 Task: Write a JavaScript program to generate random quotes or facts.
Action: Mouse moved to (48, 11)
Screenshot: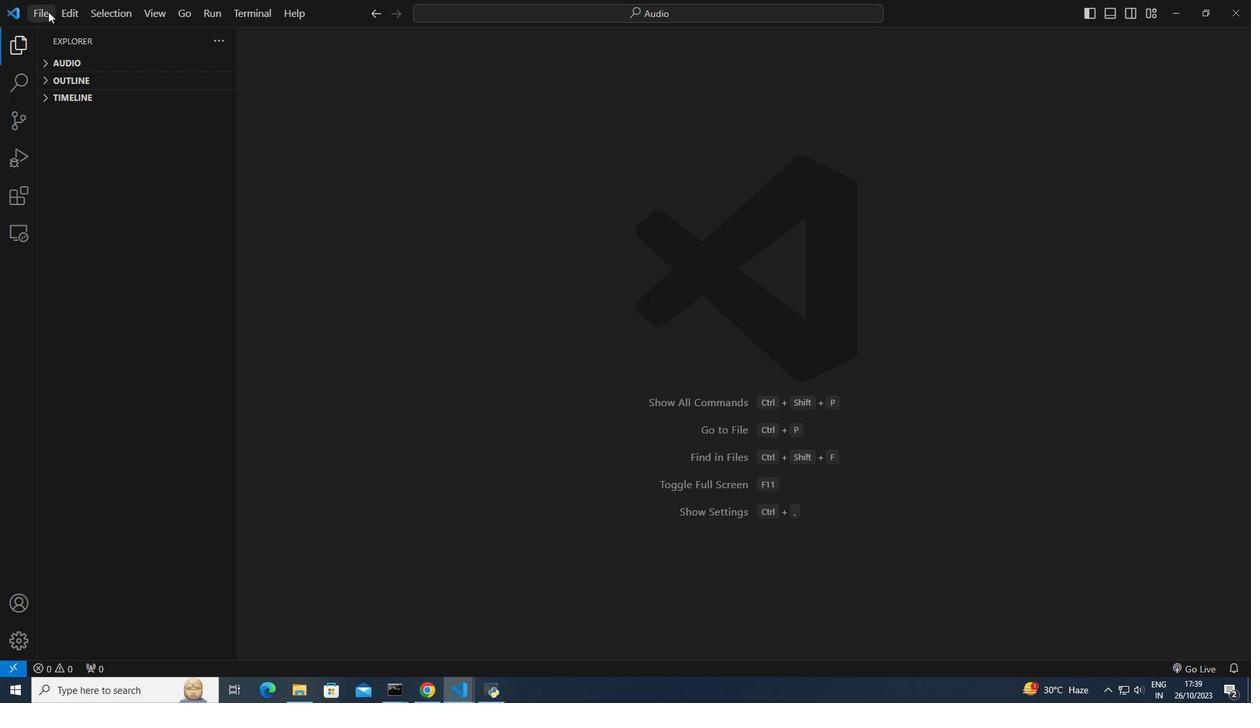 
Action: Mouse pressed left at (48, 11)
Screenshot: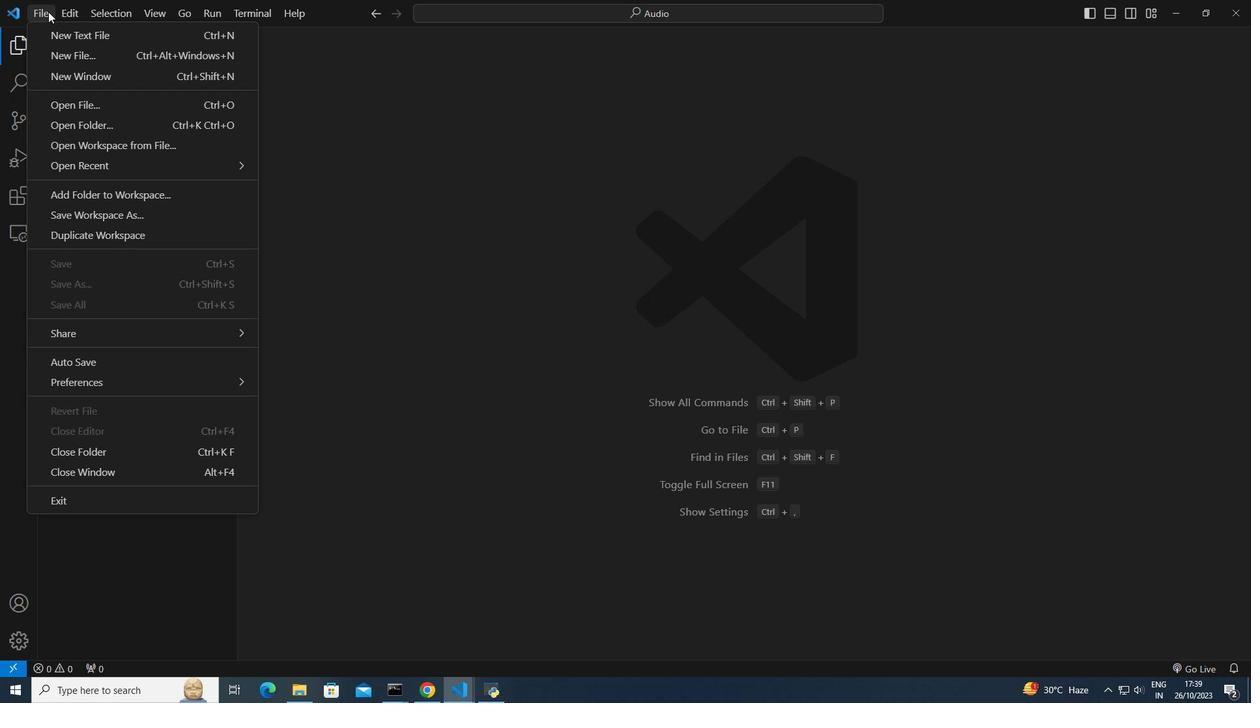 
Action: Mouse moved to (77, 122)
Screenshot: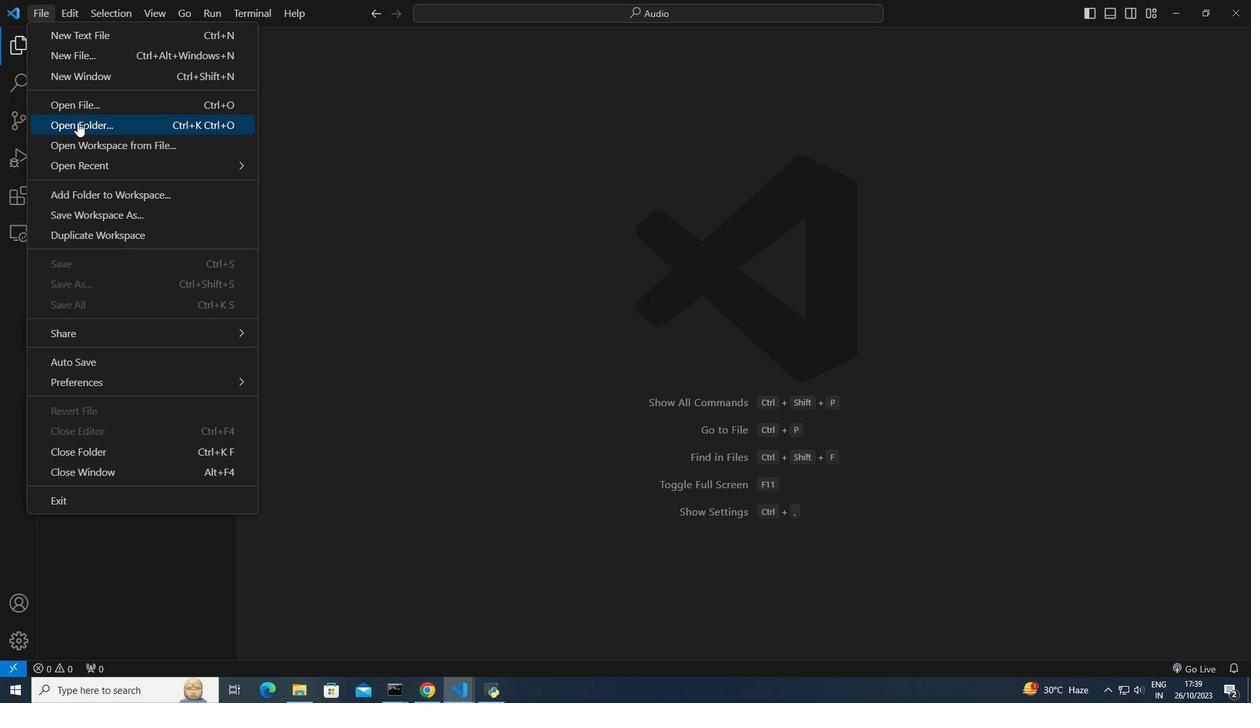 
Action: Mouse pressed left at (77, 122)
Screenshot: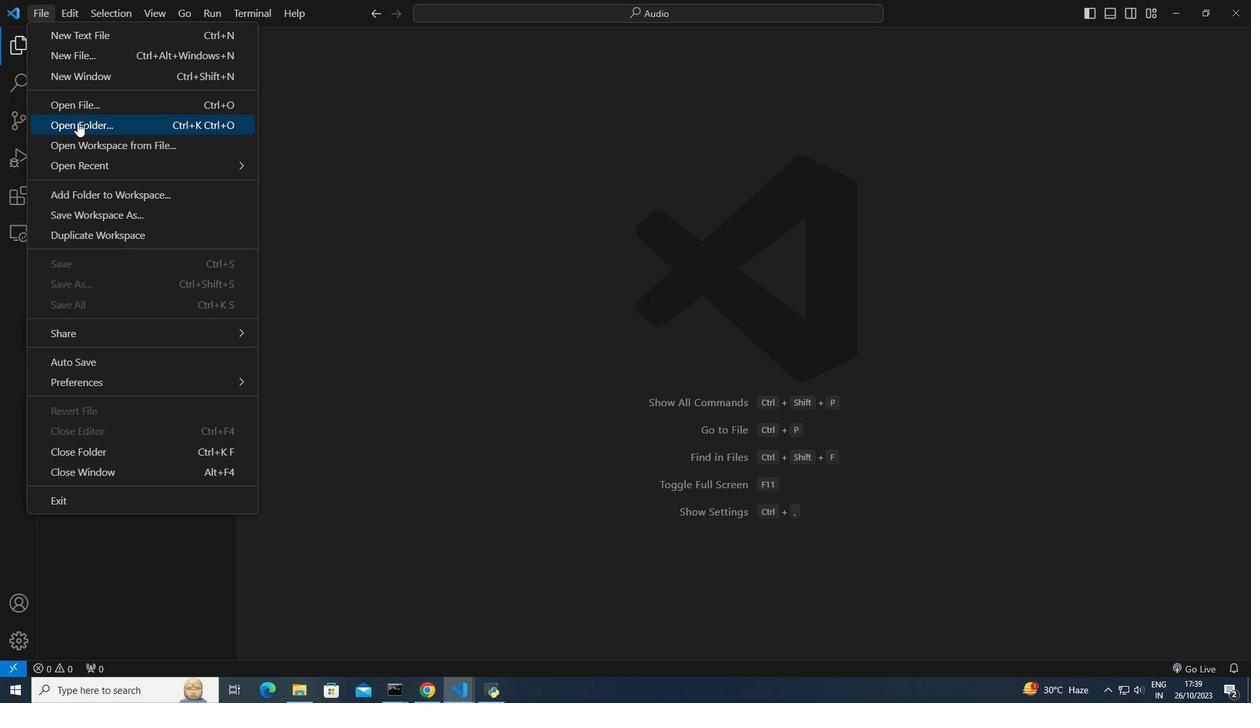 
Action: Mouse moved to (140, 228)
Screenshot: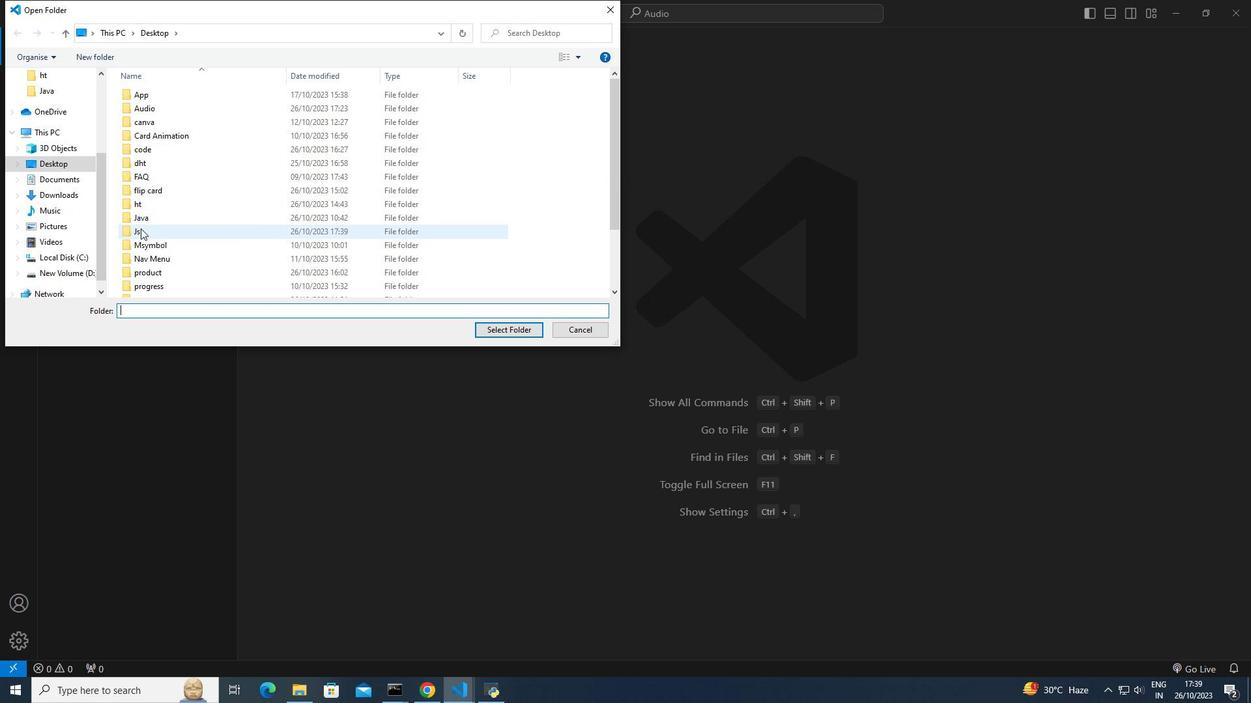
Action: Mouse pressed left at (140, 228)
Screenshot: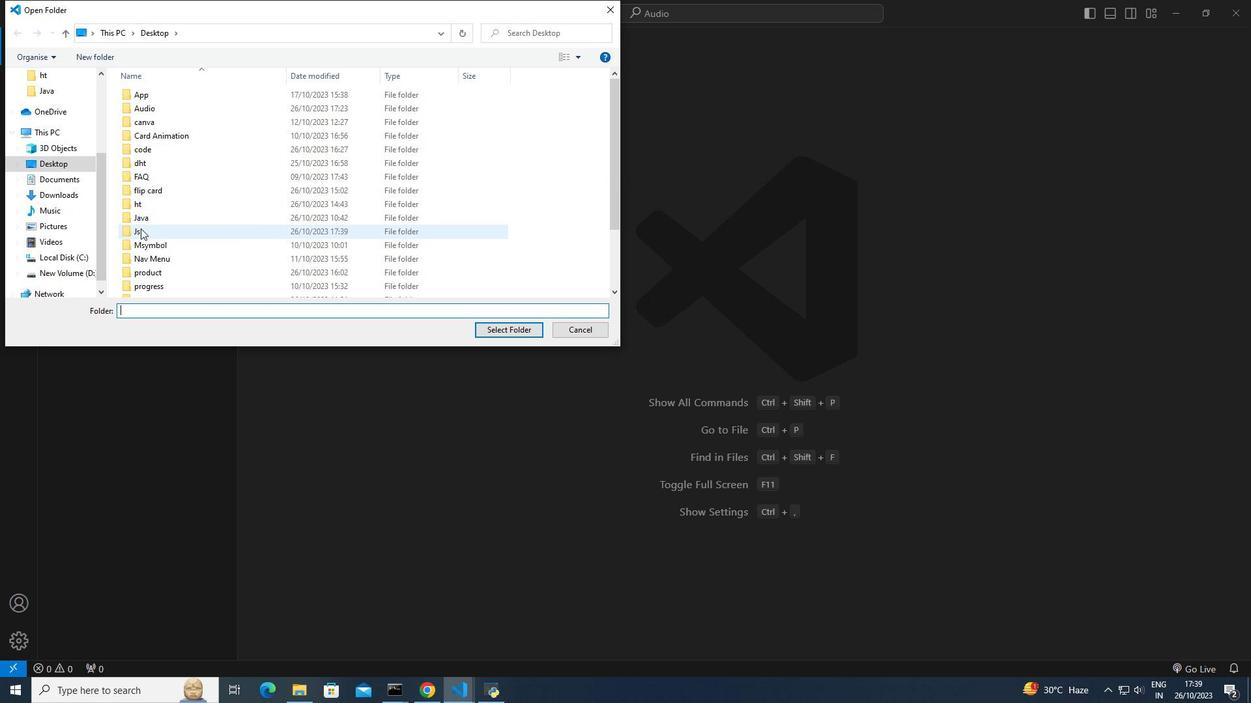 
Action: Mouse moved to (494, 329)
Screenshot: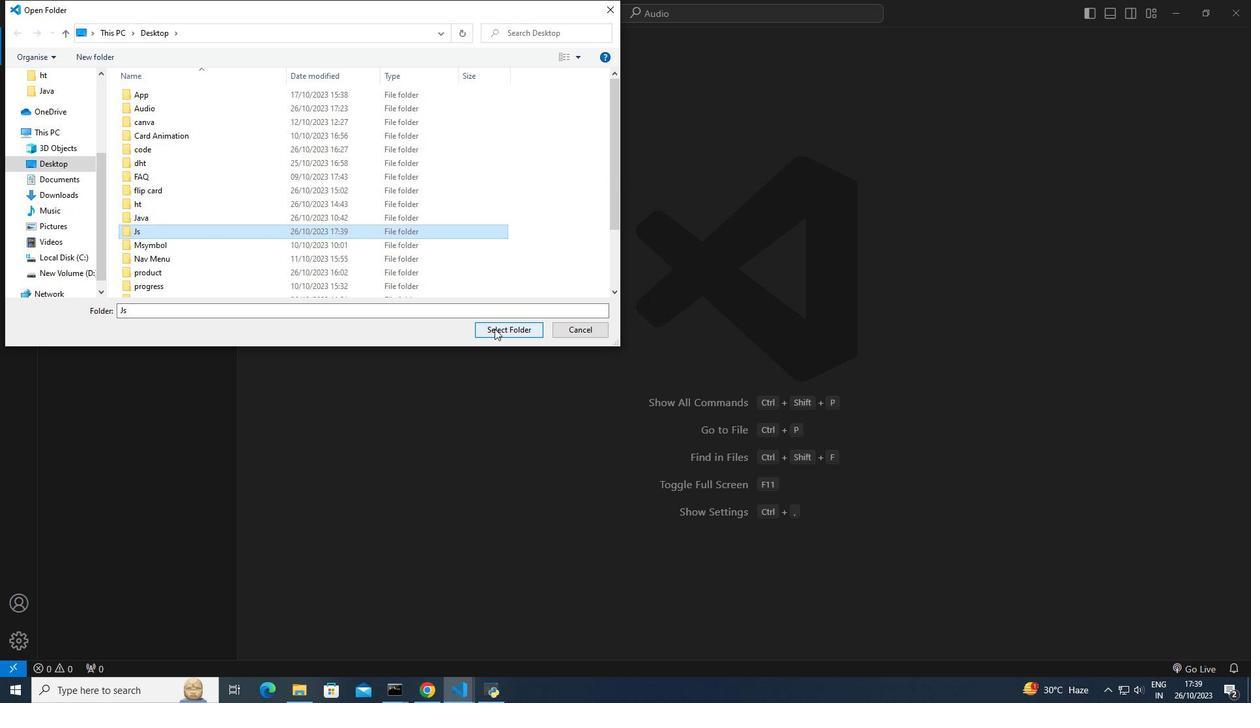 
Action: Mouse pressed left at (494, 329)
Screenshot: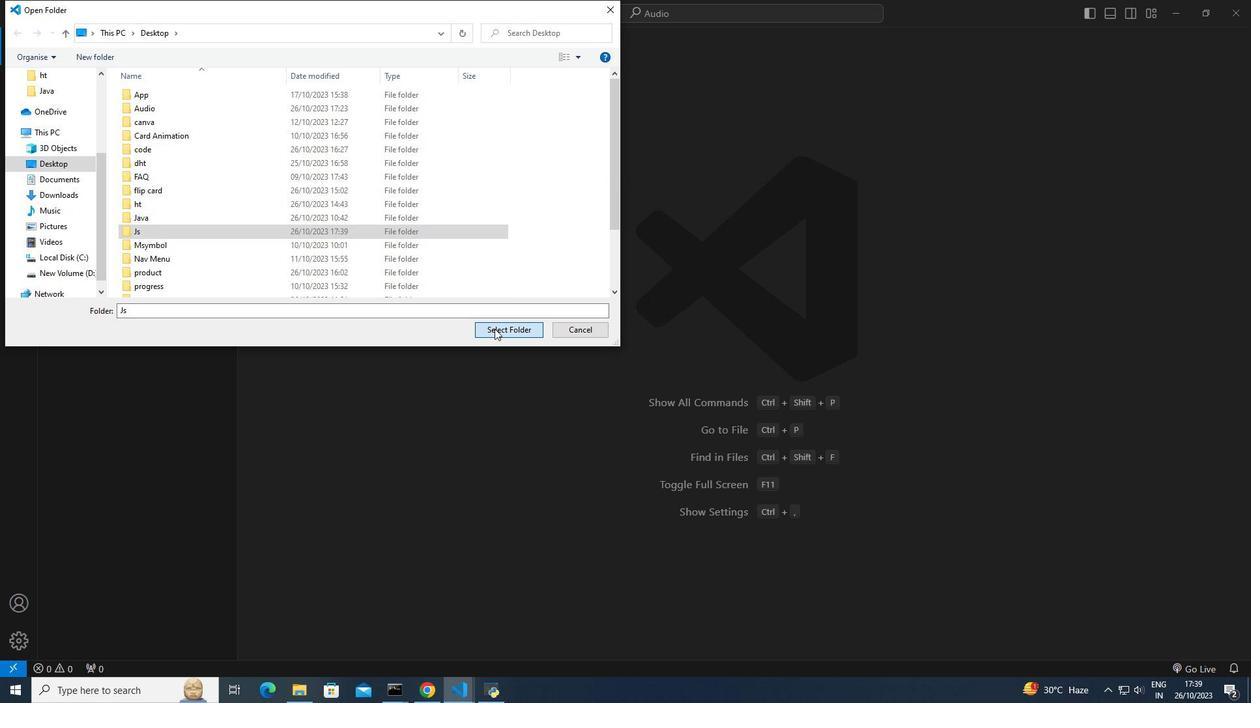 
Action: Mouse moved to (316, 37)
Screenshot: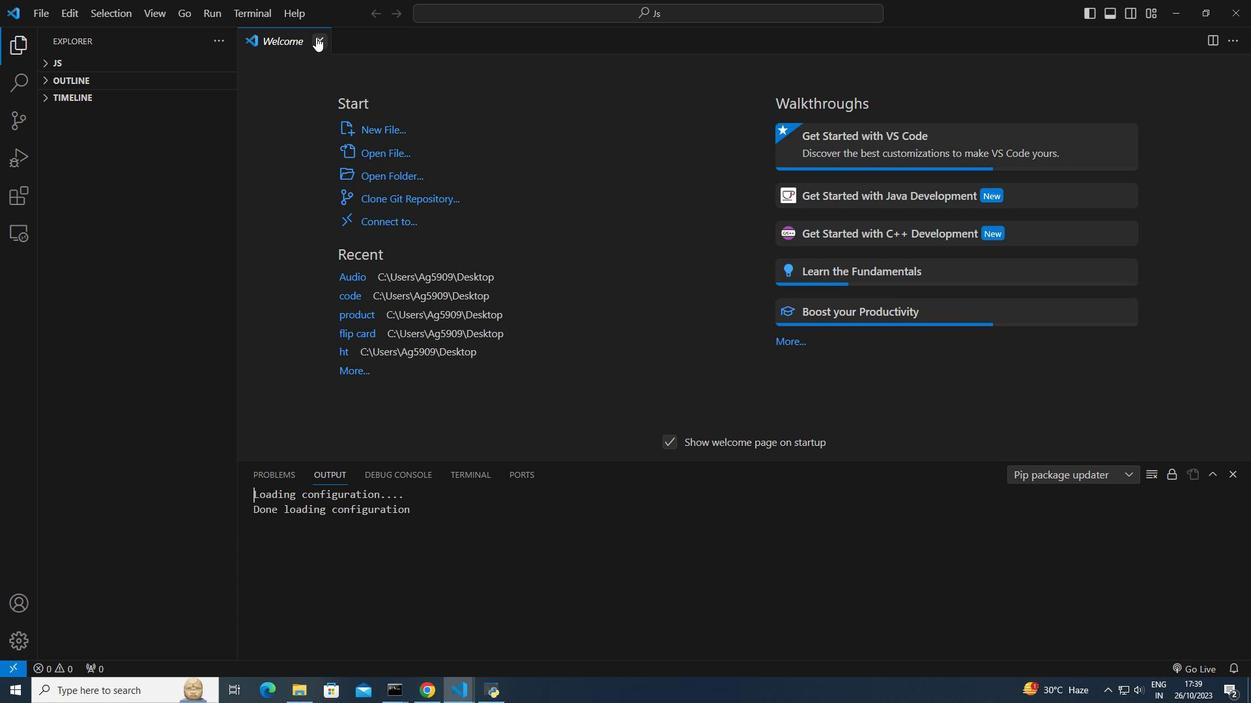 
Action: Mouse pressed left at (316, 37)
Screenshot: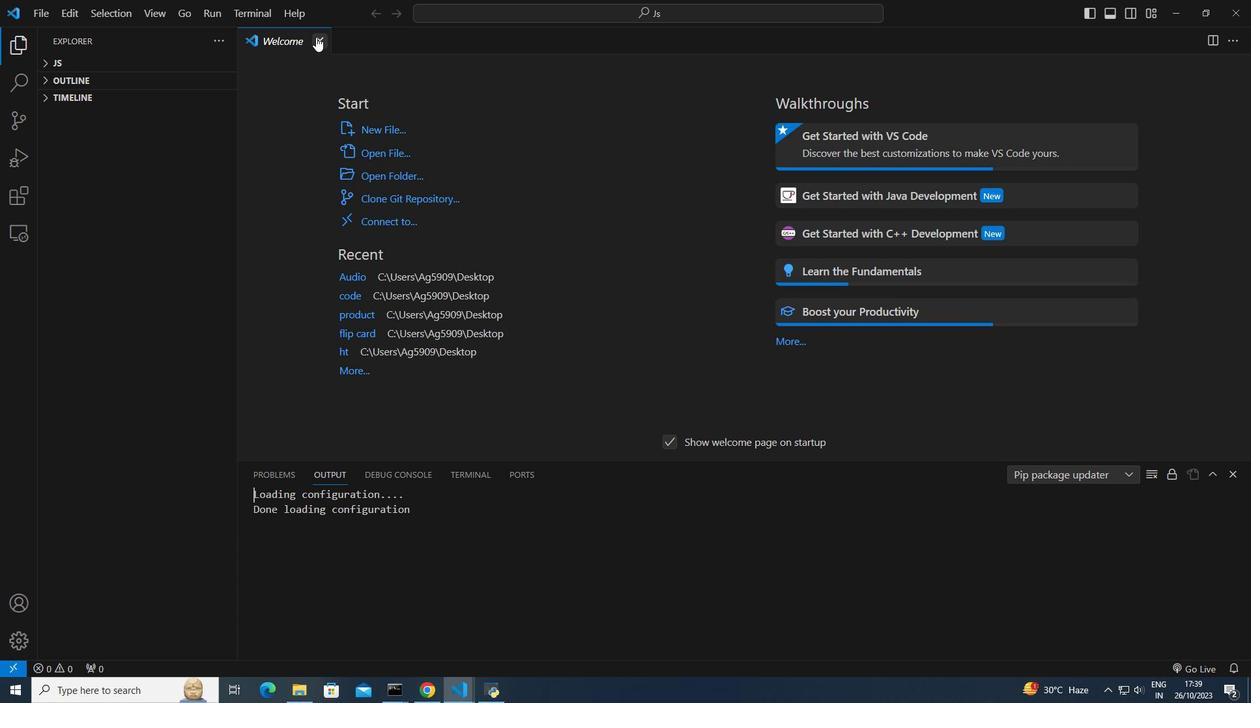 
Action: Mouse moved to (1228, 470)
Screenshot: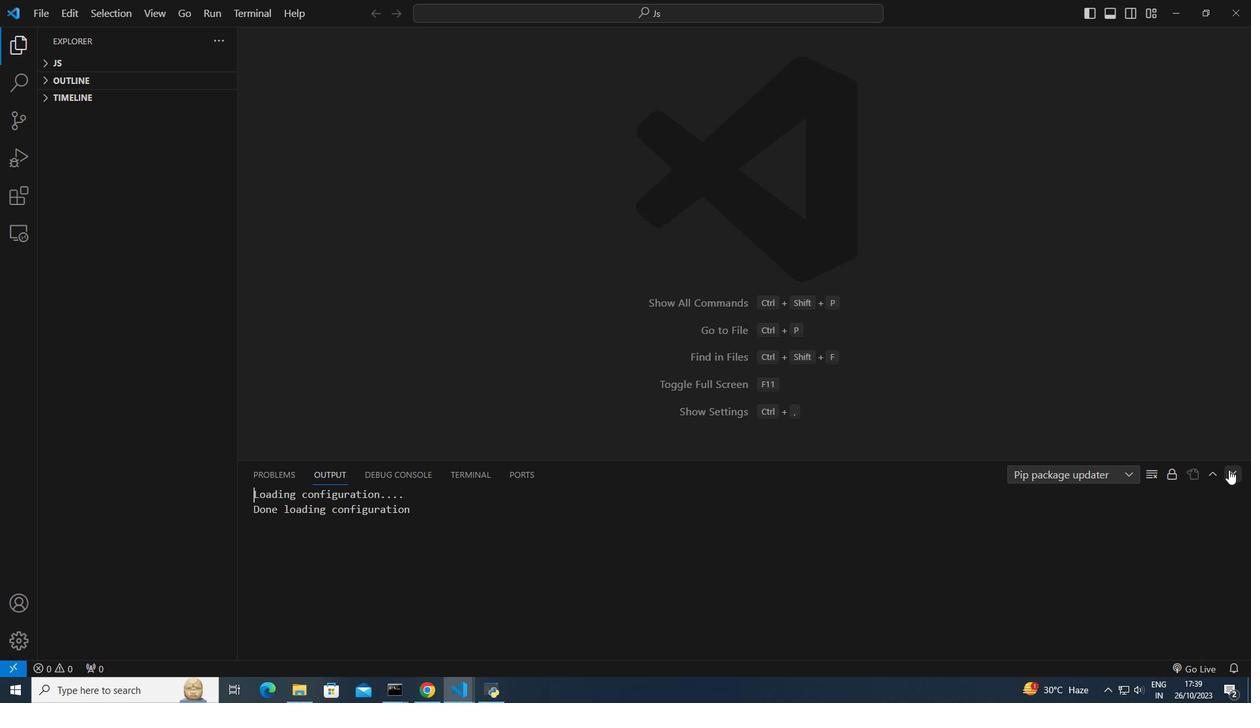 
Action: Mouse pressed left at (1228, 470)
Screenshot: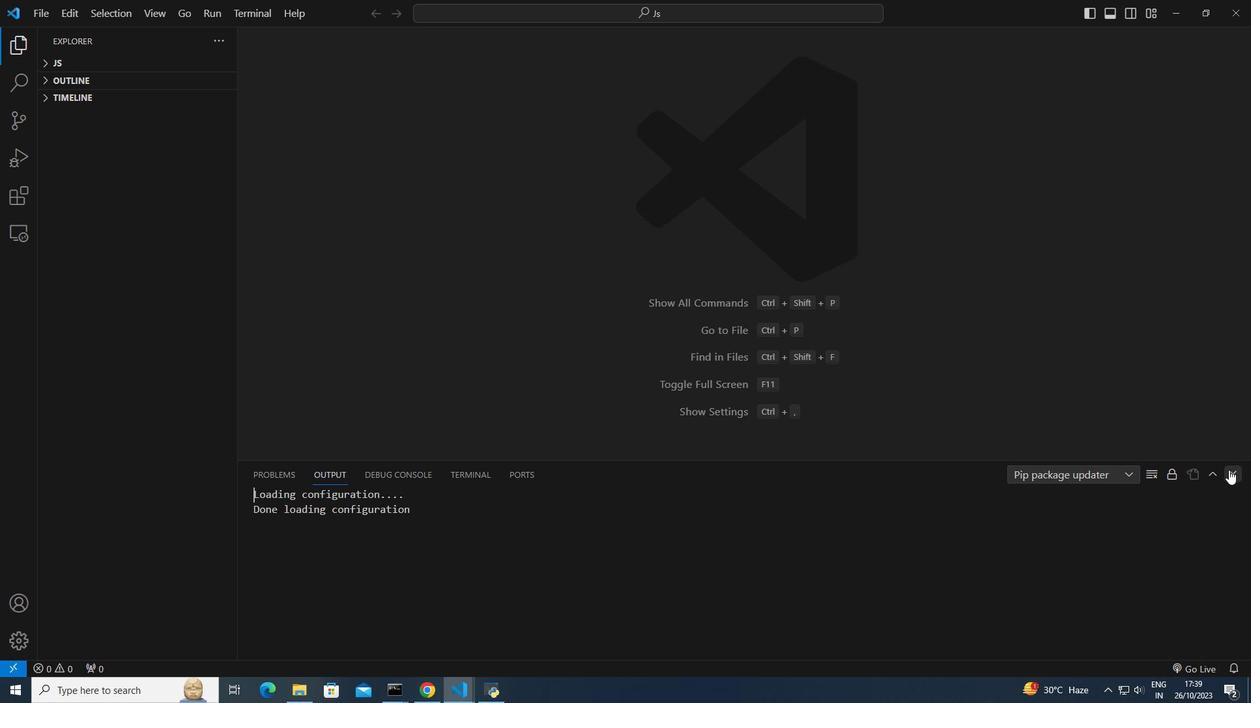 
Action: Mouse moved to (61, 54)
Screenshot: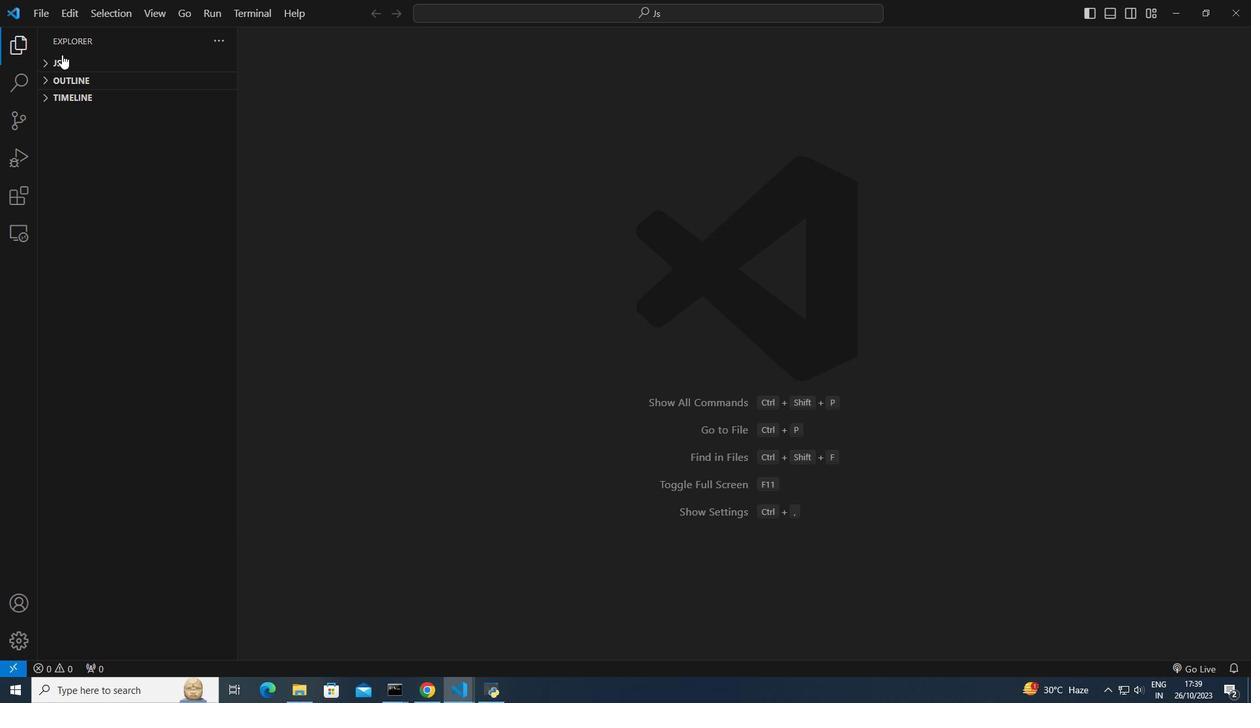 
Action: Mouse pressed left at (61, 54)
Screenshot: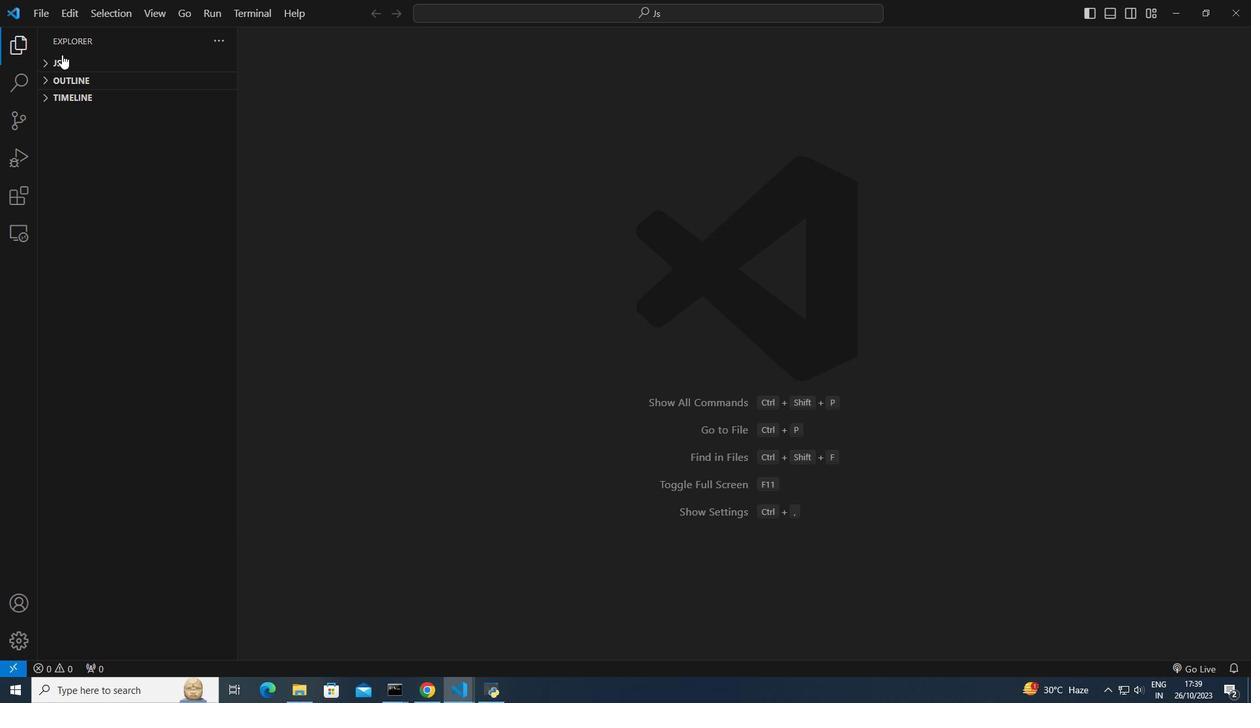
Action: Mouse moved to (170, 63)
Screenshot: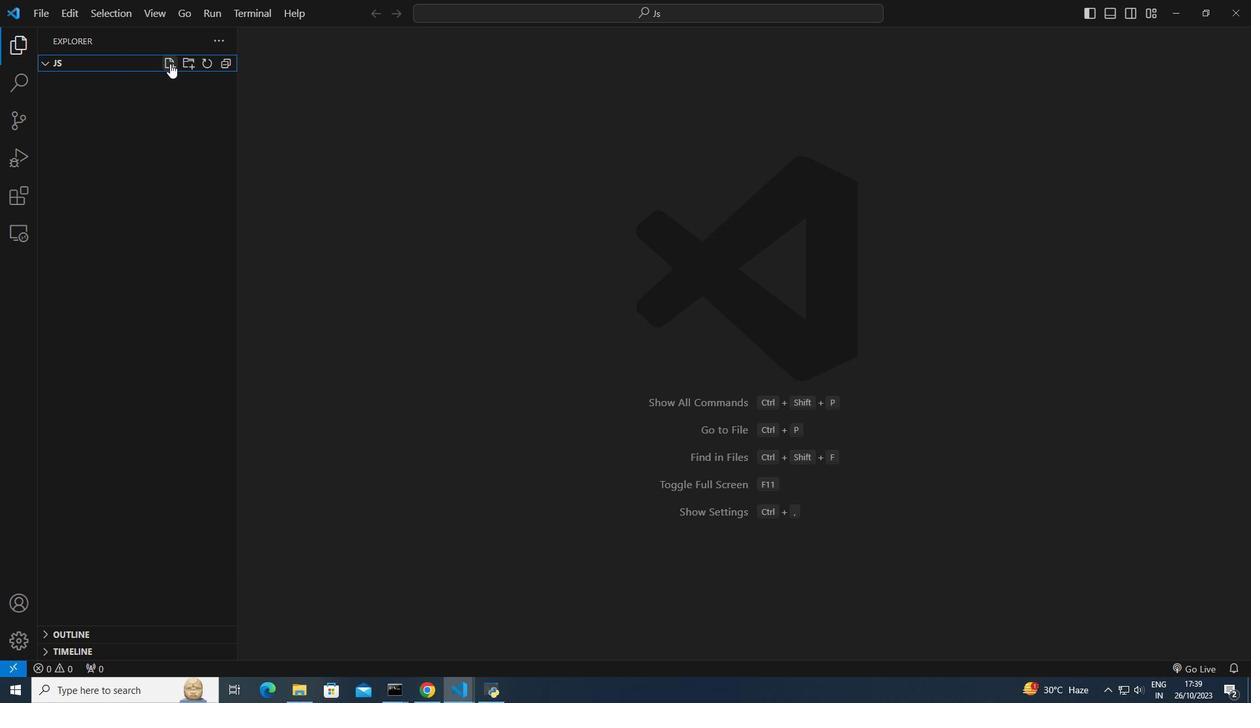
Action: Mouse pressed left at (170, 63)
Screenshot: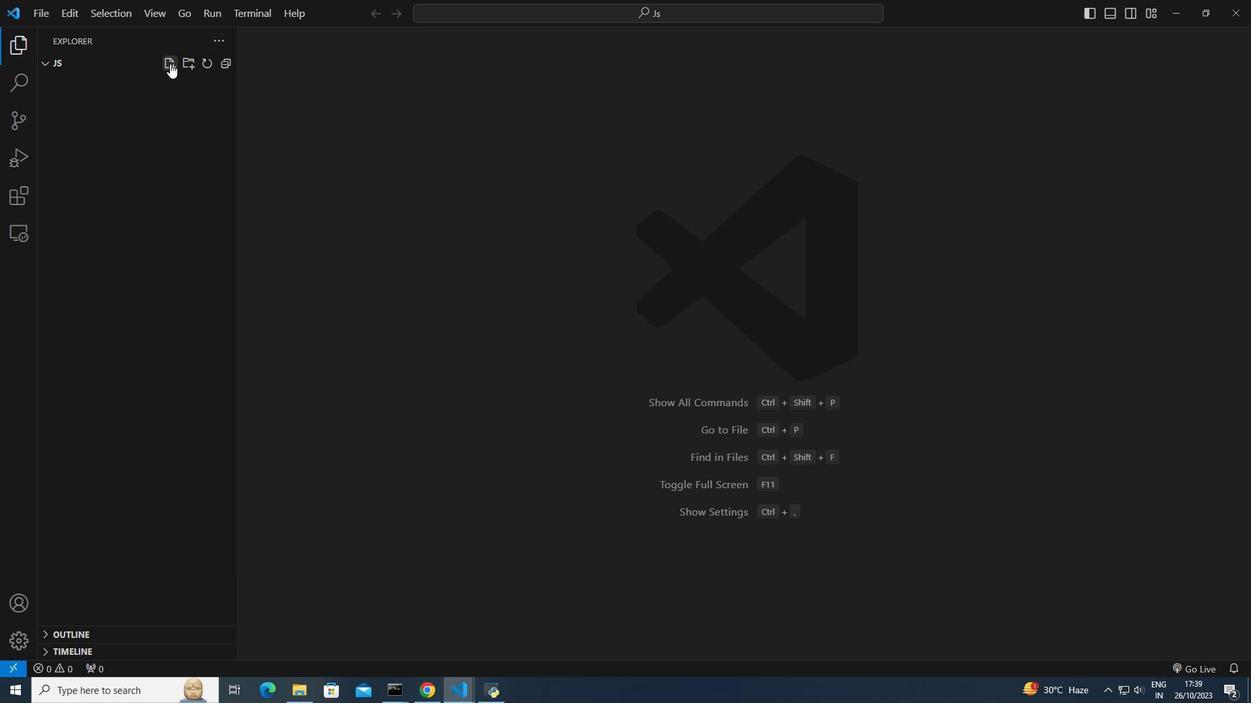 
Action: Mouse moved to (111, 78)
Screenshot: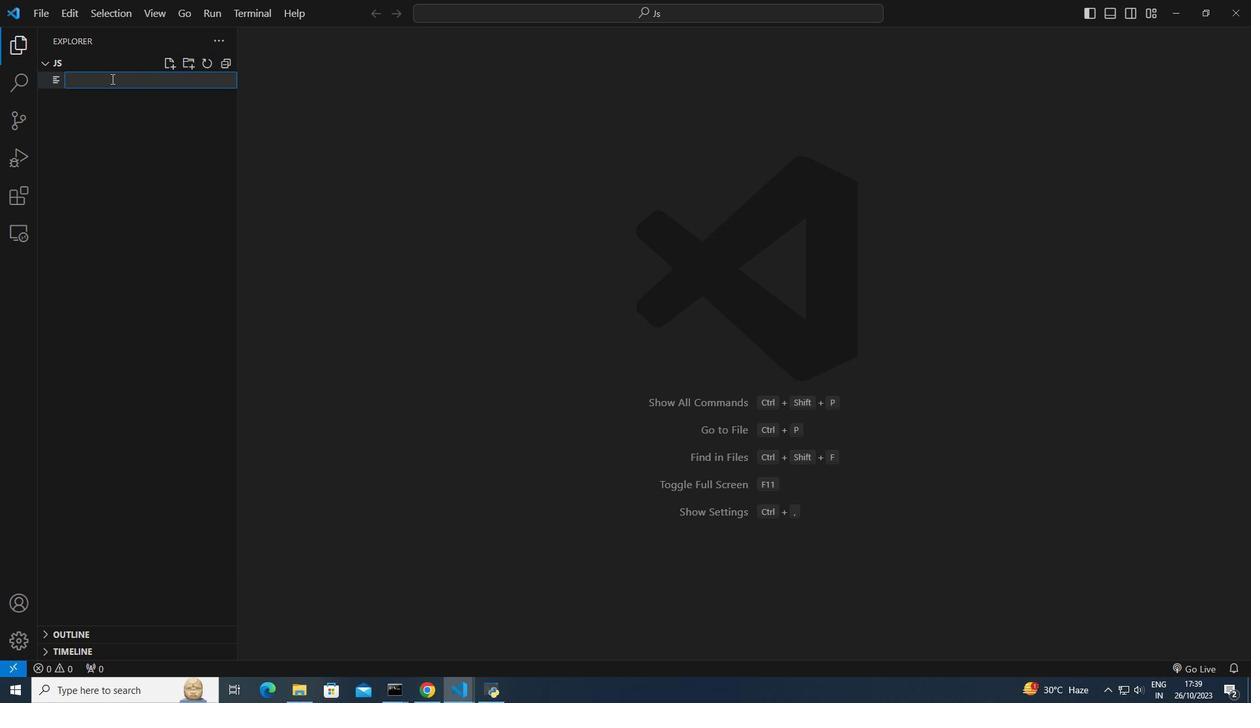 
Action: Mouse pressed left at (111, 78)
Screenshot: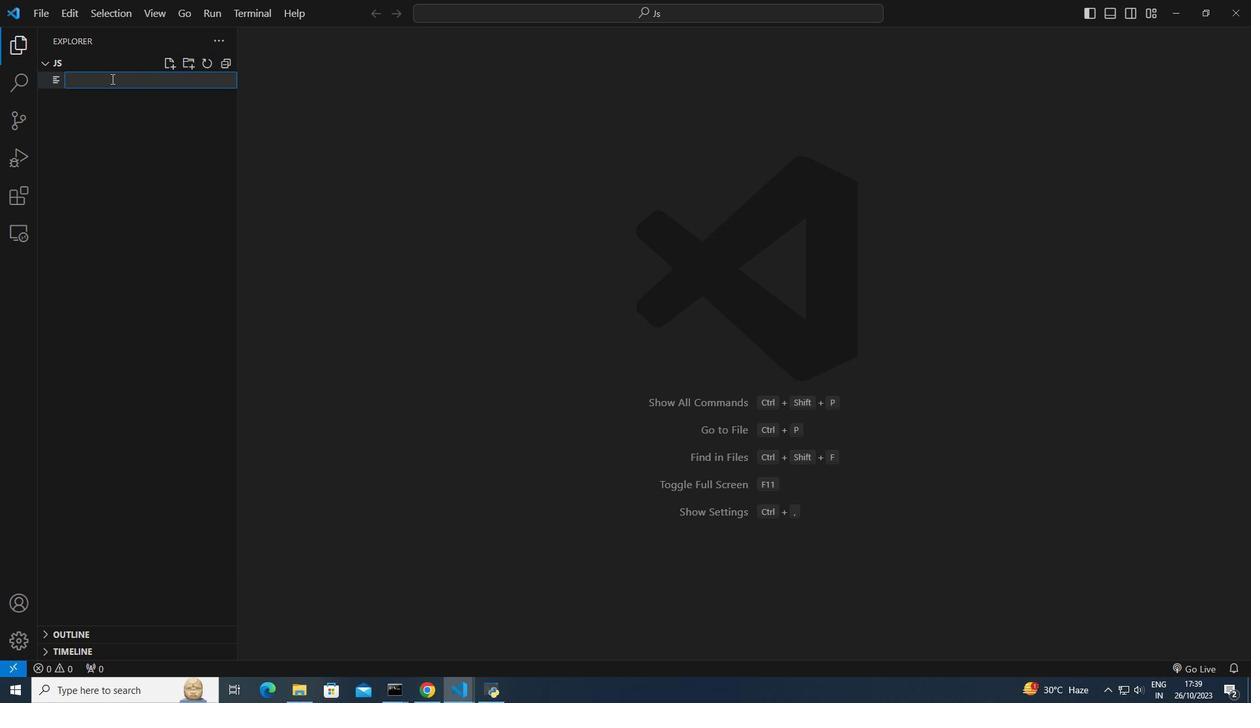 
Action: Key pressed quotes<Key.backspace><Key.backspace><Key.backspace><Key.backspace><Key.backspace><Key.backspace>facr<Key.backspace>t.js<Key.enter>const<Key.space>quotes<Key.space>=<Key.space>[<Key.enter><Key.shift_r>"<Key.shift><Key.shift><Key.shift><Key.shift><Key.shift><Key.shift><Key.shift><Key.shift><Key.shift><Key.shift><Key.shift><Key.shift>The<Key.space>only<Key.space>thing<Key.space>we<Key.space>have<Key.space>to<Key.space>fear<Key.space>is<Key.space>fear<Key.space>itself.<Key.space>-<Key.shift>Franklin<Key.space><Key.shift><Key.shift>D.<Key.space><Key.shift>Roosevelt<Key.right>,<Key.enter><Key.shift_r>"you<Key.space>must<Key.space>be<Key.space>the<Key.space>change<Key.space>you<Key.space>wish<Key.space>to<Key.space>see<Key.space>in<Key.space>the<Key.space>world.<Key.space>-<Key.shift>Mahatma<Key.space><Key.shift>Gandhi<Key.right>,<Key.enter><Key.shift_r>"you<Key.space>miss<Key.space>100<Key.shift>%<Key.space>of<Key.space>the<Key.space>d<Key.backspace>shots<Key.space>you<Key.space>dont<Key.left>'<Key.right><Key.space>take.<Key.space>=<Key.shift>Wayne<Key.space><Key.shift>Gretzky<Key.right>,<Key.enter><Key.shift_r>"<Key.shift>Be<Key.space>yourself;<Key.space>everyone<Key.space>else<Key.space>is<Key.space>alreadt<Key.backspace>y<Key.space>taken.<Key.space>-<Key.shift>Oscar<Key.space><Key.shift>Wilde<Key.right>,<Key.enter><Key.shift_r>"<Key.shift>Life<Key.space>is<Key.space>what<Key.space>happens<Key.space>when<Key.space>you<Key.space>are<Key.space>busy<Key.space>makinf<Key.backspace>g<Key.space>other<Key.space>plans.<Key.space>-john<Key.space><Key.left><Key.left><Key.left><Key.left><Key.backspace><Key.shift><Key.shift><Key.shift><Key.shift><Key.shift><Key.shift><Key.shift><Key.shift><Key.shift><Key.shift>J<Key.right><Key.right><Key.right><Key.space><Key.shift>Lennon<Key.down>;<Key.enter><Key.enter>function<Key.space>gr<Key.backspace>et<Key.shift>Random<Key.shift>Quote<Key.shift>Or<Key.shift><Key.shift><Key.shift><Key.shift>Fact<Key.shift_r>(<Key.right><Key.shift_r>{<Key.enter>const<Key.space>random<Key.shift>Index<Key.space>=<Key.space><Key.shift>Math.floor<Key.shift_r>(<Key.shift>Math.random<Key.shift_r>(<Key.right><Key.space><Key.shift_r>*<Key.space>quotes<Key.shift>Or<Key.shift>Facts.length<Key.right>;<Key.enter>return<Key.space>
Screenshot: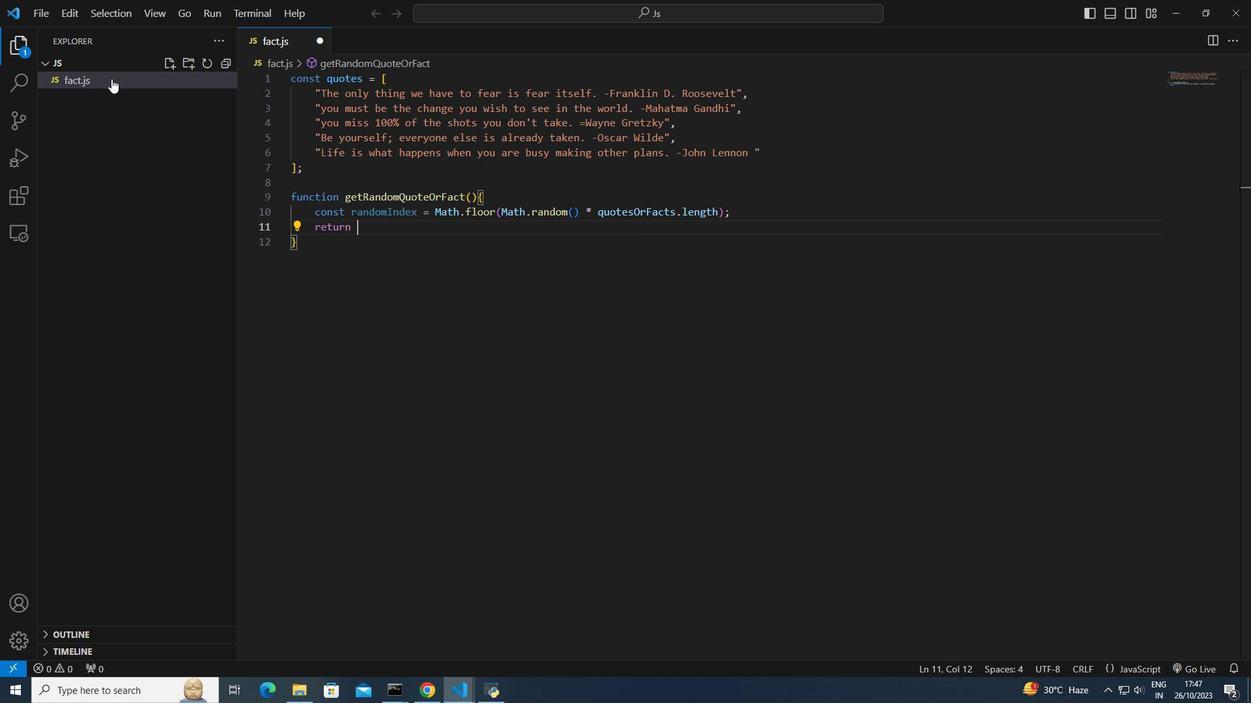 
Action: Mouse moved to (383, 245)
Screenshot: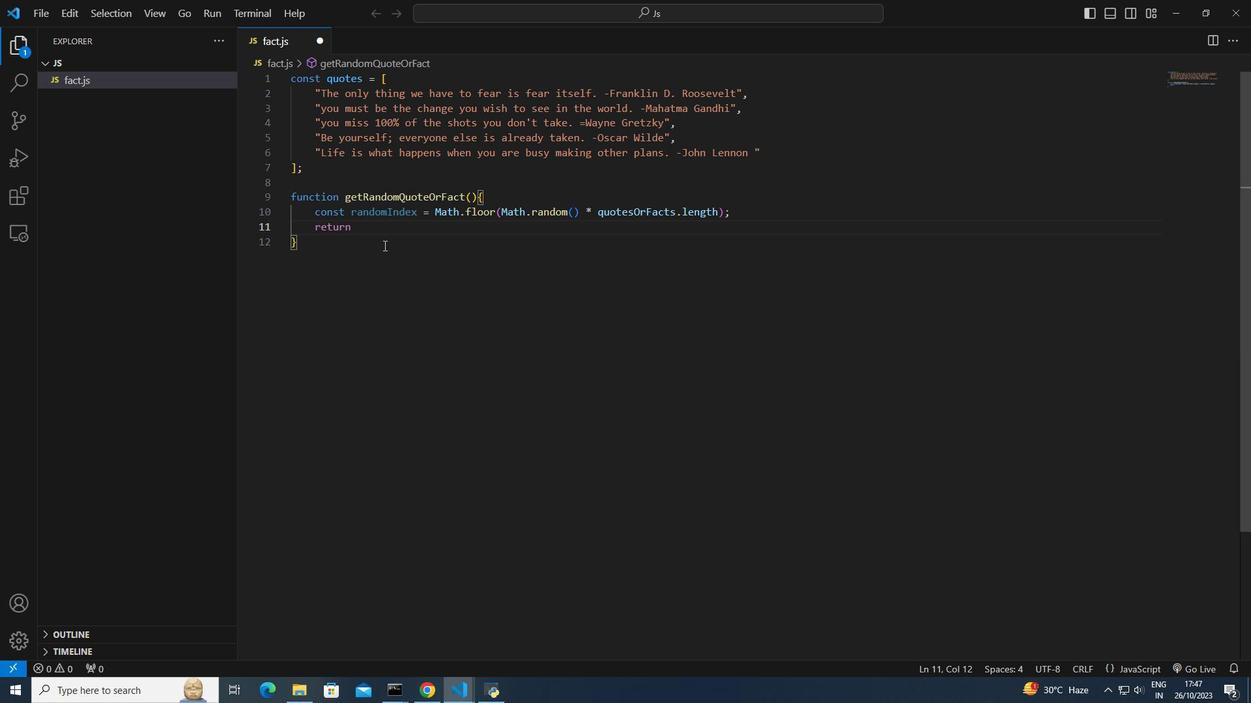 
Action: Key pressed quotes[random<Key.shift>Index<Key.right>;<Key.down><Key.enter><Key.enter>const<Key.space>randon<Key.backspace>m<Key.shift>Qu<Key.enter><Key.space>=<Key.space>get<Key.enter><Key.shift_r>(<Key.right>;<Key.enter>console.log<Key.shift_r>(random<Key.shift><Key.shift><Key.shift>Quotes<Key.backspace><Key.shift>Or<Key.shift>Fact<Key.right>;ctrl+S
Screenshot: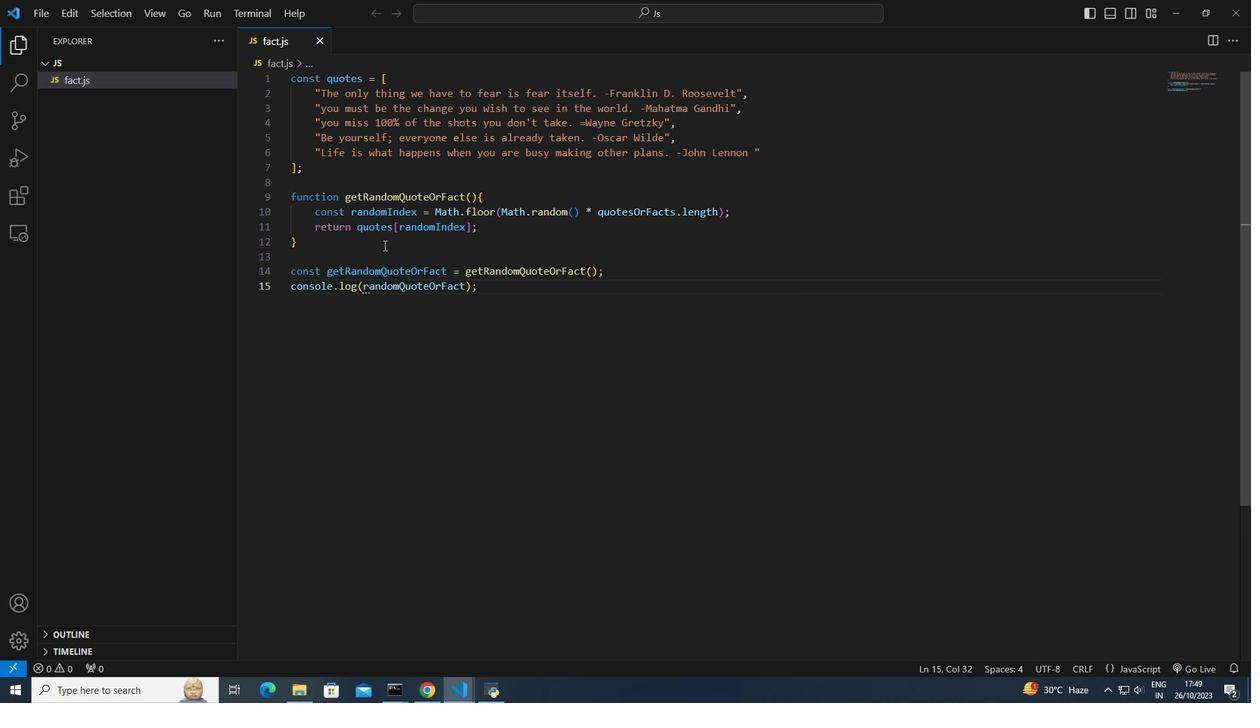 
Action: Mouse moved to (246, 16)
Screenshot: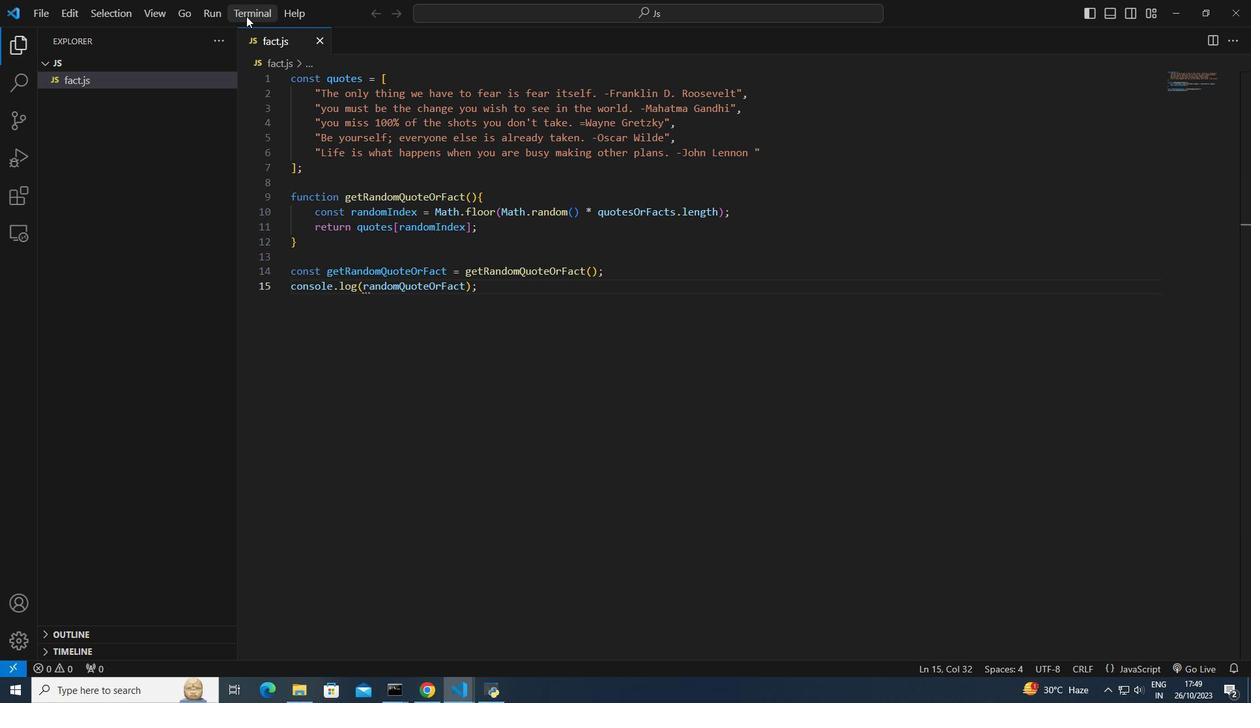 
Action: Mouse pressed left at (246, 16)
Screenshot: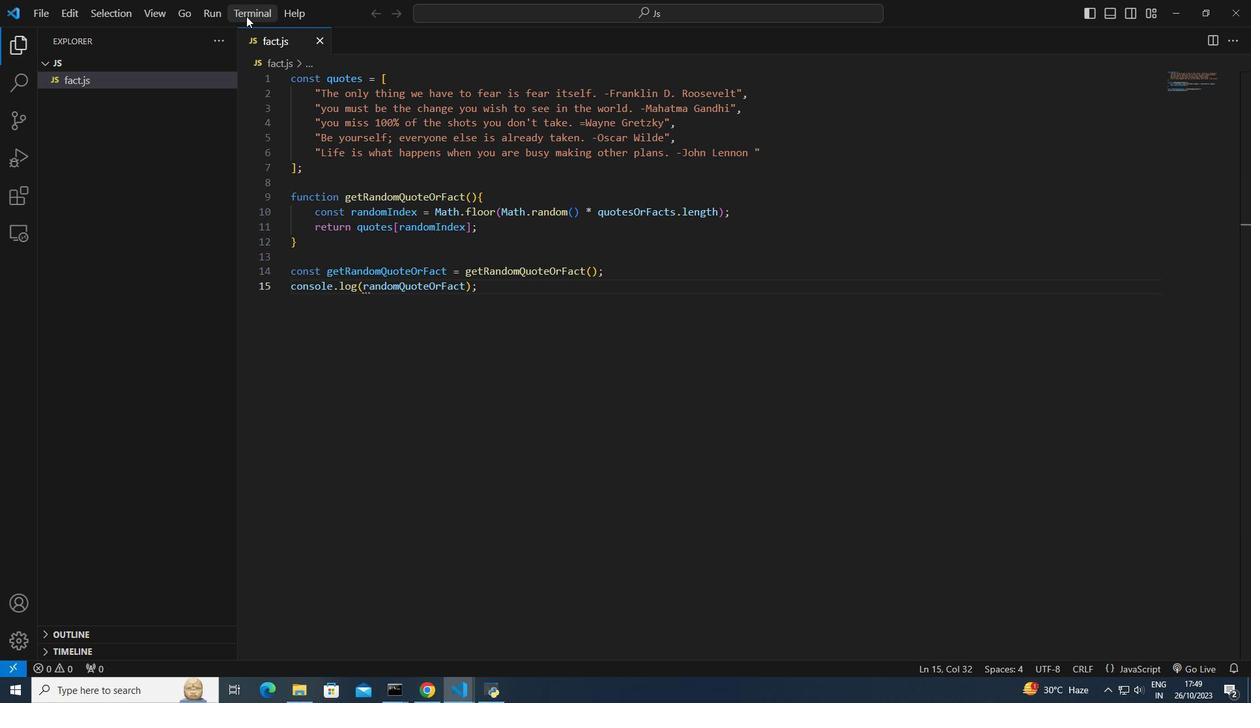 
Action: Mouse moved to (256, 29)
Screenshot: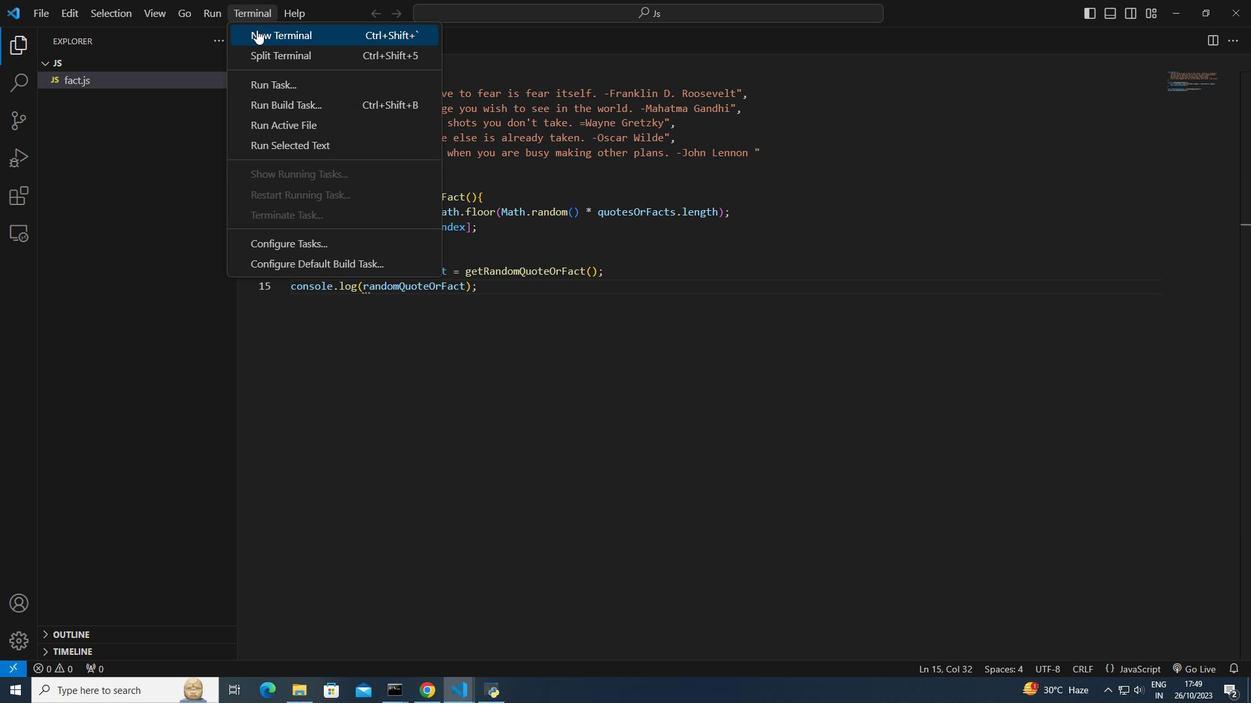 
Action: Mouse pressed left at (256, 29)
Screenshot: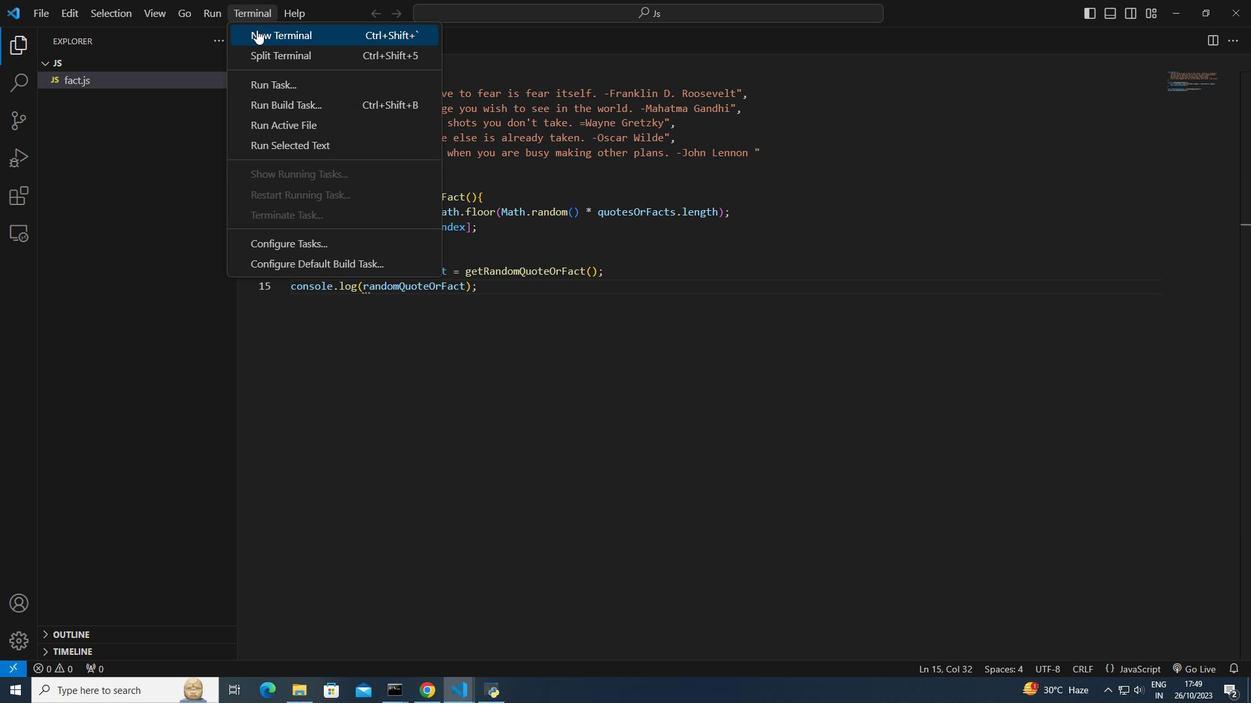 
Action: Mouse moved to (447, 513)
Screenshot: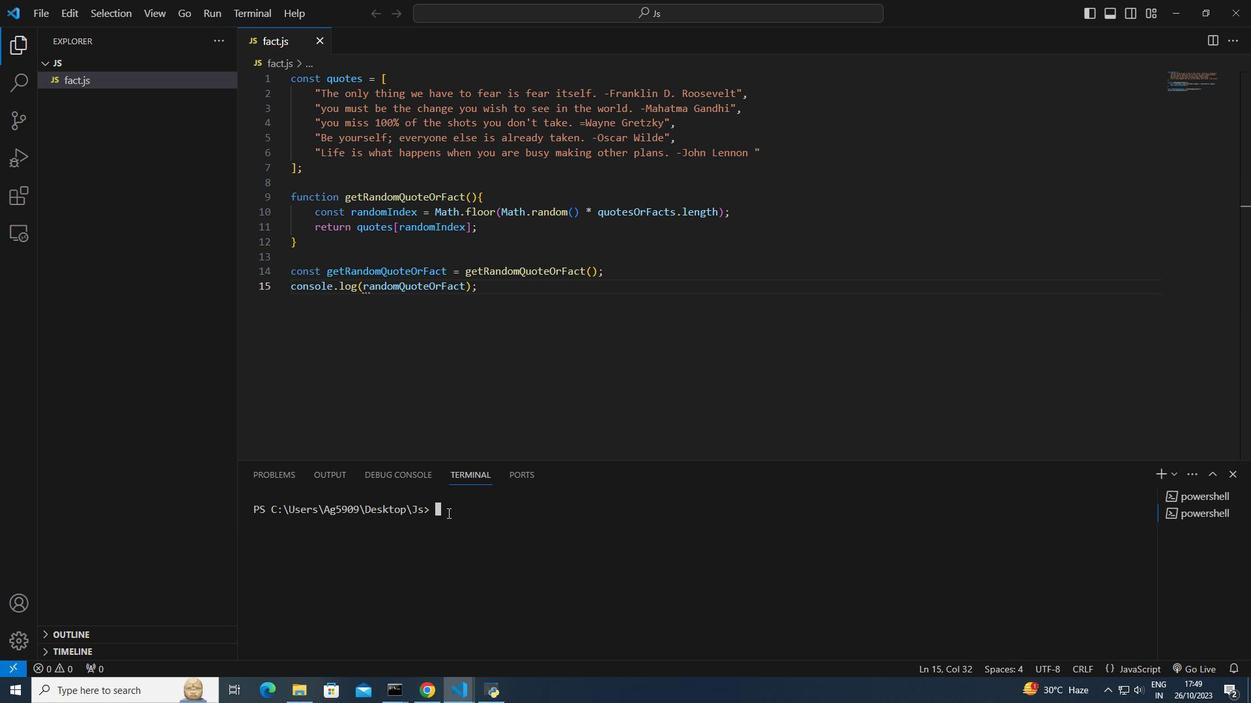 
Action: Key pressed node<Key.space>fact.js<Key.enter>
Screenshot: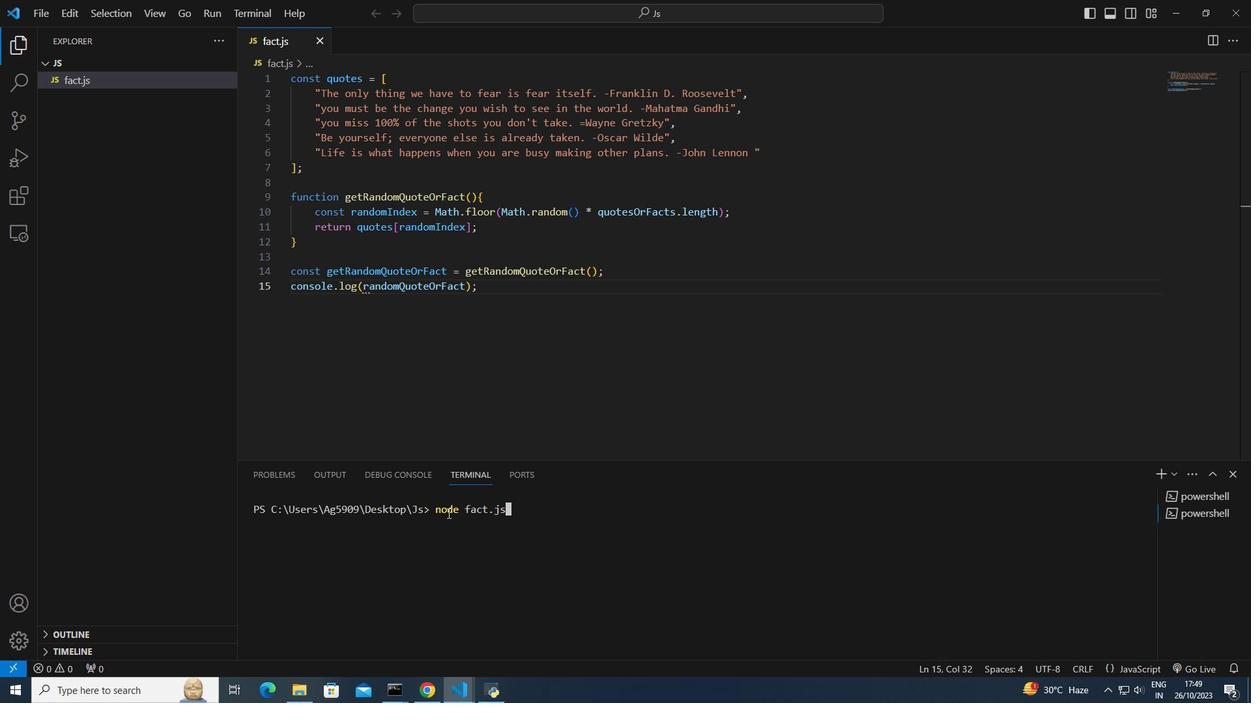 
Action: Mouse moved to (463, 288)
Screenshot: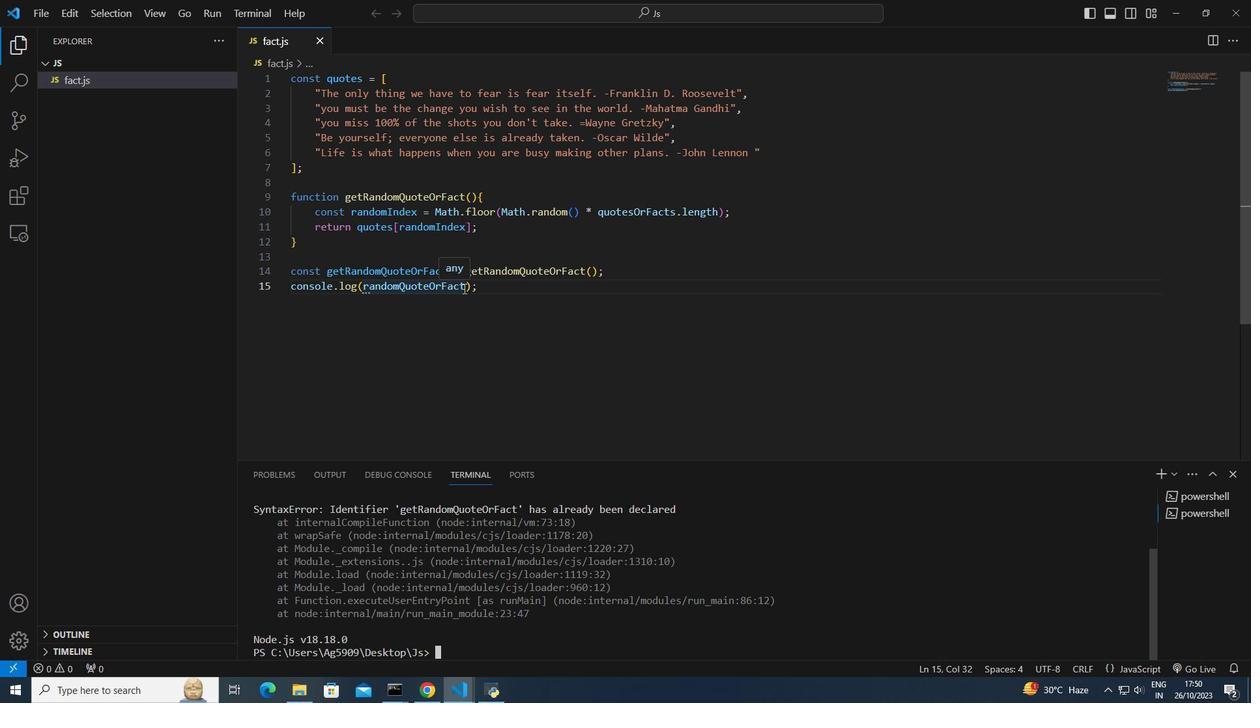 
Action: Mouse pressed left at (463, 288)
Screenshot: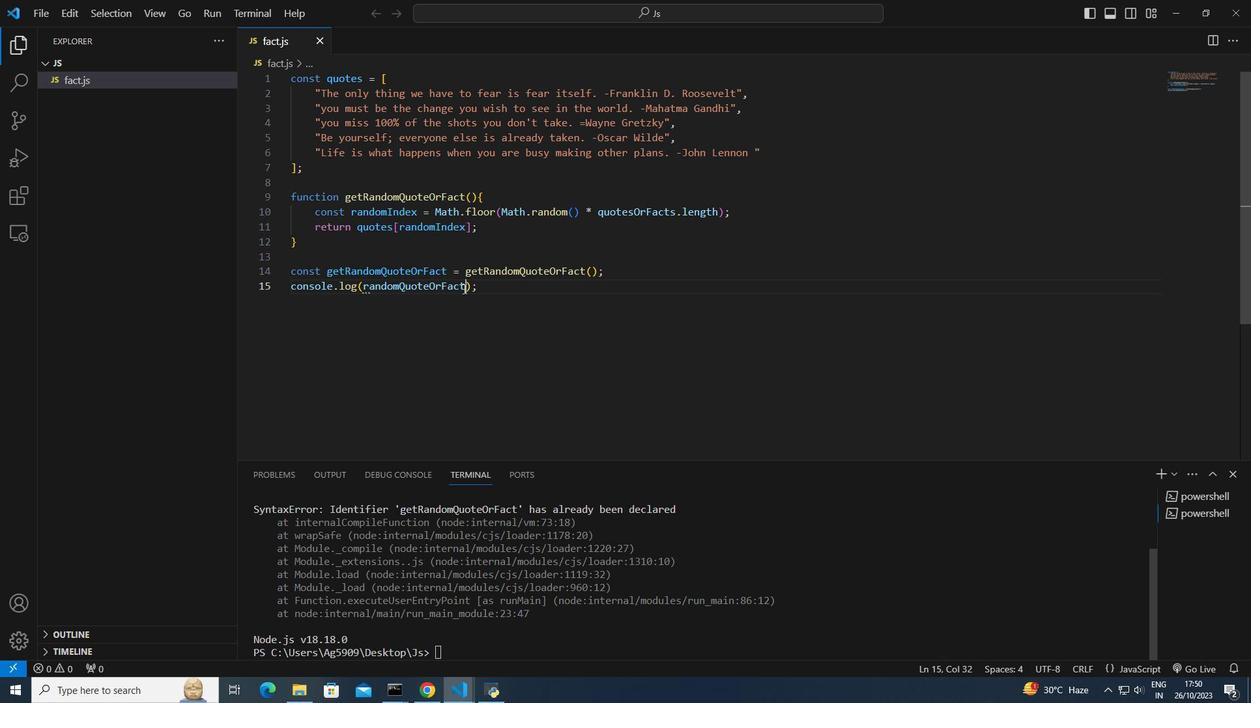 
Action: Mouse moved to (442, 273)
Screenshot: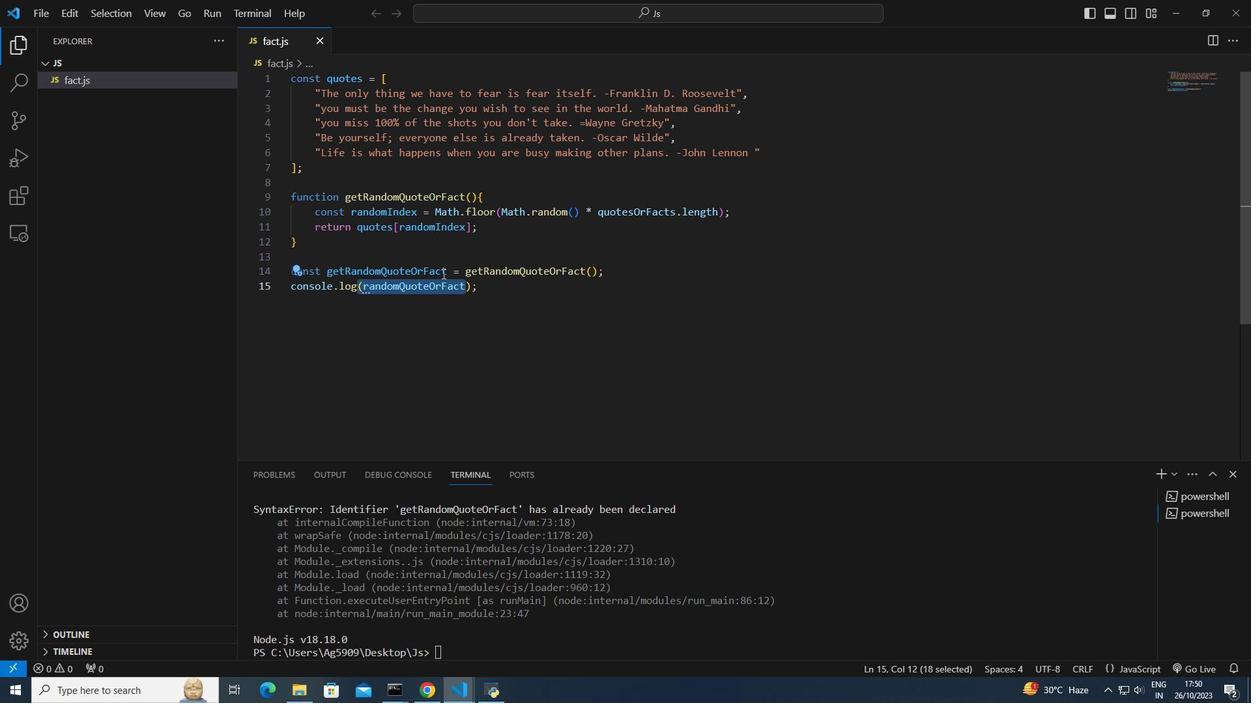 
Action: Mouse pressed left at (442, 273)
Screenshot: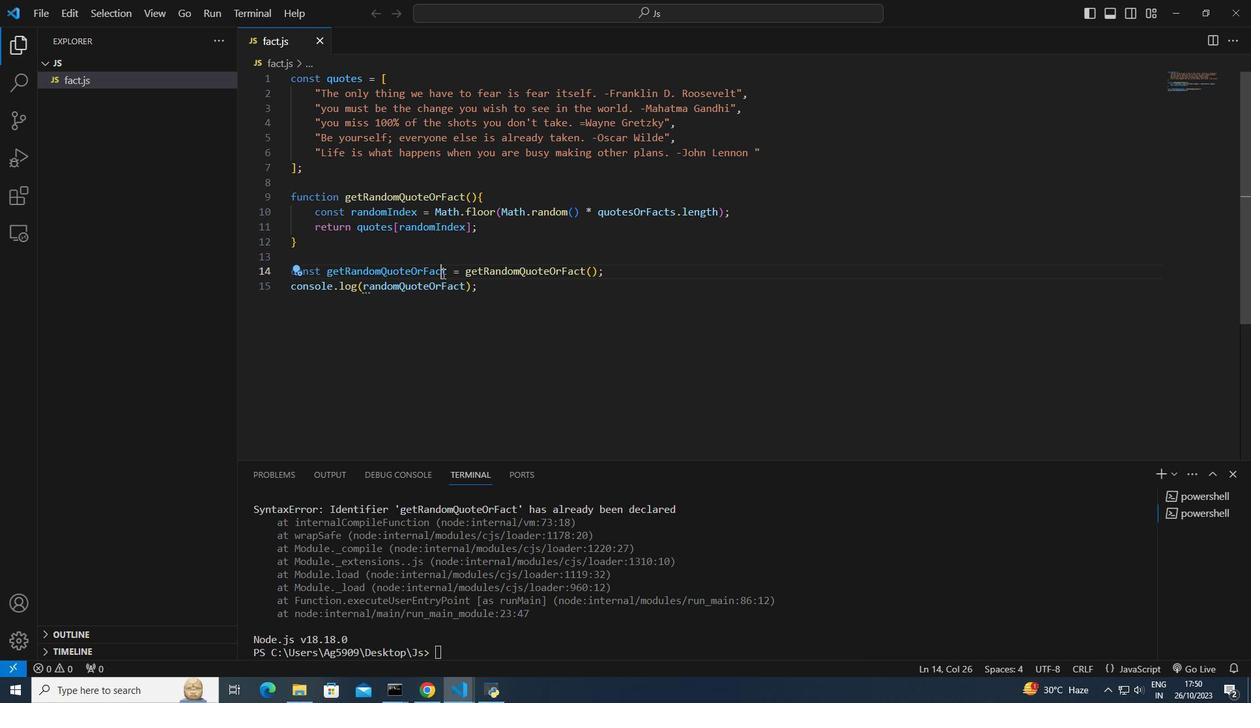 
Action: Mouse moved to (446, 273)
Screenshot: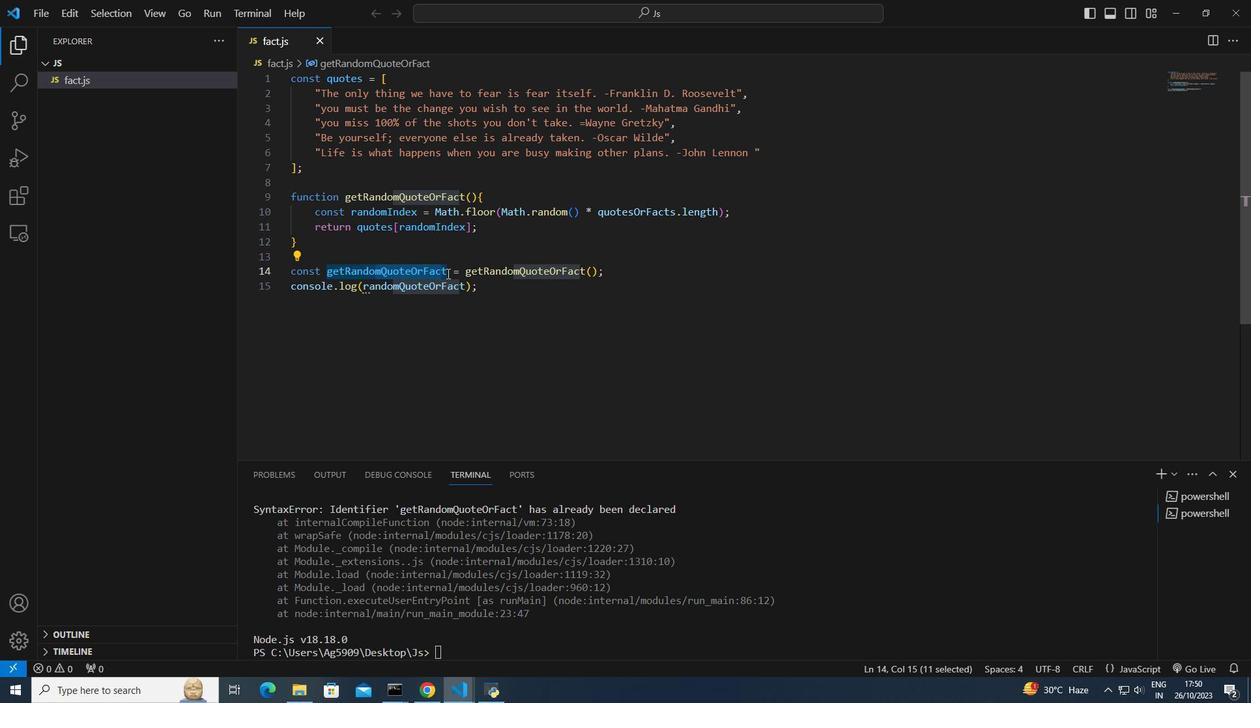 
Action: Mouse pressed left at (446, 273)
Screenshot: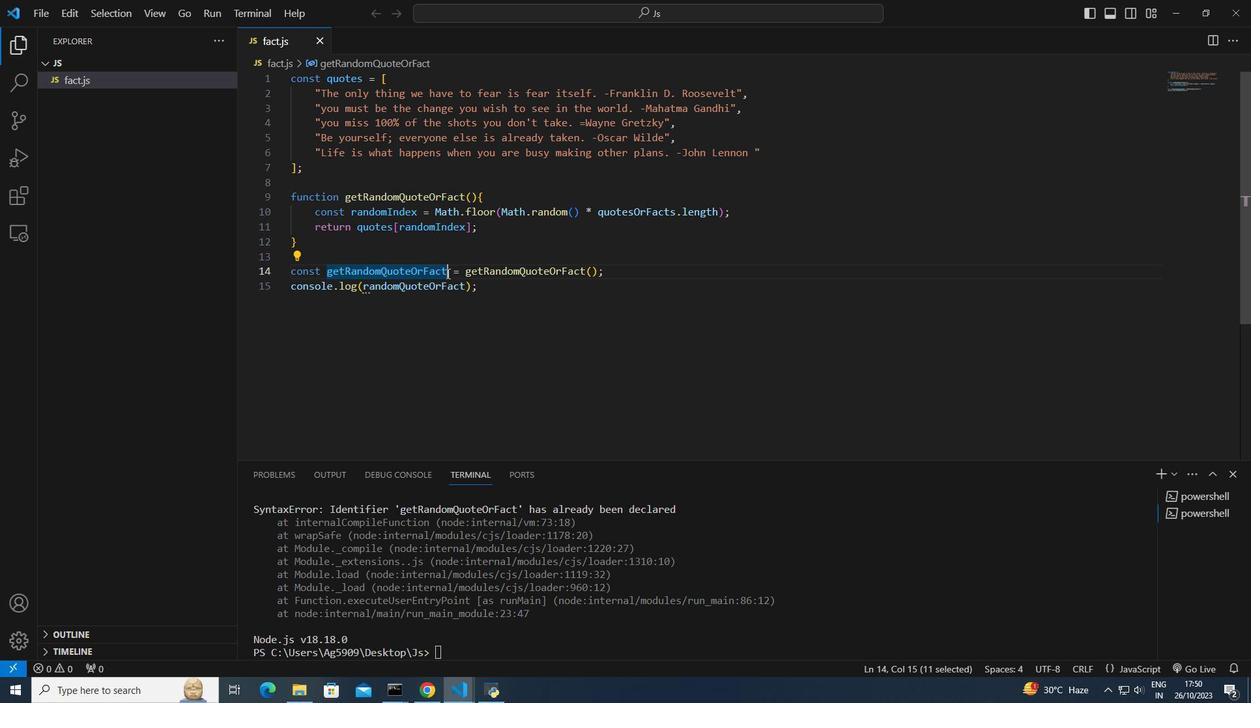 
Action: Mouse moved to (327, 265)
Screenshot: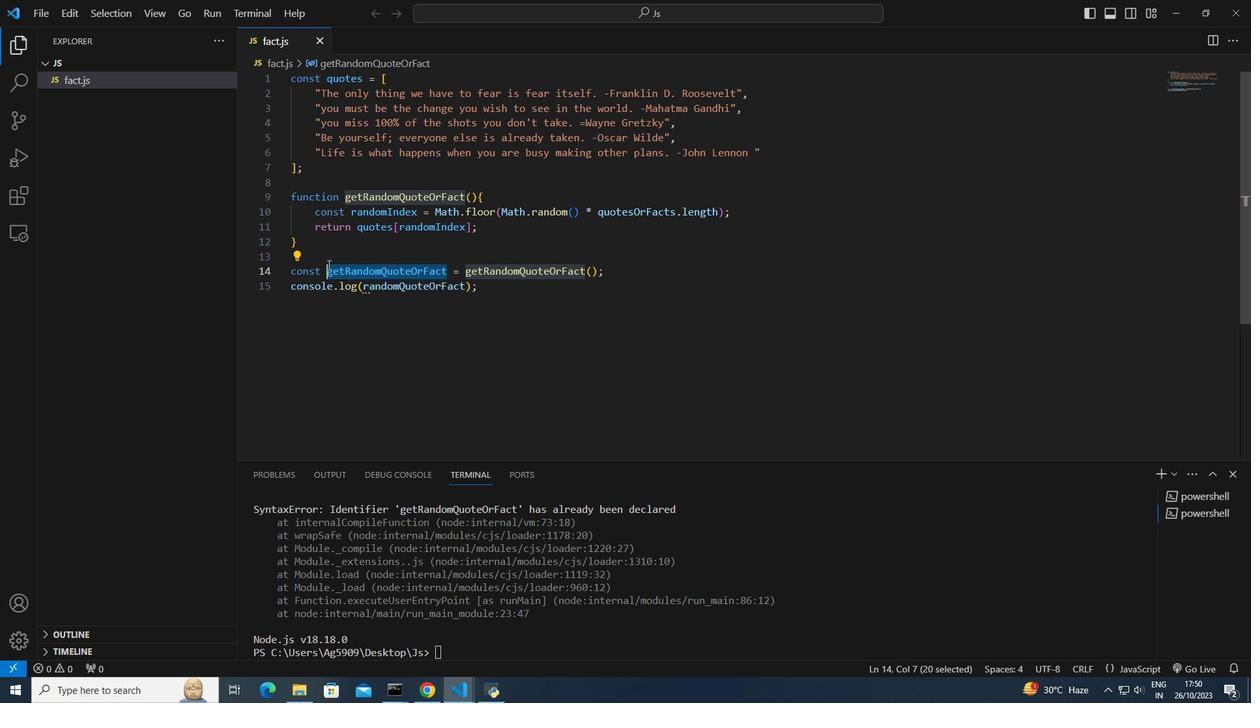 
Action: Key pressed ctrl+C
Screenshot: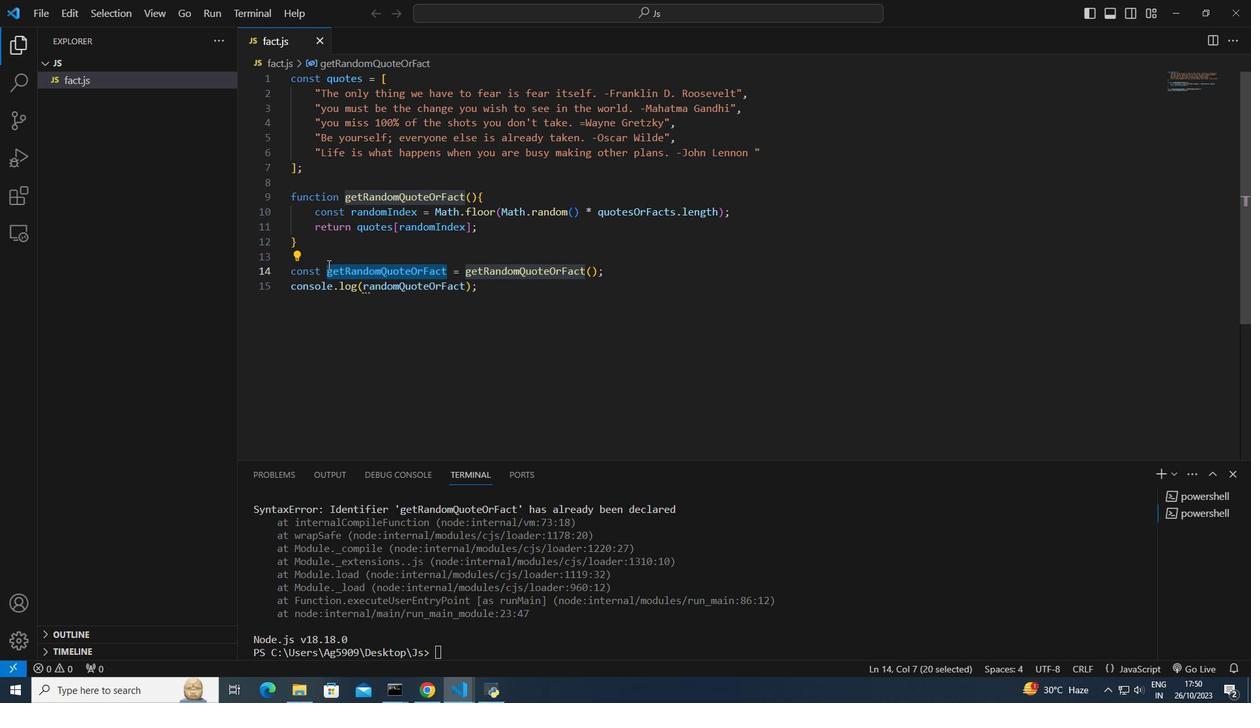 
Action: Mouse moved to (399, 293)
Screenshot: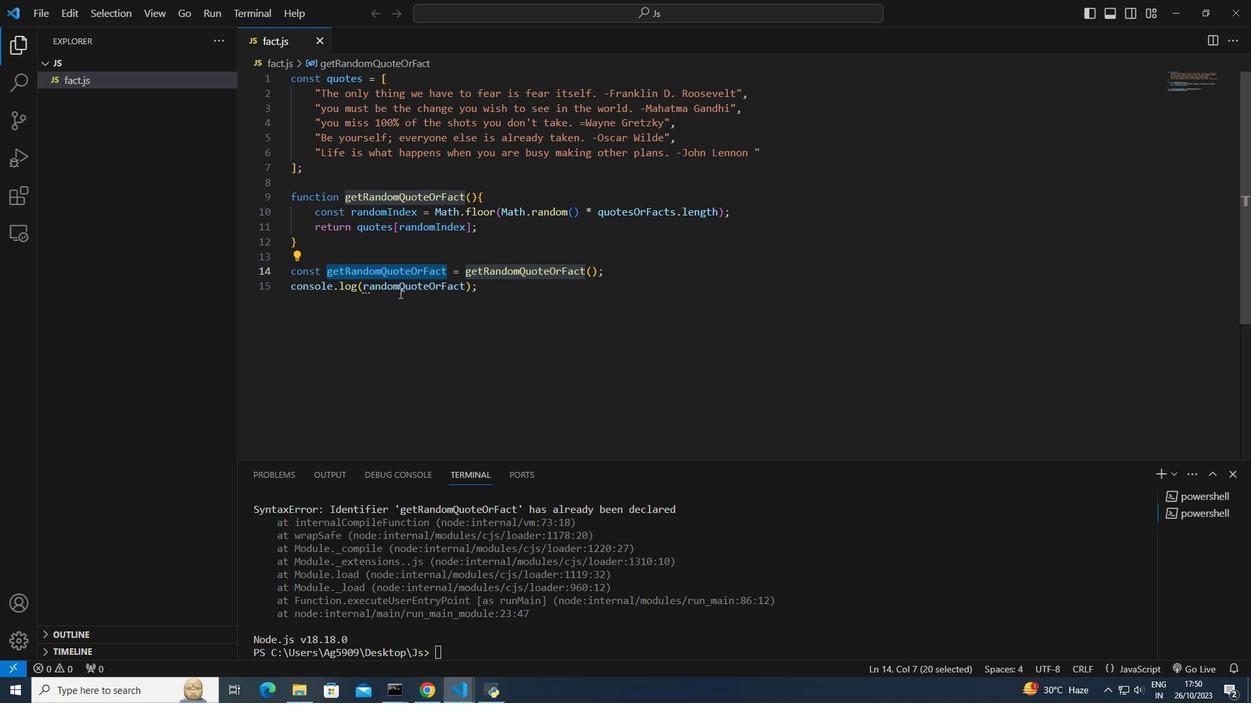 
Action: Mouse pressed left at (399, 293)
Screenshot: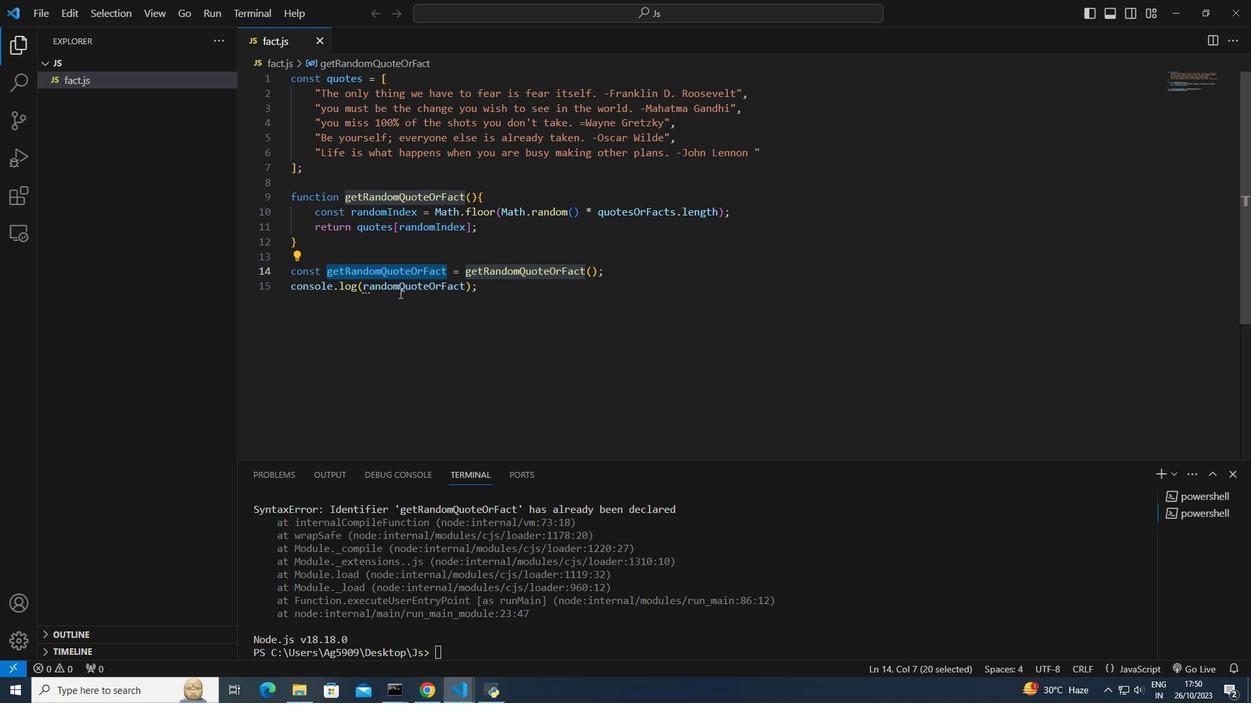 
Action: Mouse moved to (463, 283)
Screenshot: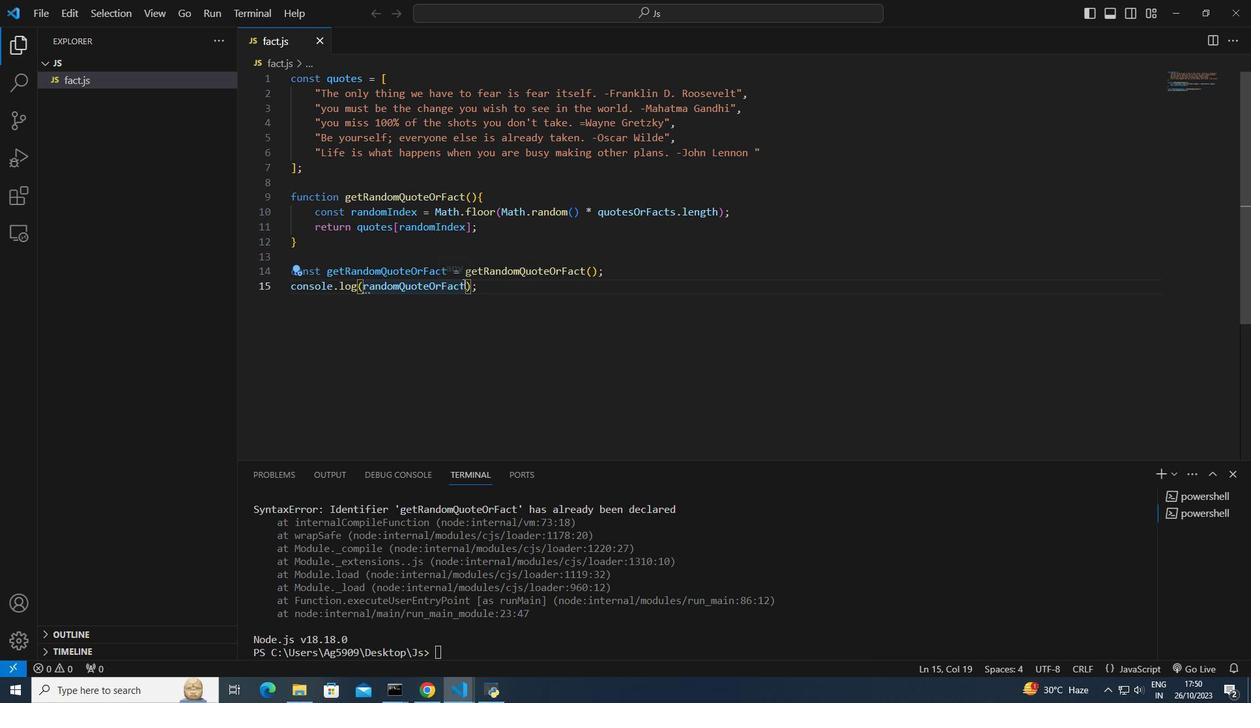
Action: Mouse pressed left at (463, 283)
Screenshot: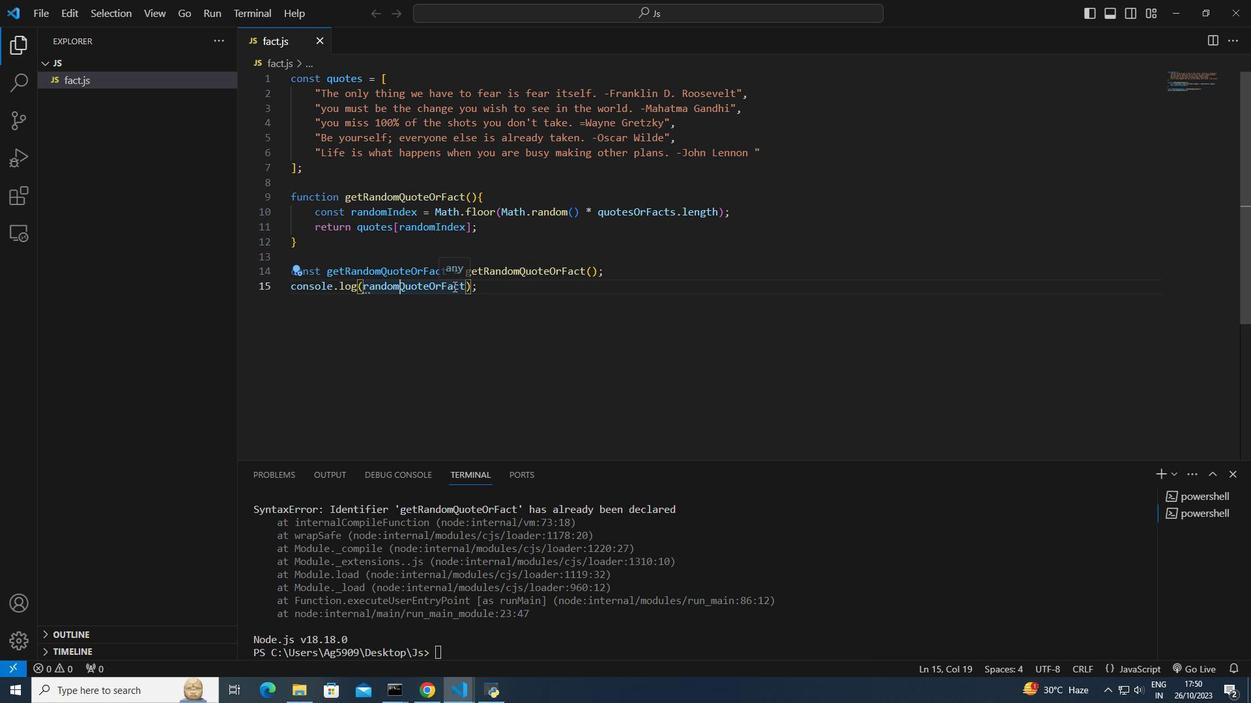 
Action: Mouse moved to (360, 286)
Screenshot: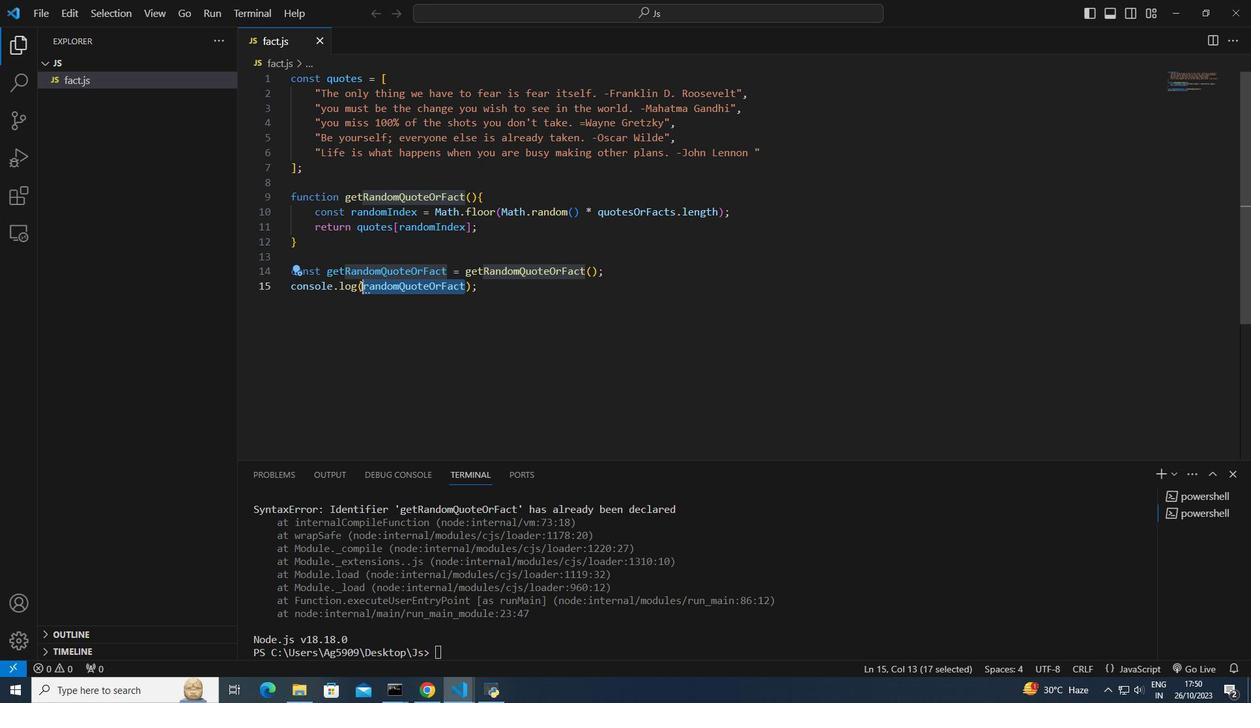 
Action: Key pressed ctrl+V
Screenshot: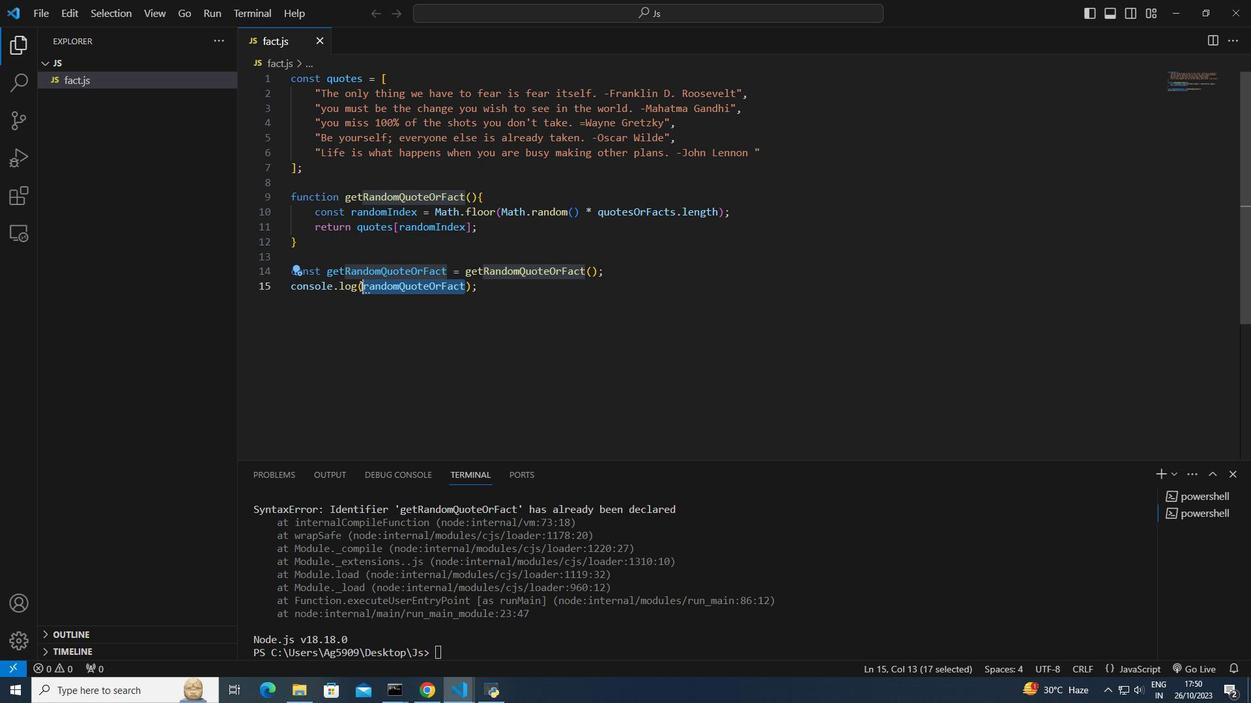 
Action: Mouse moved to (542, 396)
Screenshot: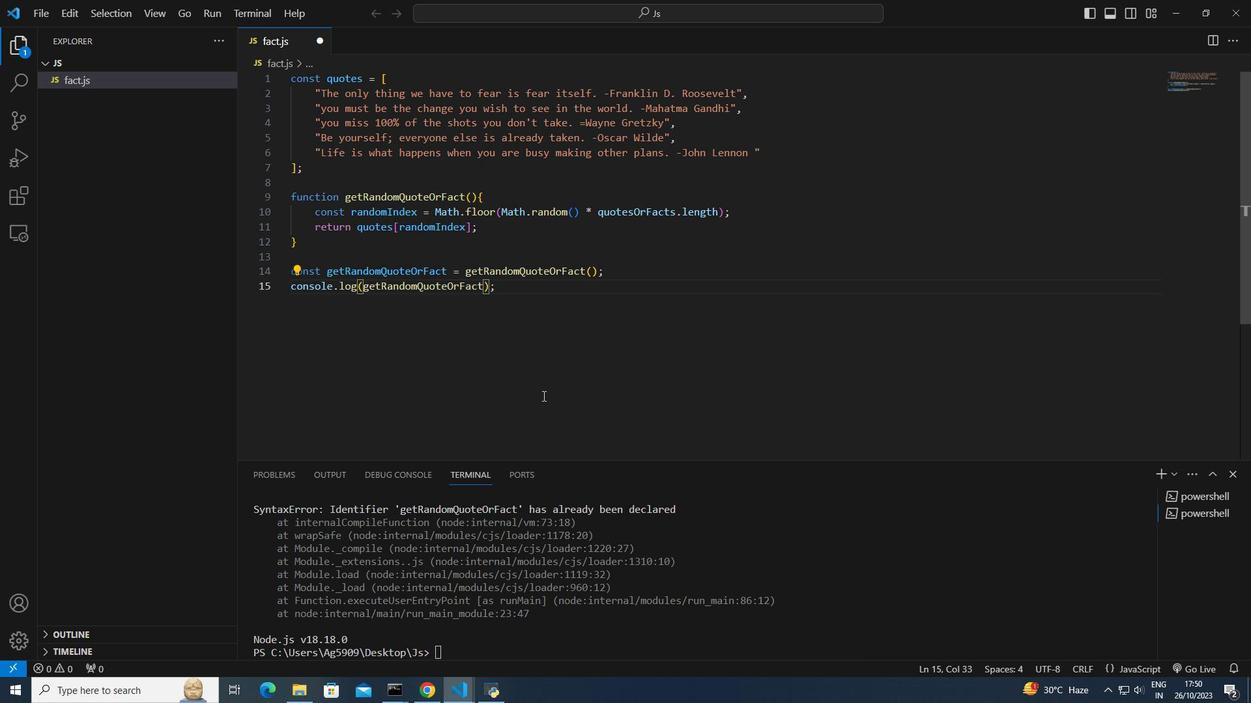 
Action: Key pressed ctrl+S
Screenshot: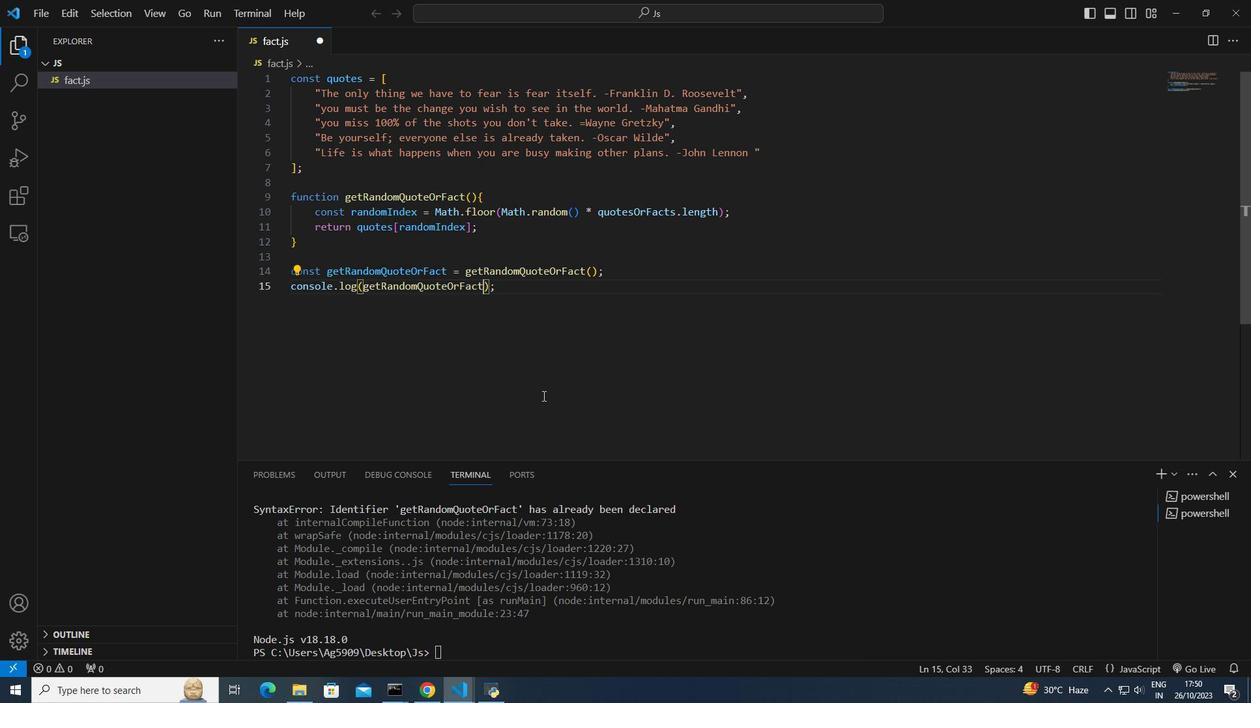 
Action: Mouse moved to (439, 656)
Screenshot: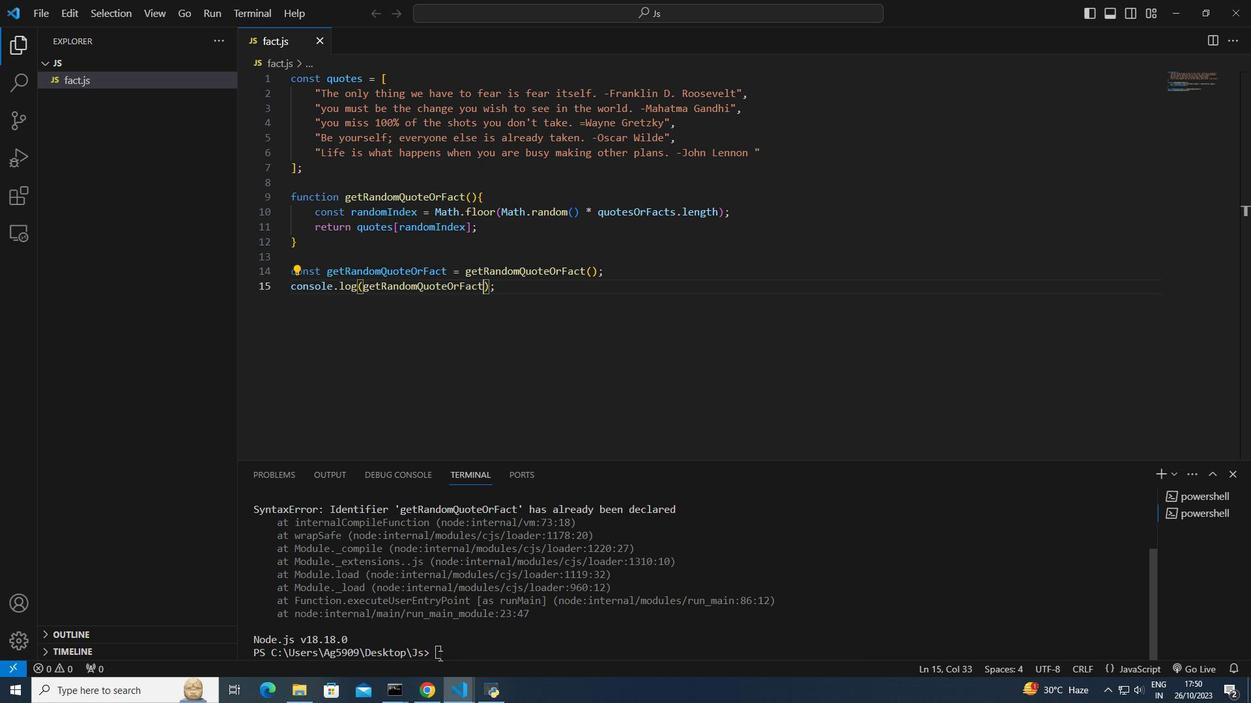 
Action: Mouse pressed left at (439, 656)
Screenshot: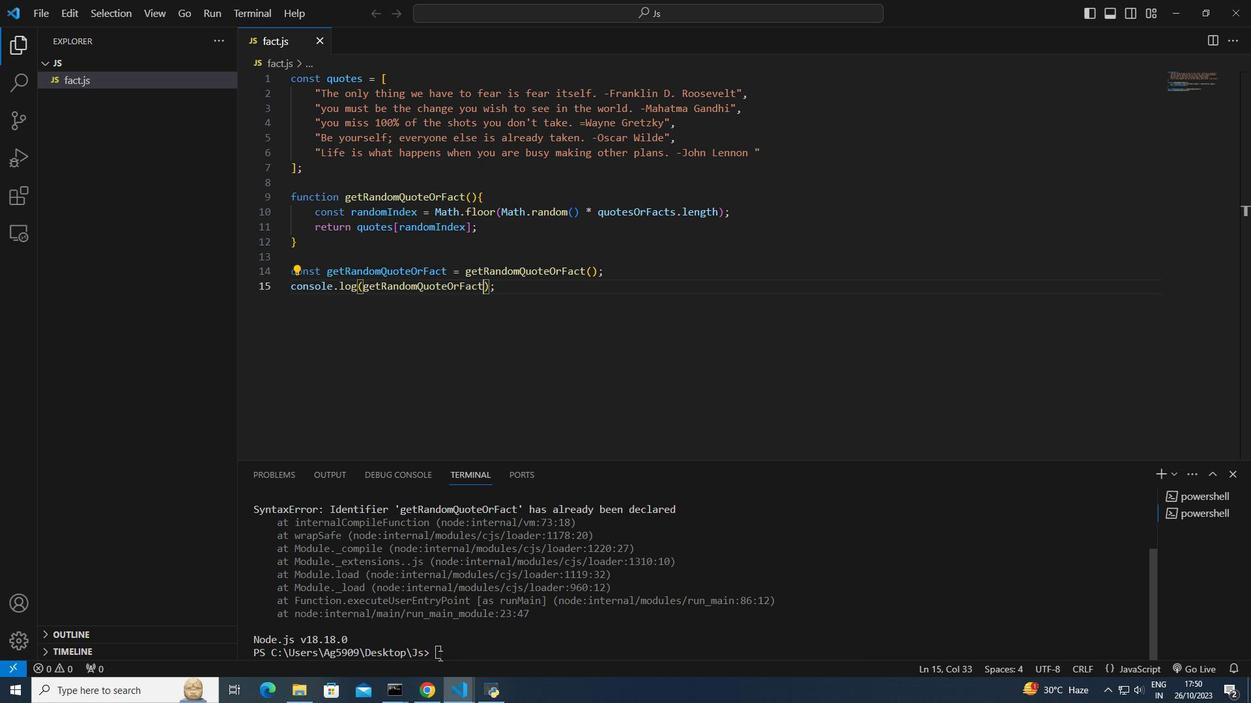 
Action: Key pressed <Key.up><Key.enter>
Screenshot: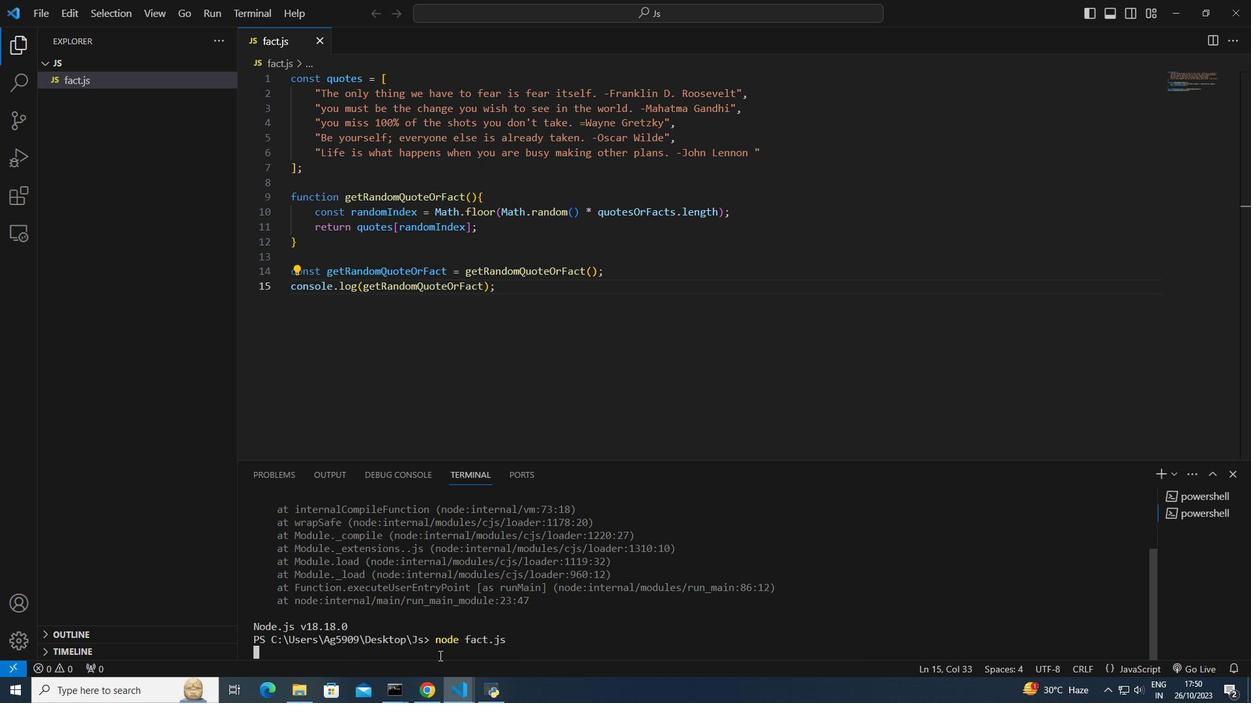 
Action: Mouse moved to (482, 287)
Screenshot: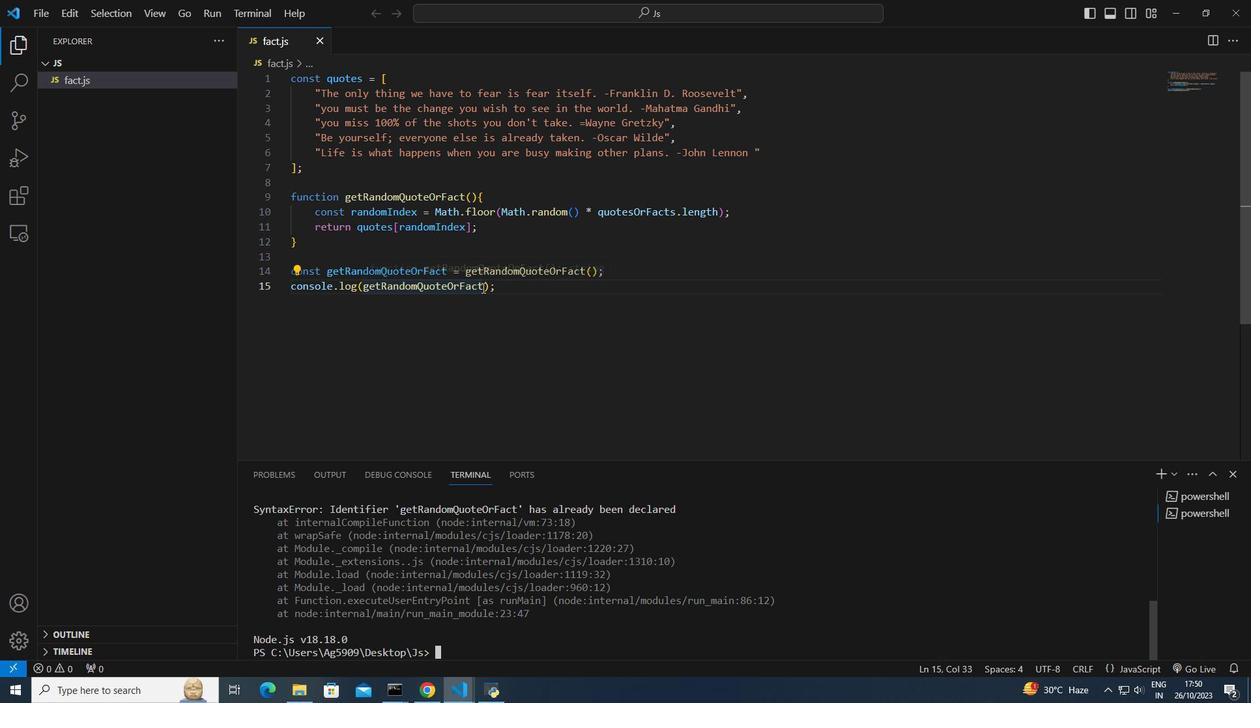 
Action: Mouse pressed left at (482, 287)
Screenshot: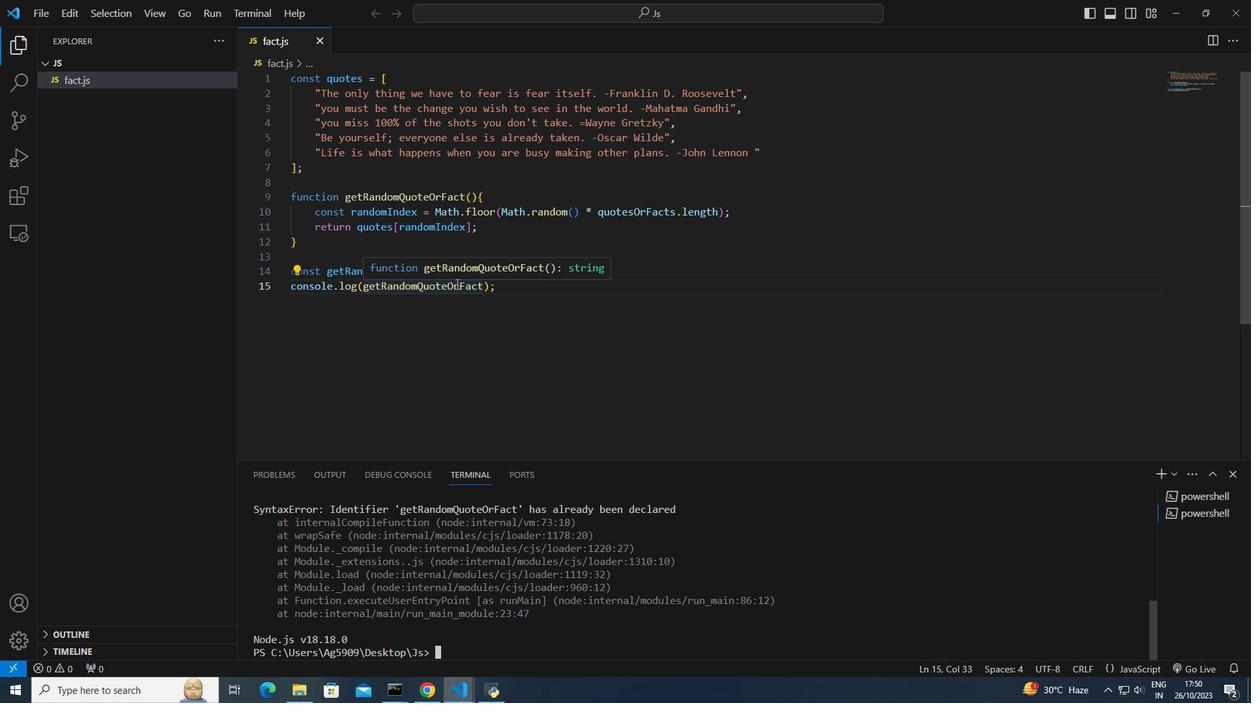 
Action: Mouse moved to (366, 283)
Screenshot: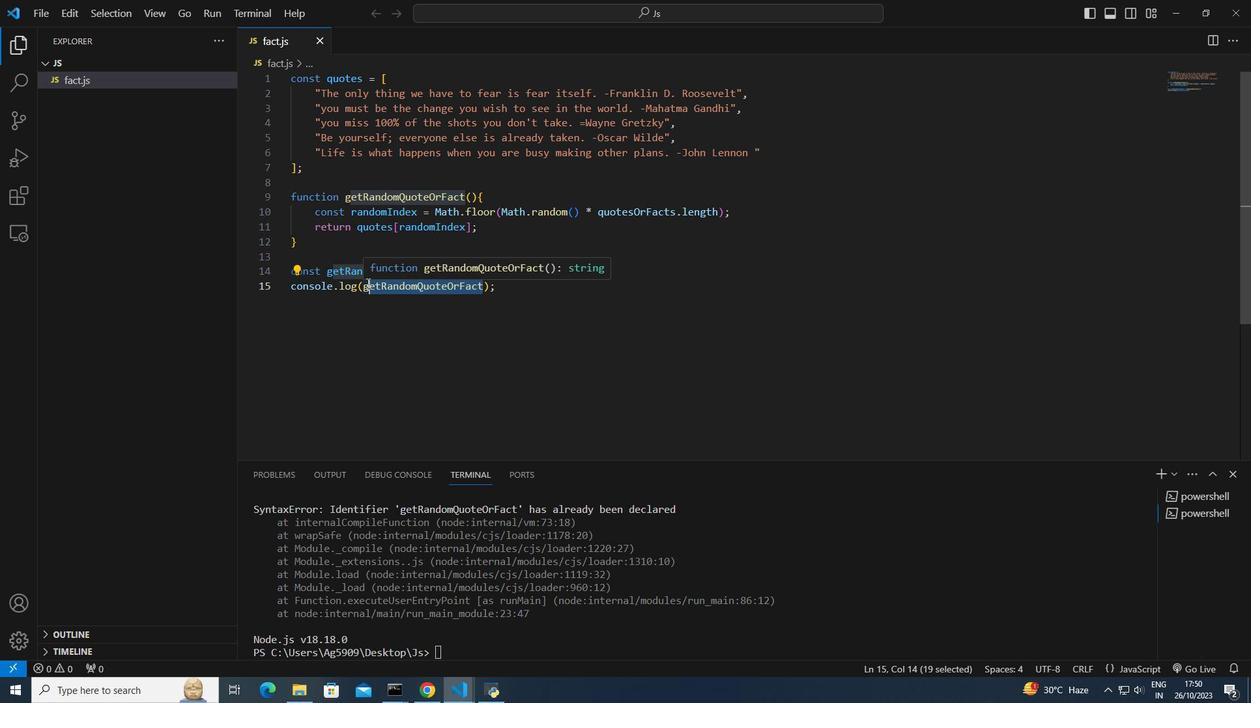 
Action: Key pressed <Key.backspace><Key.backspace>quotesctrl+S
Screenshot: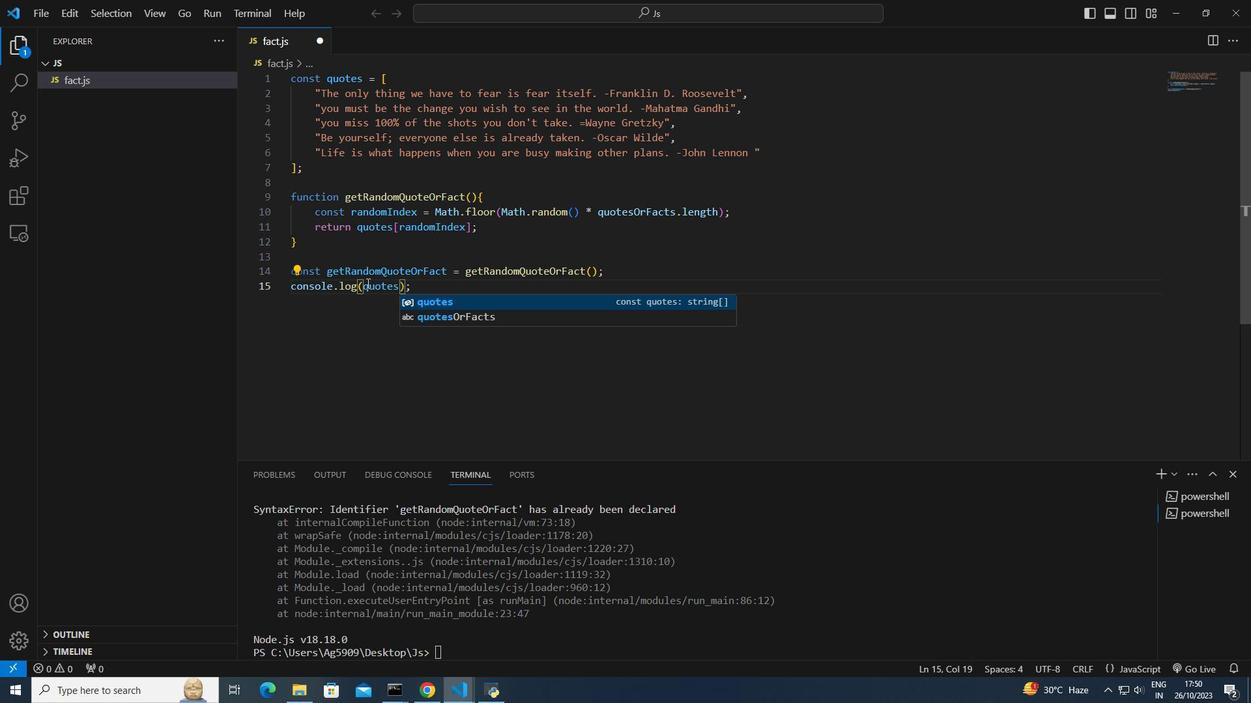 
Action: Mouse moved to (439, 658)
Screenshot: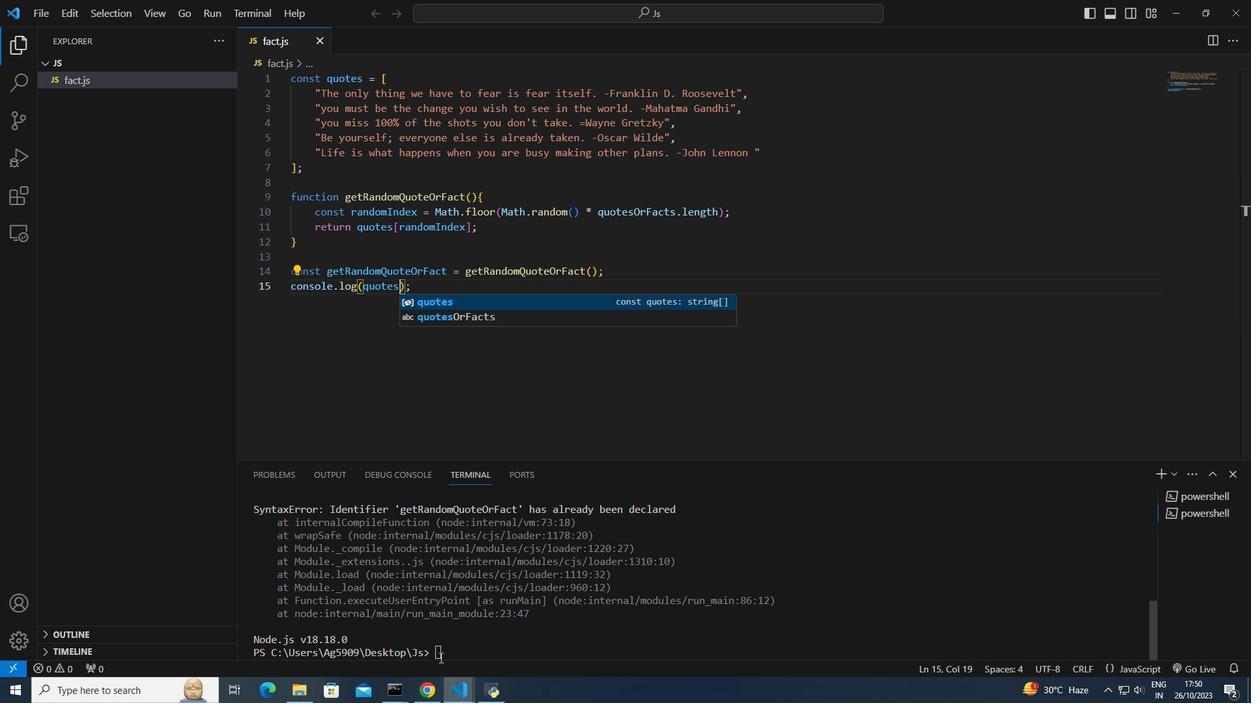 
Action: Mouse pressed left at (439, 658)
Screenshot: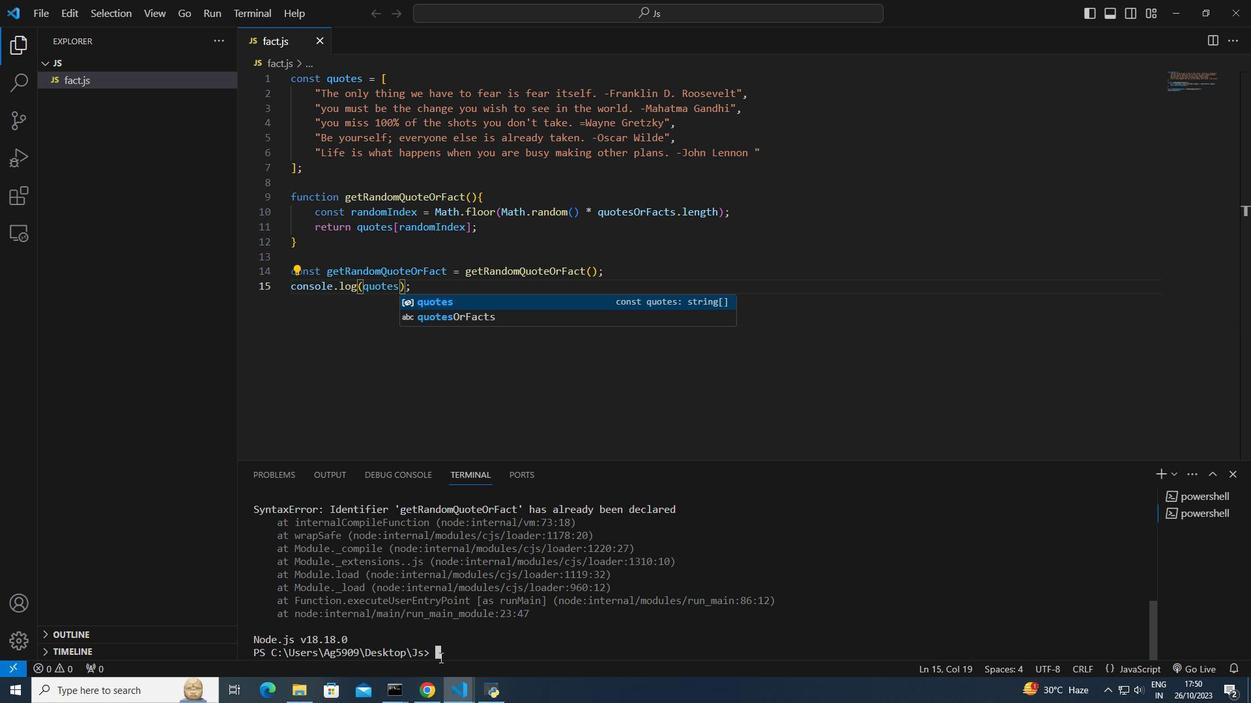 
Action: Key pressed <Key.up>
Screenshot: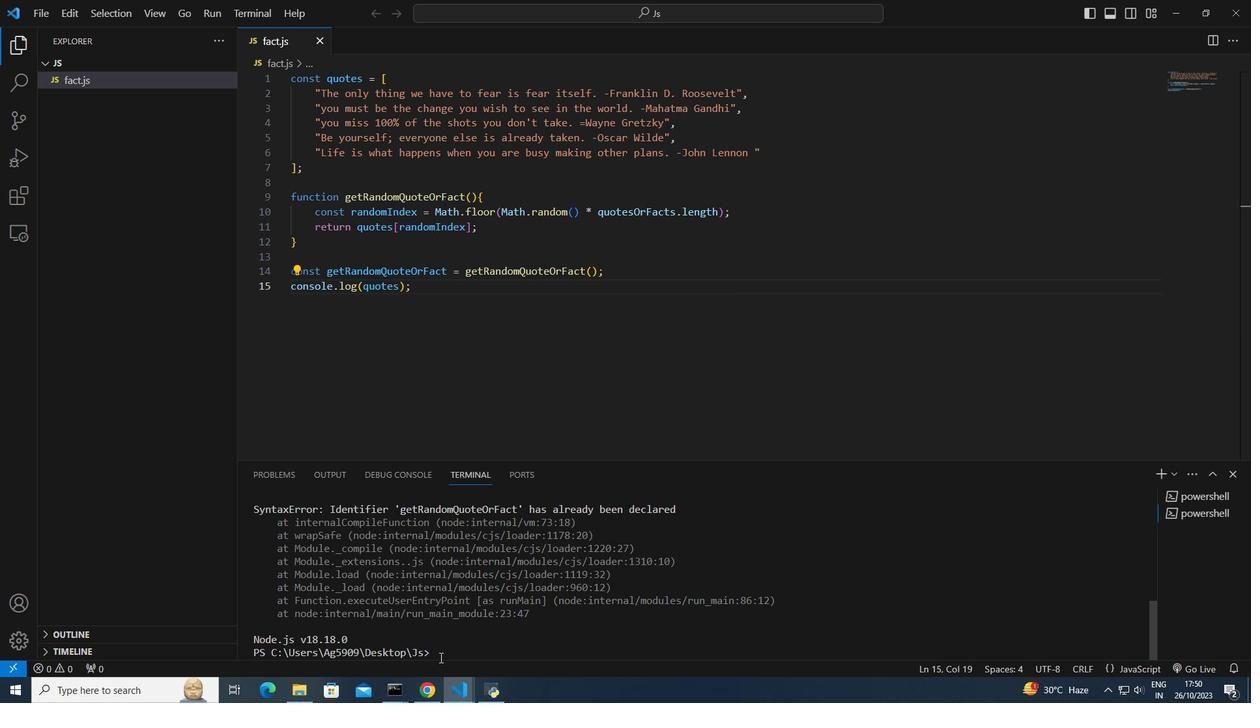 
Action: Mouse moved to (435, 660)
Screenshot: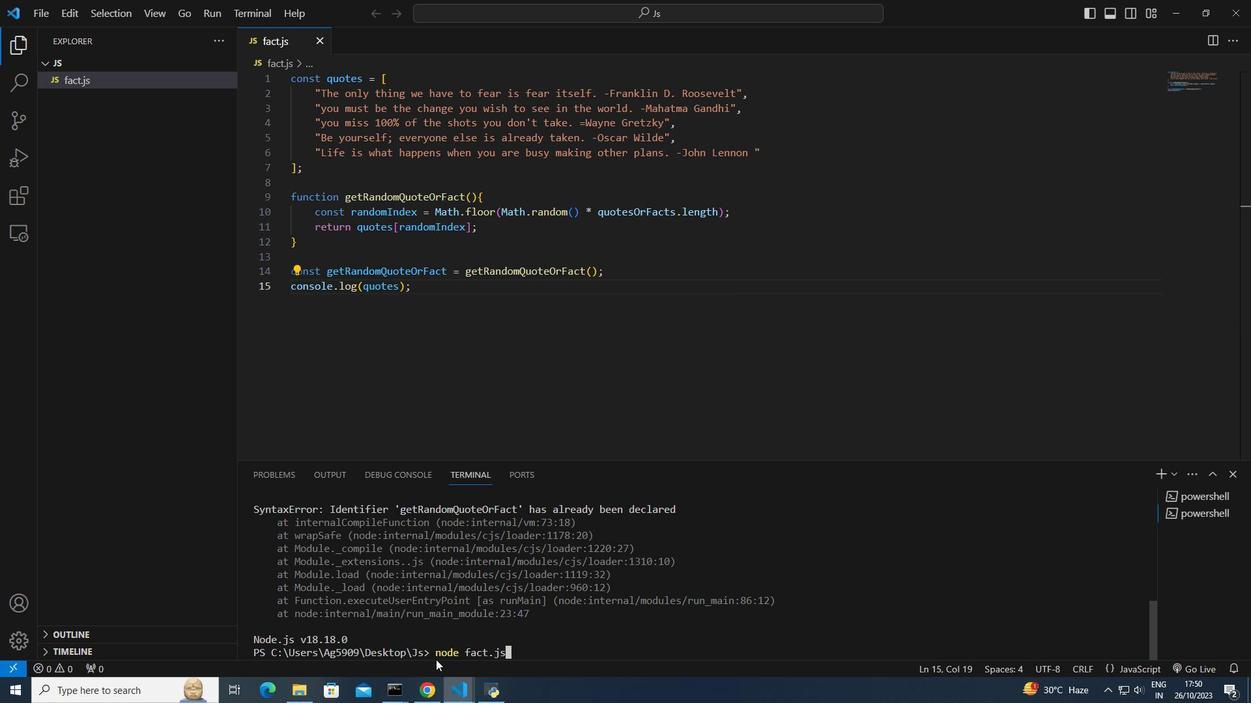 
Action: Key pressed <Key.enter>
Screenshot: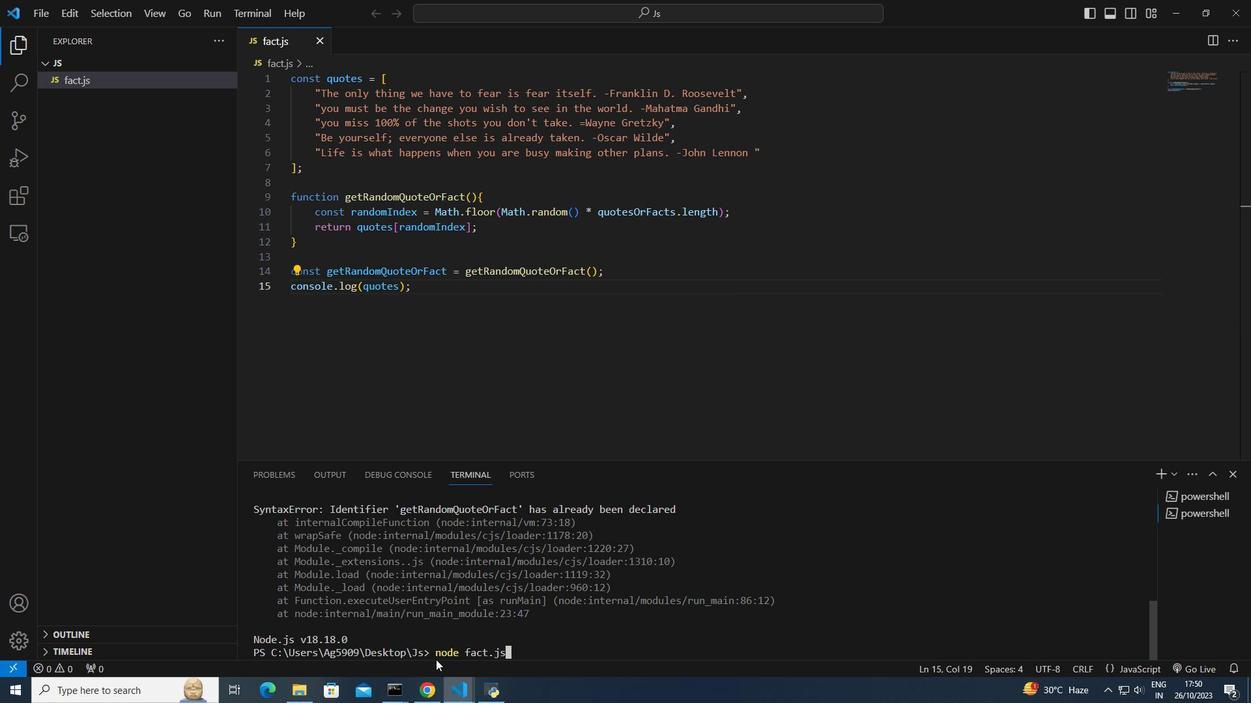 
Action: Mouse moved to (362, 77)
Screenshot: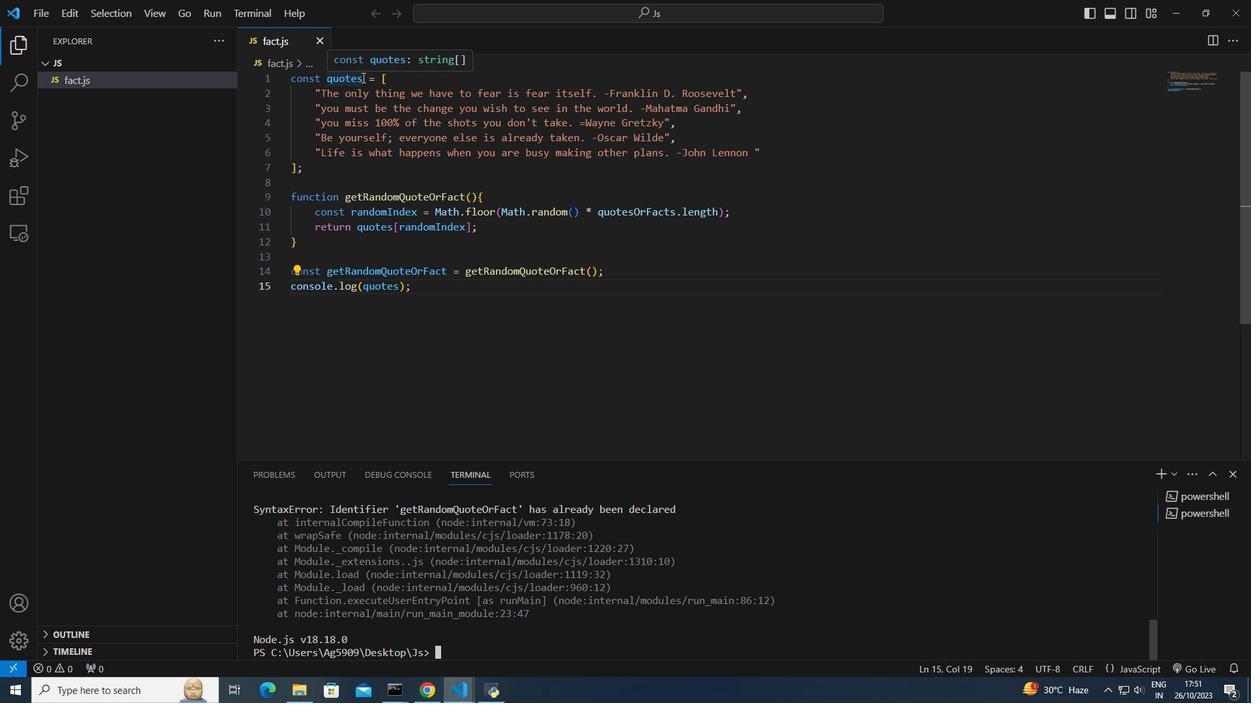 
Action: Mouse pressed left at (362, 77)
Screenshot: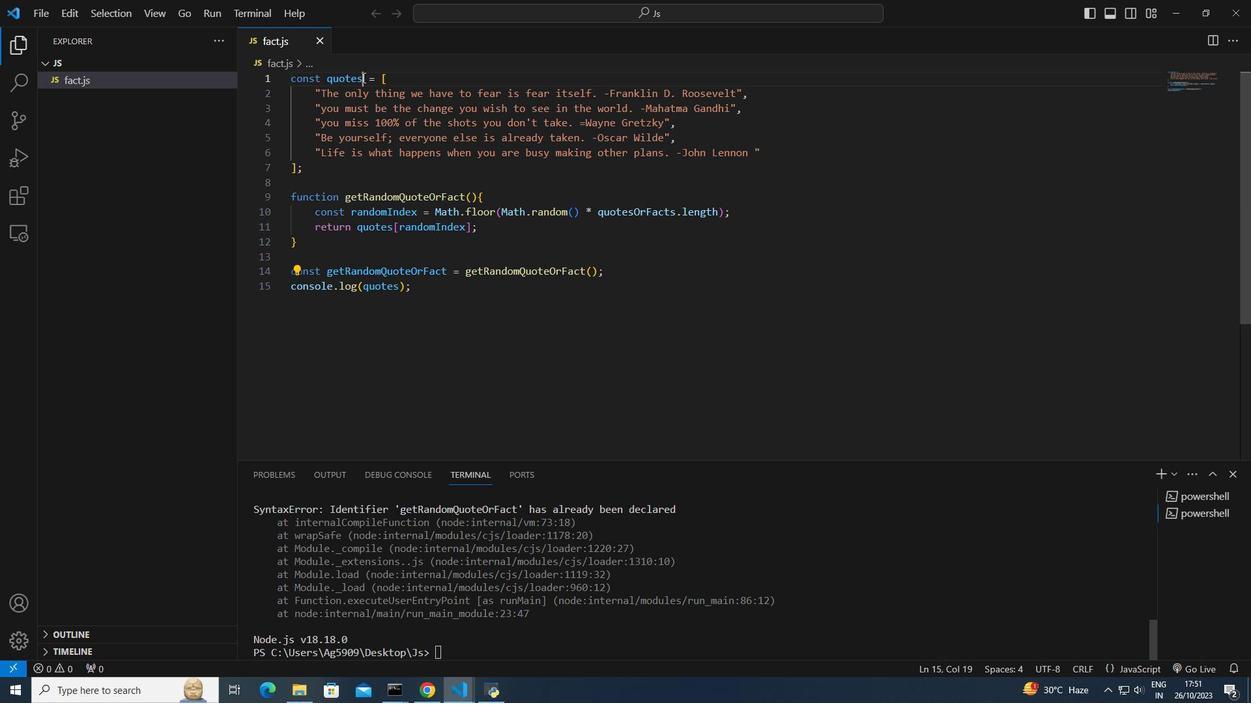 
Action: Mouse moved to (362, 78)
Screenshot: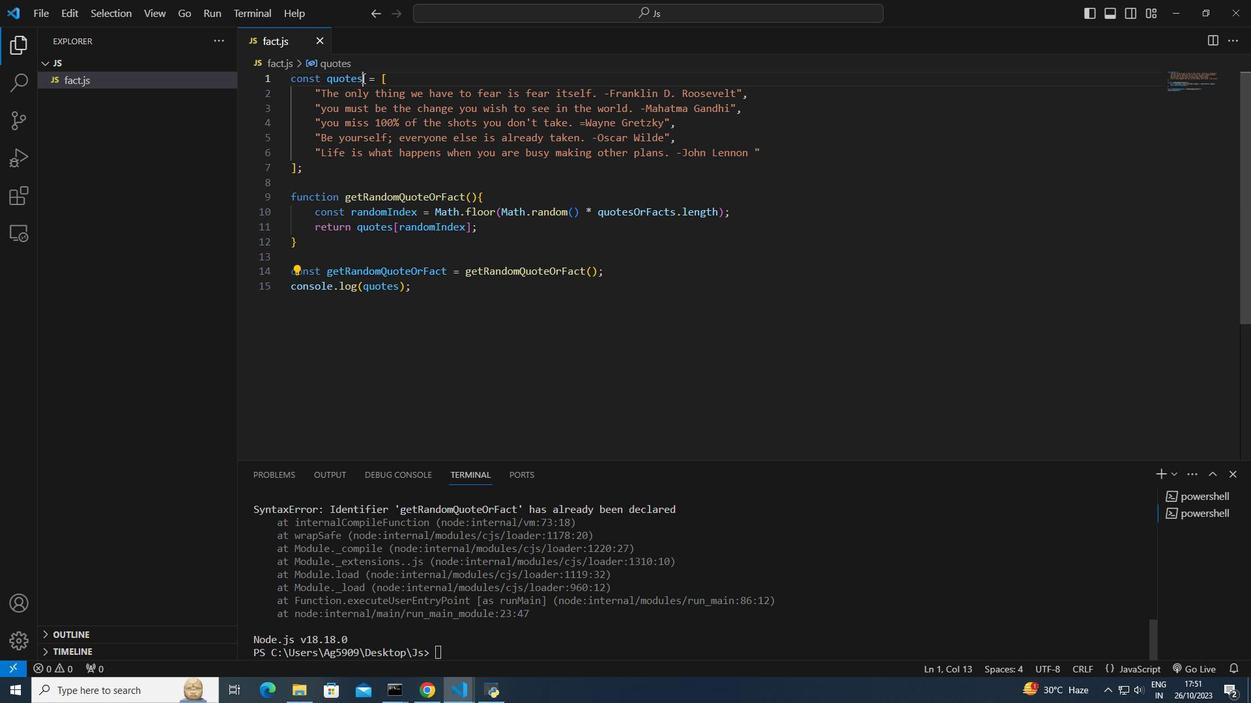 
Action: Key pressed <Key.shift>Or<Key.shift>Factsctrl+S
Screenshot: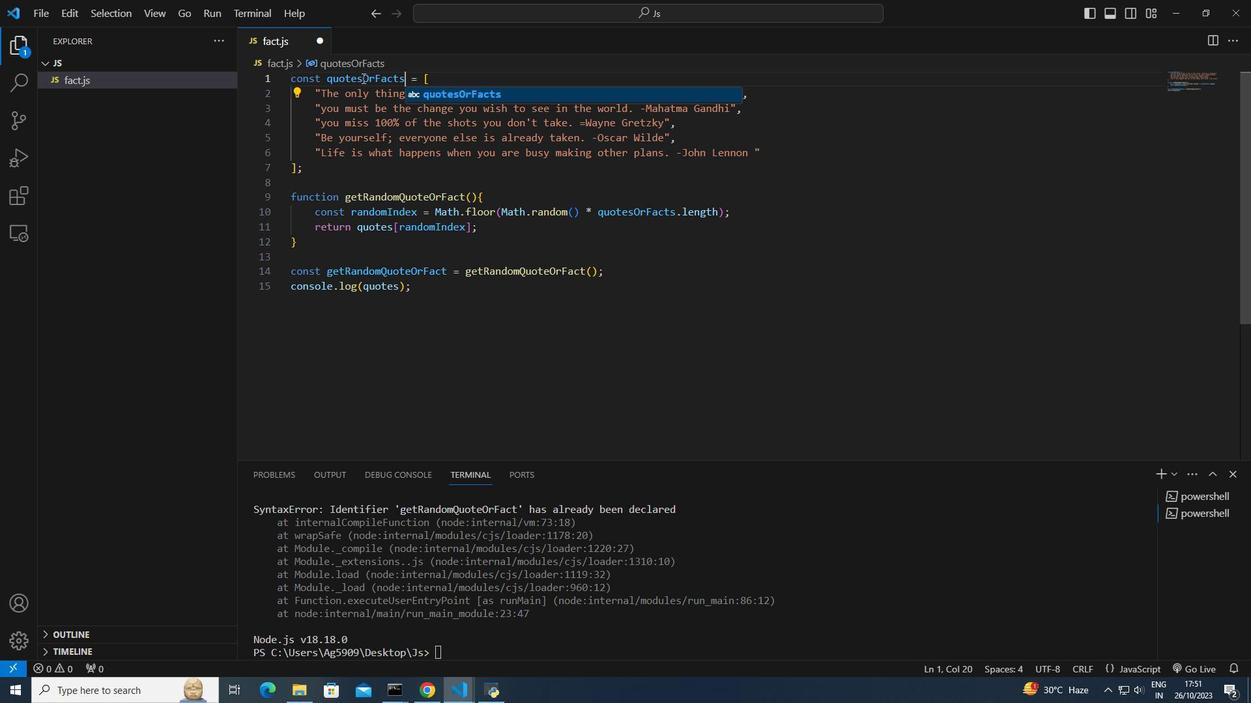 
Action: Mouse moved to (405, 80)
Screenshot: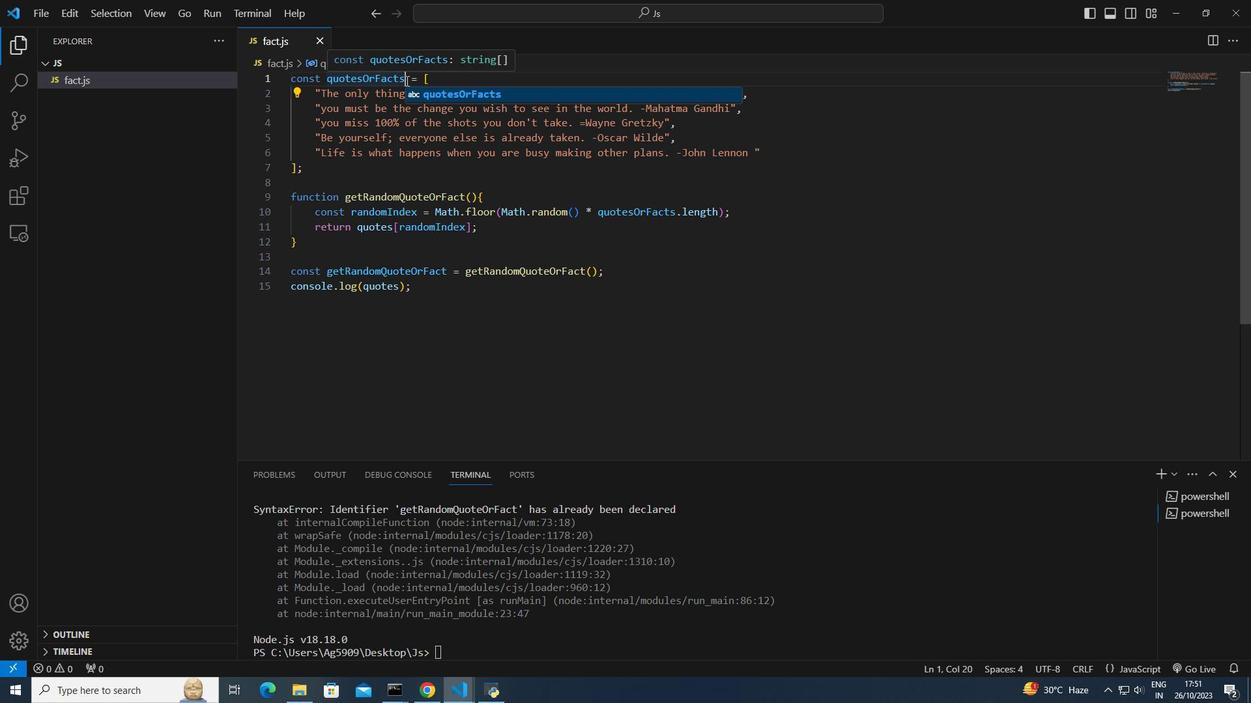
Action: Mouse pressed left at (405, 80)
Screenshot: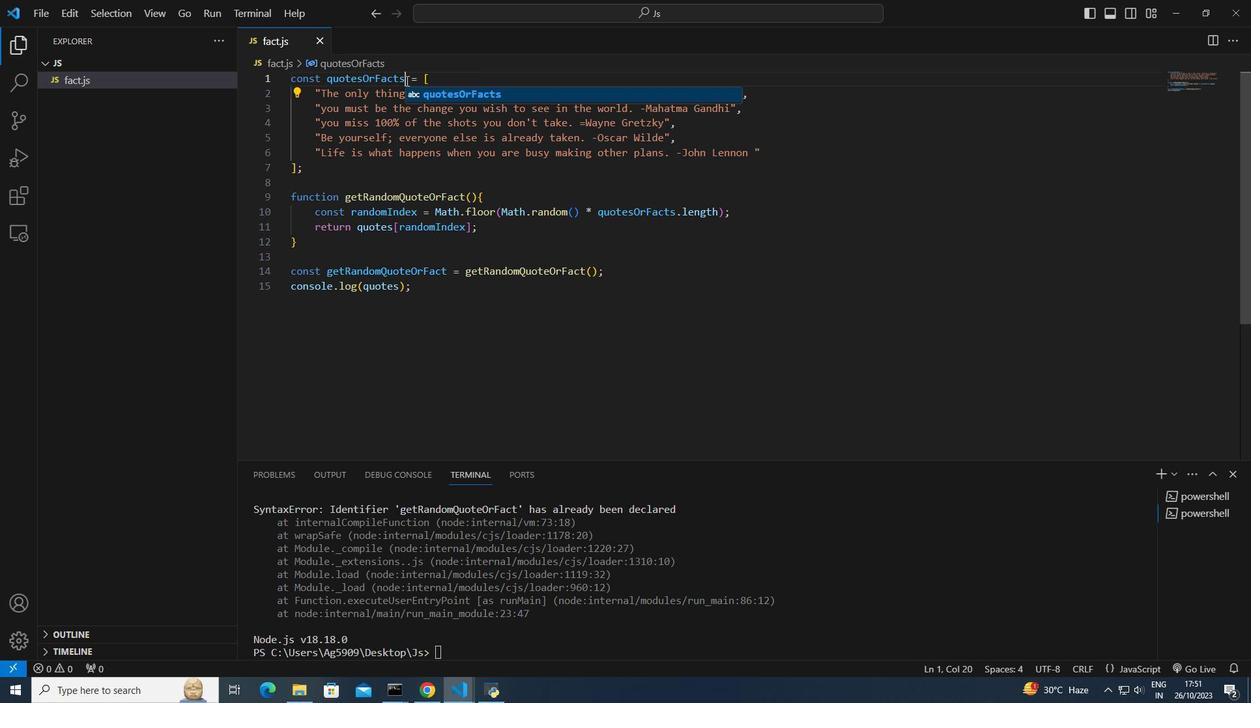 
Action: Mouse moved to (325, 74)
Screenshot: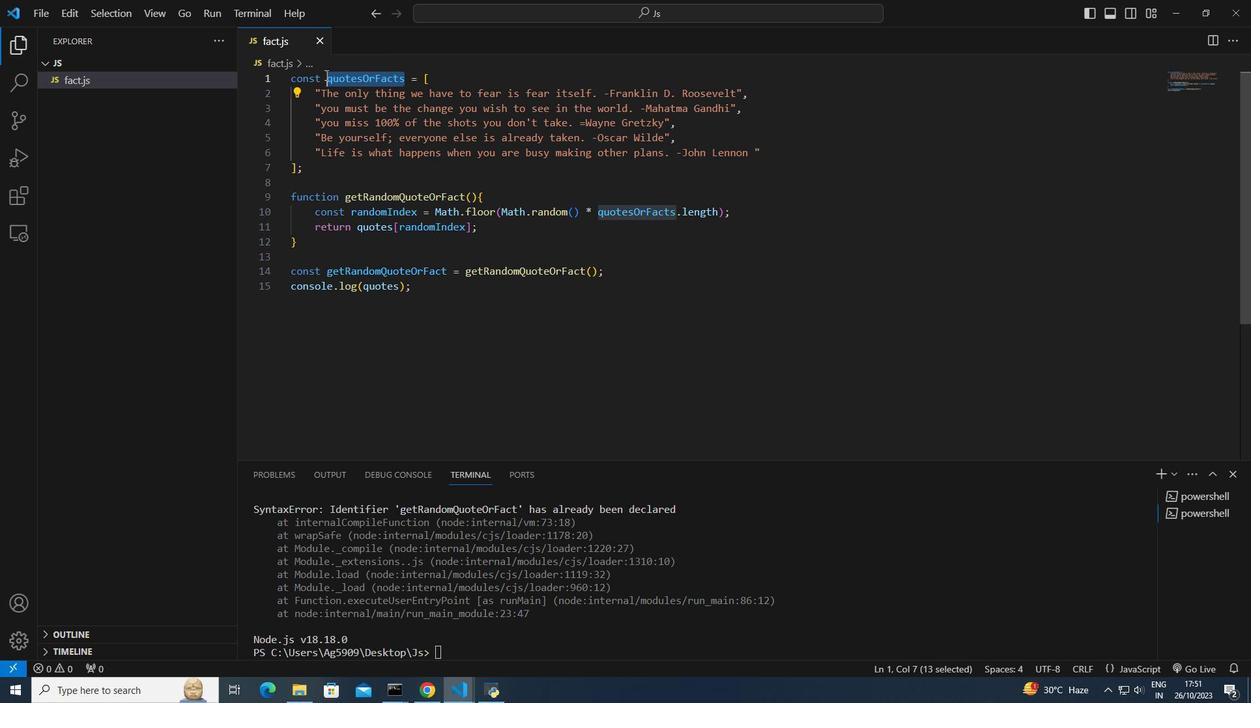 
Action: Key pressed ctrl+C
Screenshot: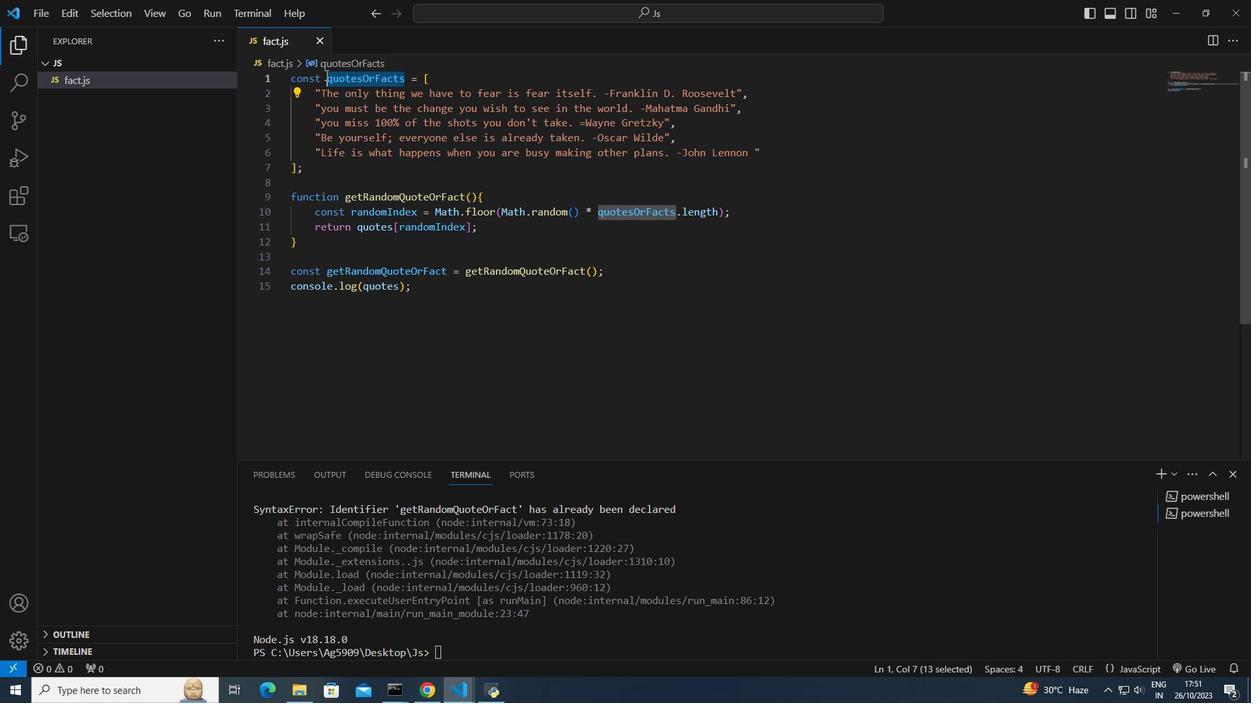 
Action: Mouse moved to (389, 222)
Screenshot: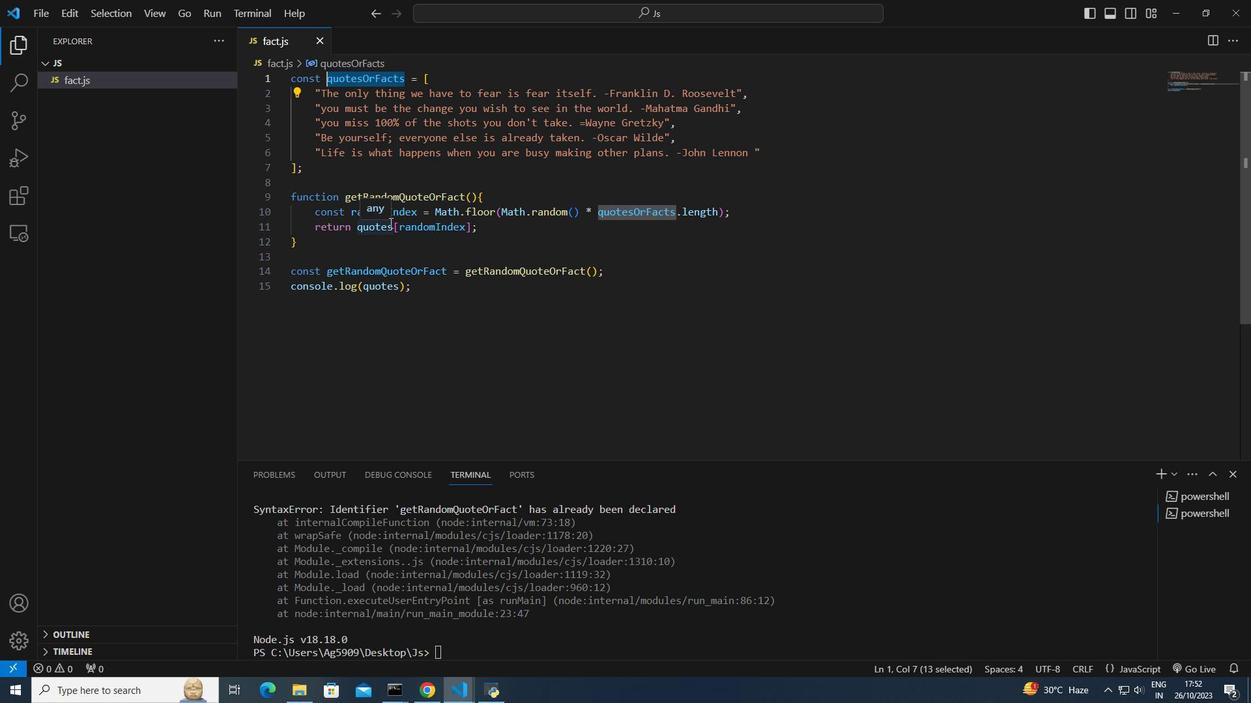 
Action: Mouse pressed left at (389, 222)
Screenshot: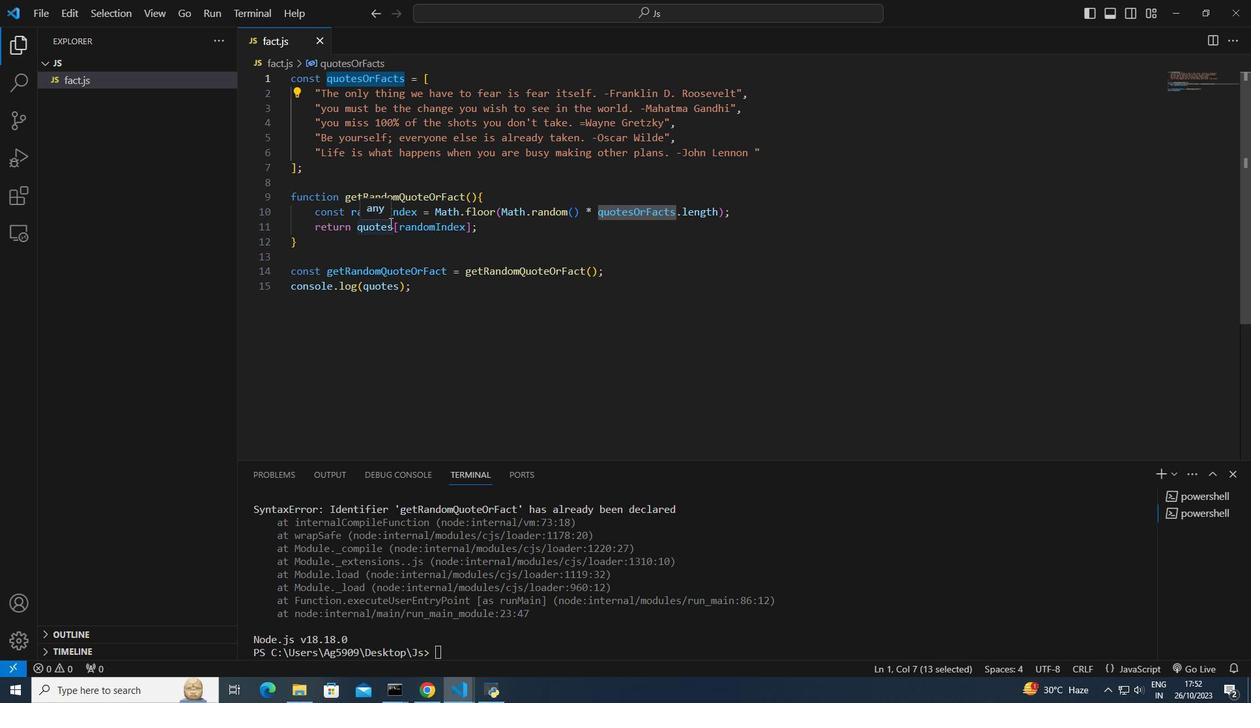 
Action: Mouse pressed left at (389, 222)
Screenshot: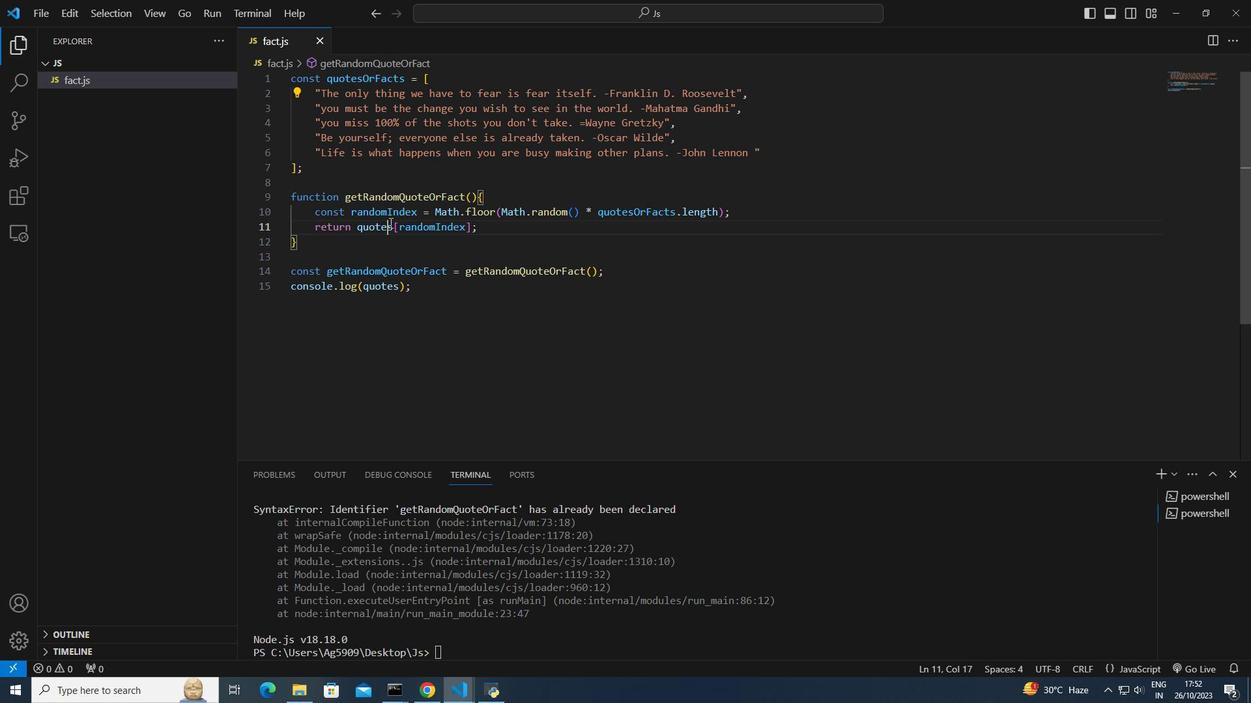 
Action: Key pressed ctrl+V
Screenshot: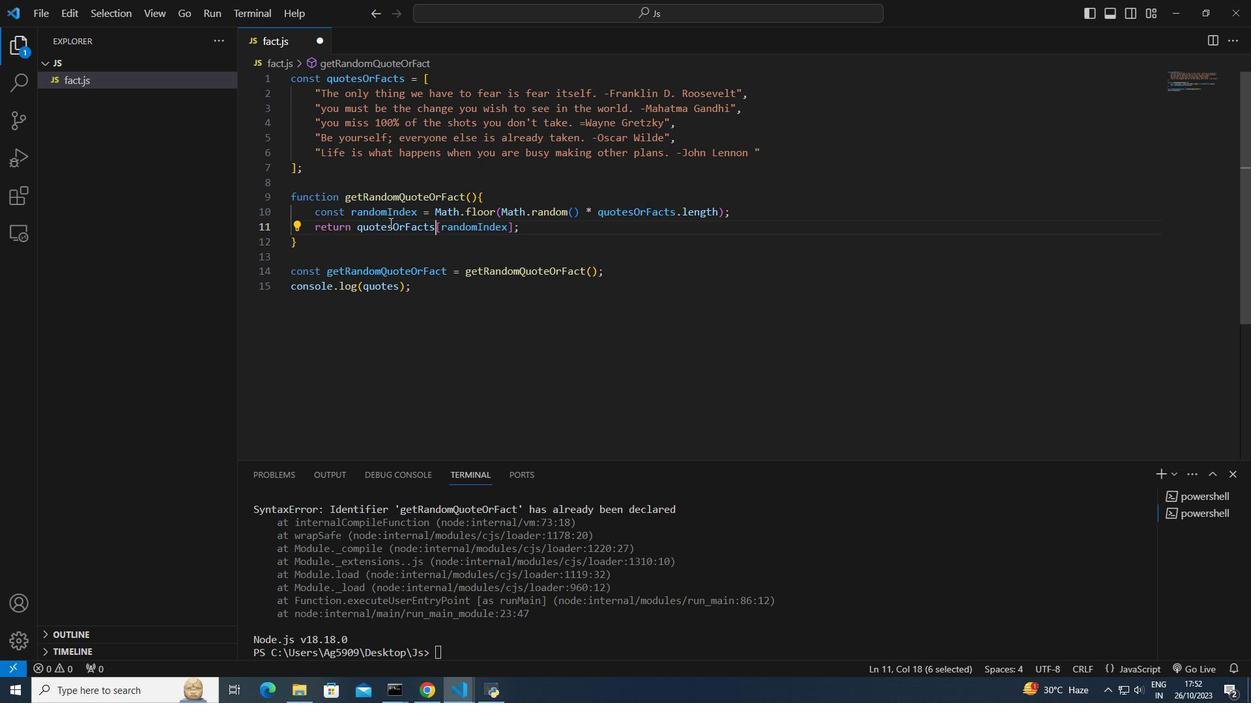 
Action: Mouse moved to (417, 286)
Screenshot: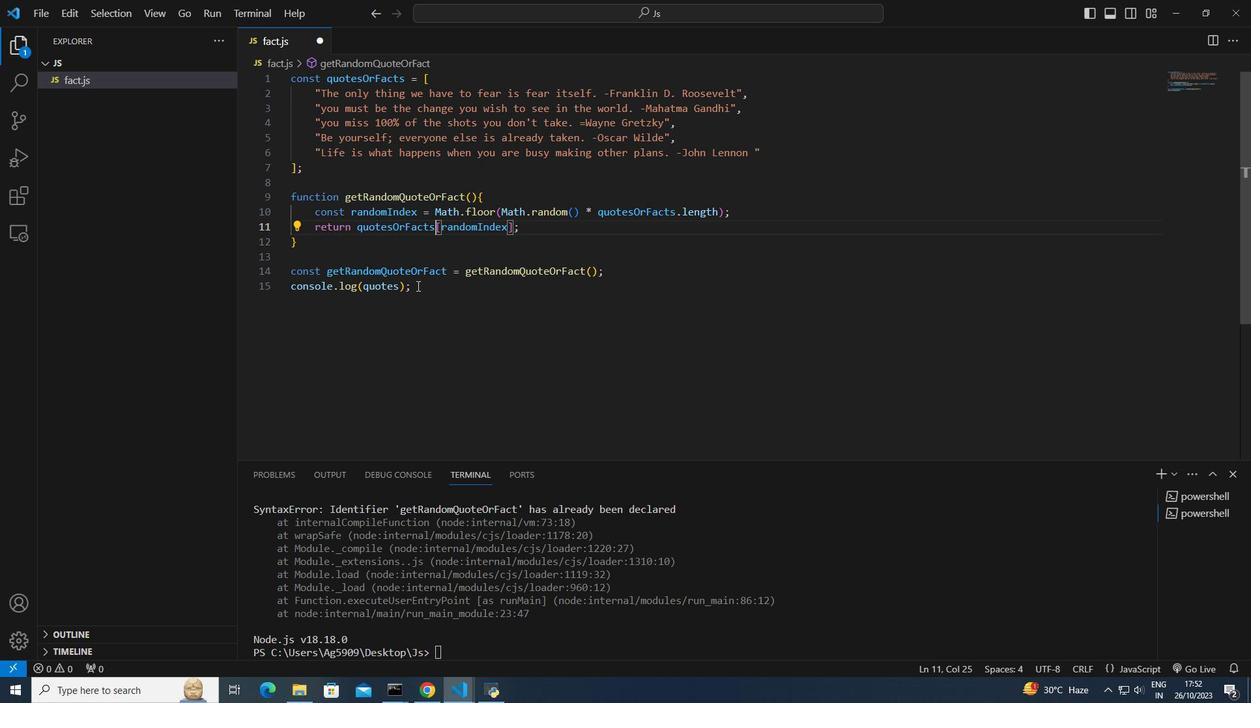 
Action: Key pressed ctrl+S
Screenshot: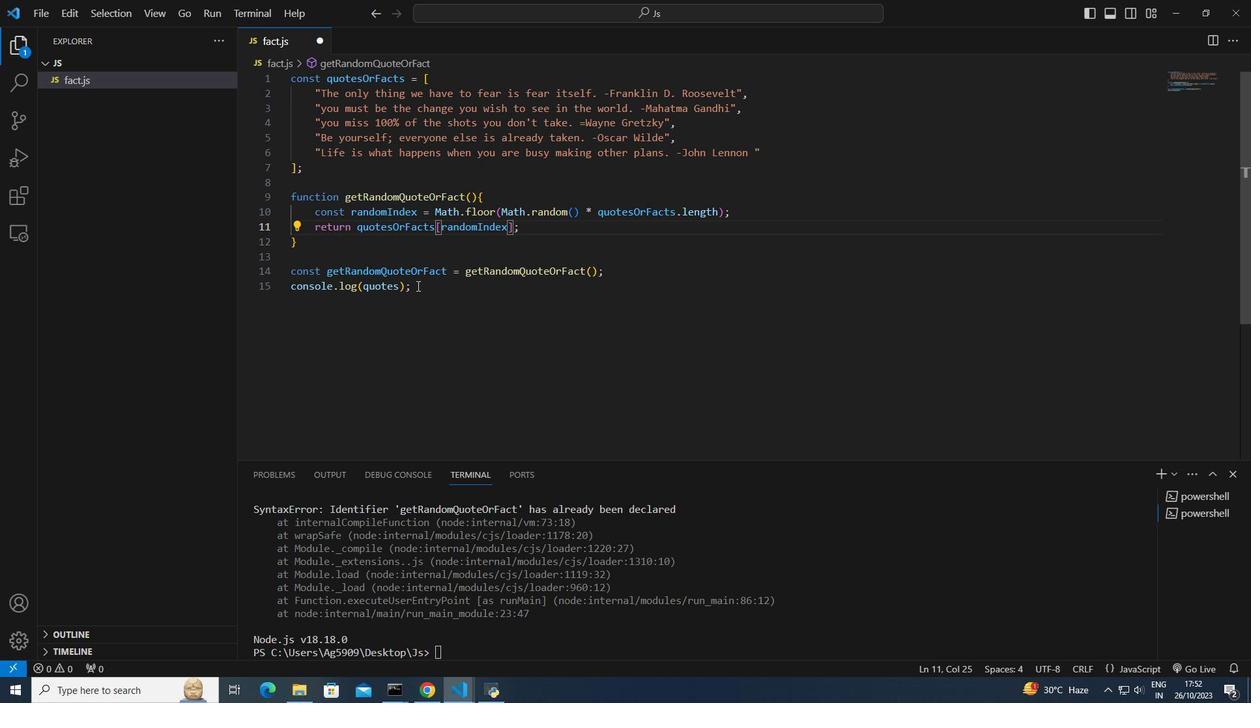 
Action: Mouse moved to (396, 286)
Screenshot: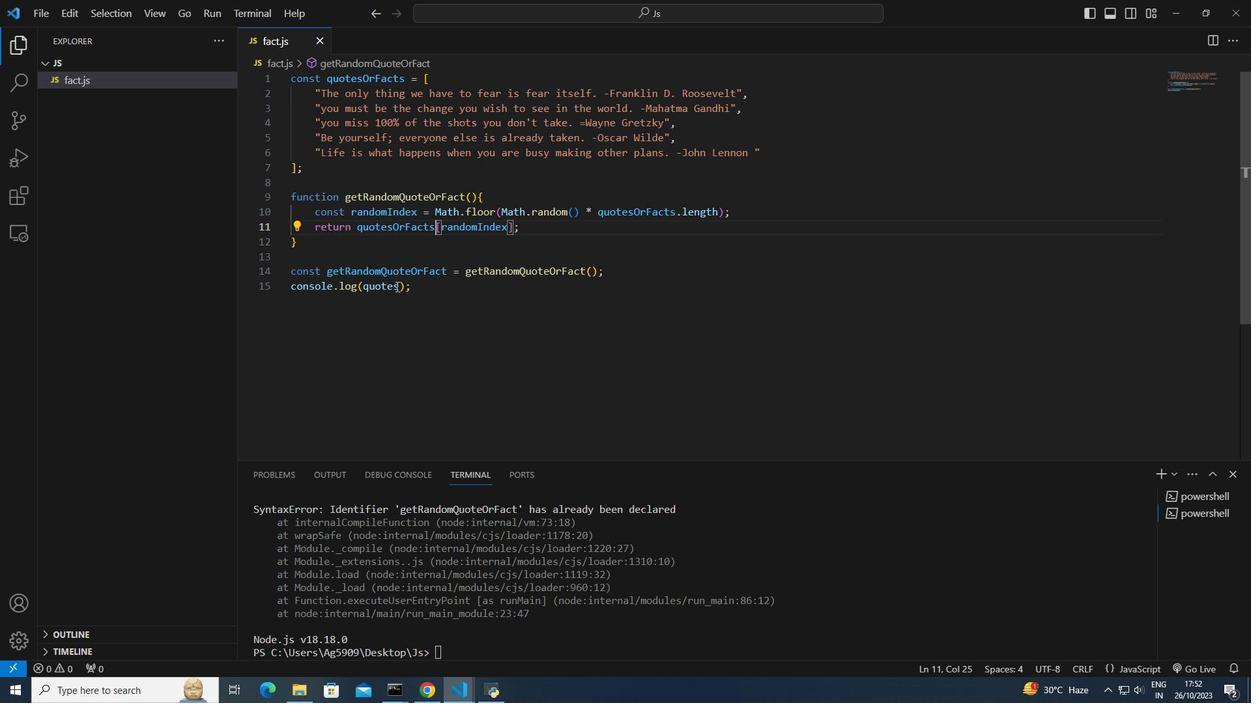 
Action: Mouse pressed left at (396, 286)
Screenshot: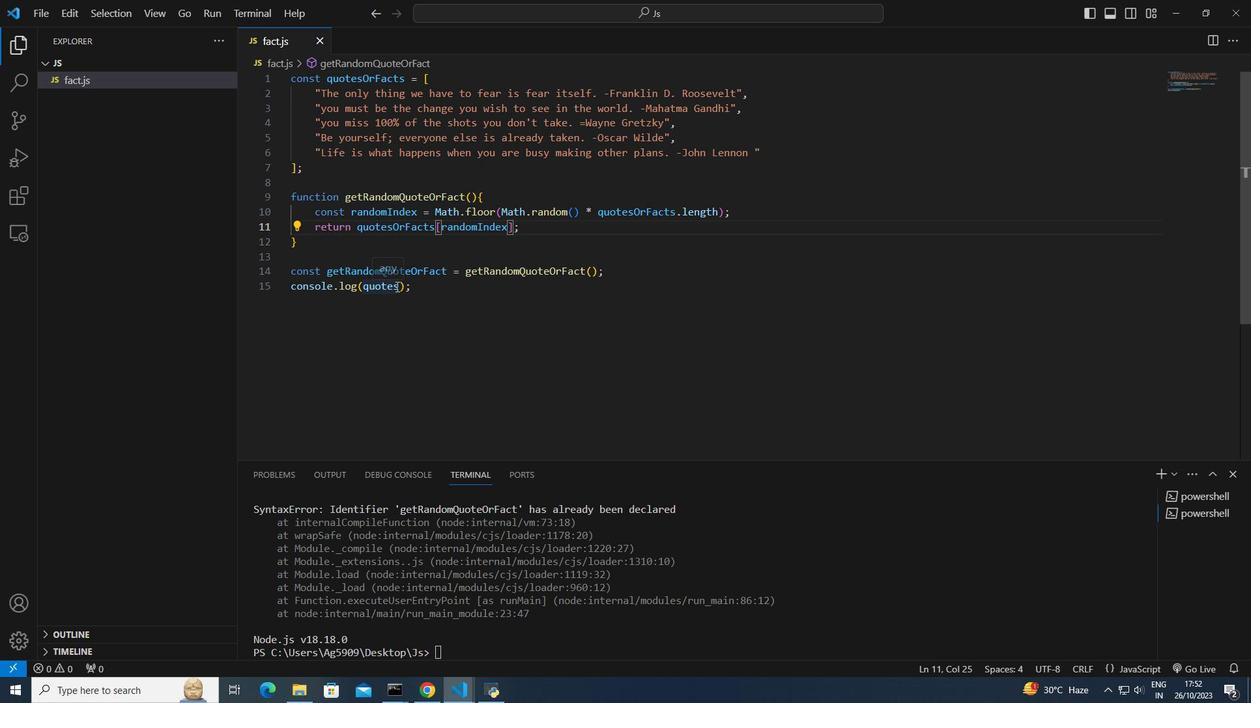 
Action: Mouse moved to (445, 267)
Screenshot: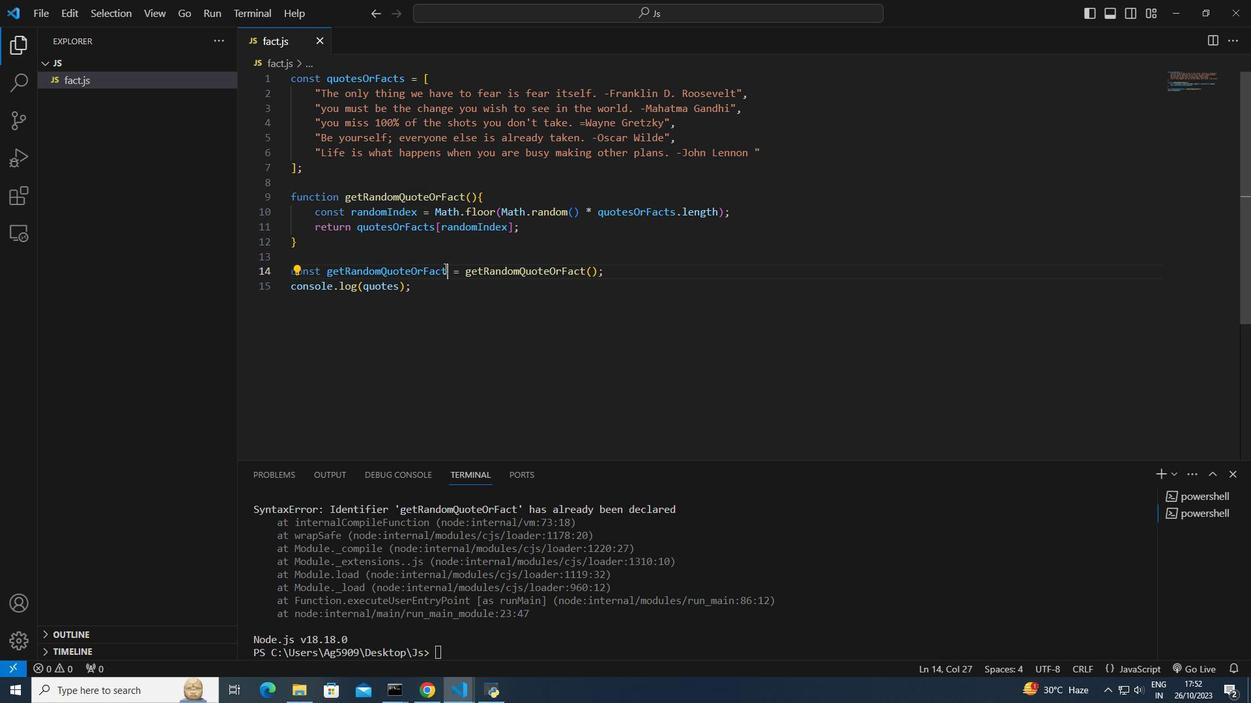 
Action: Mouse pressed left at (445, 267)
Screenshot: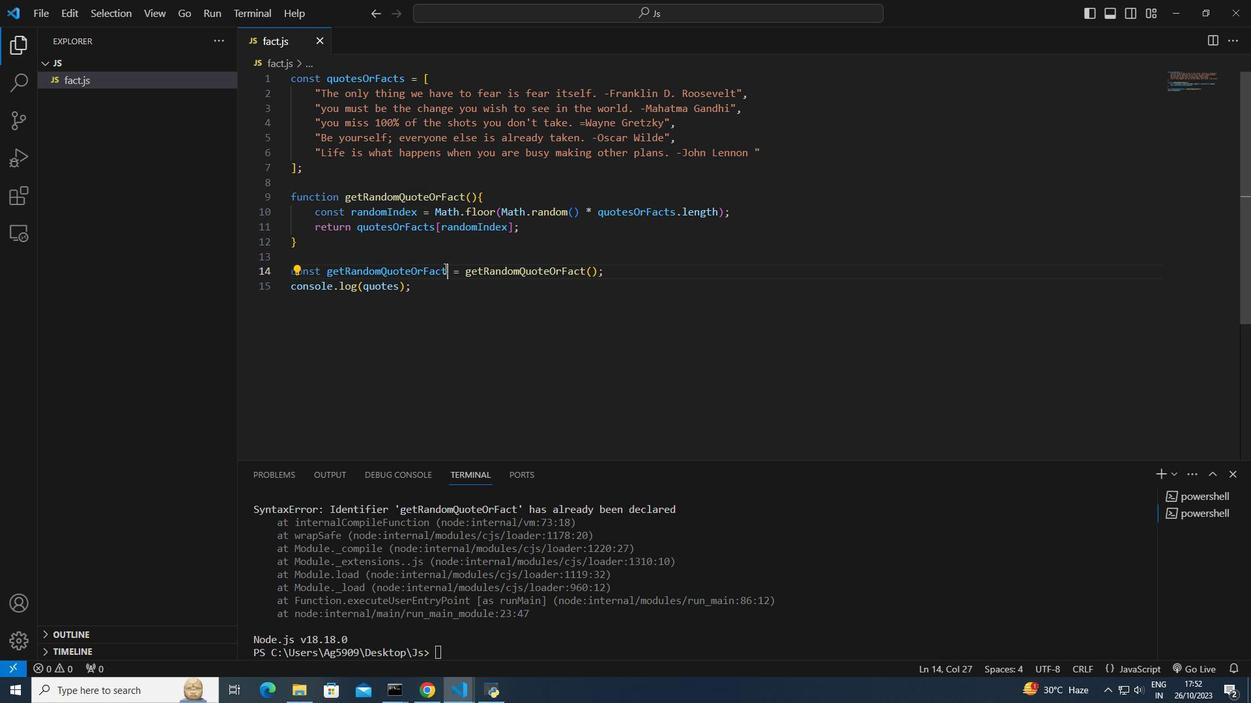 
Action: Mouse moved to (504, 349)
Screenshot: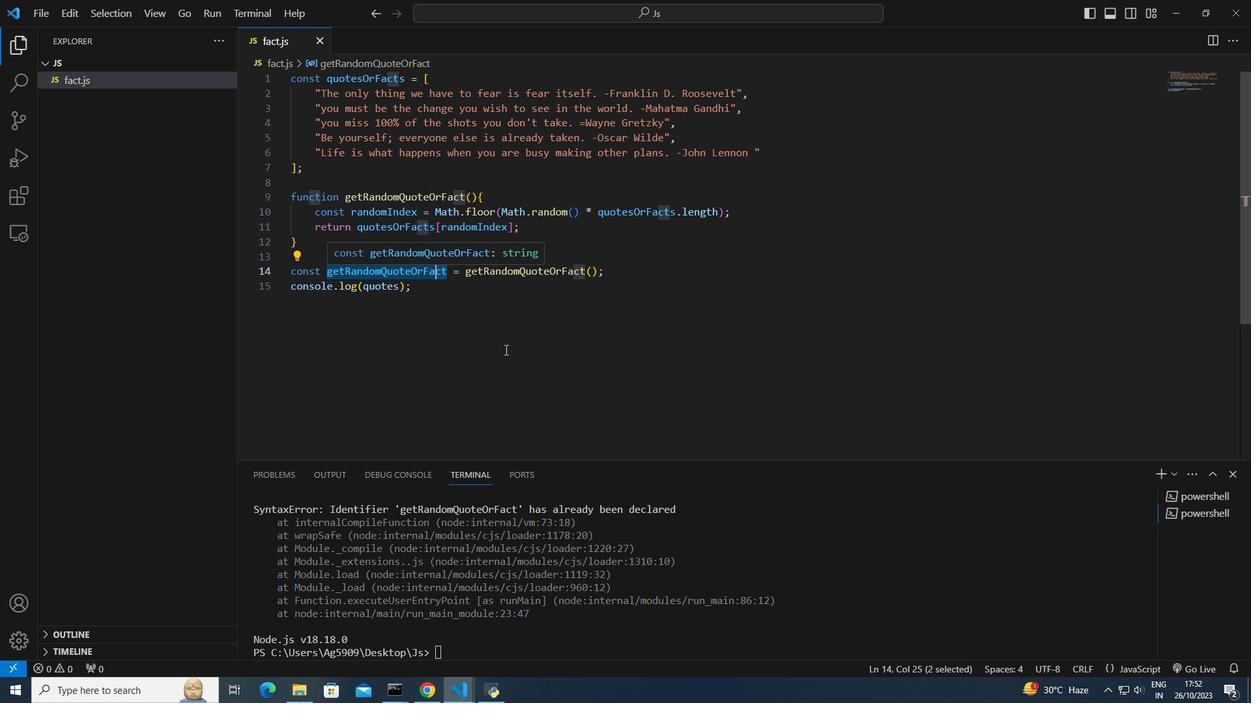 
Action: Mouse pressed left at (504, 349)
Screenshot: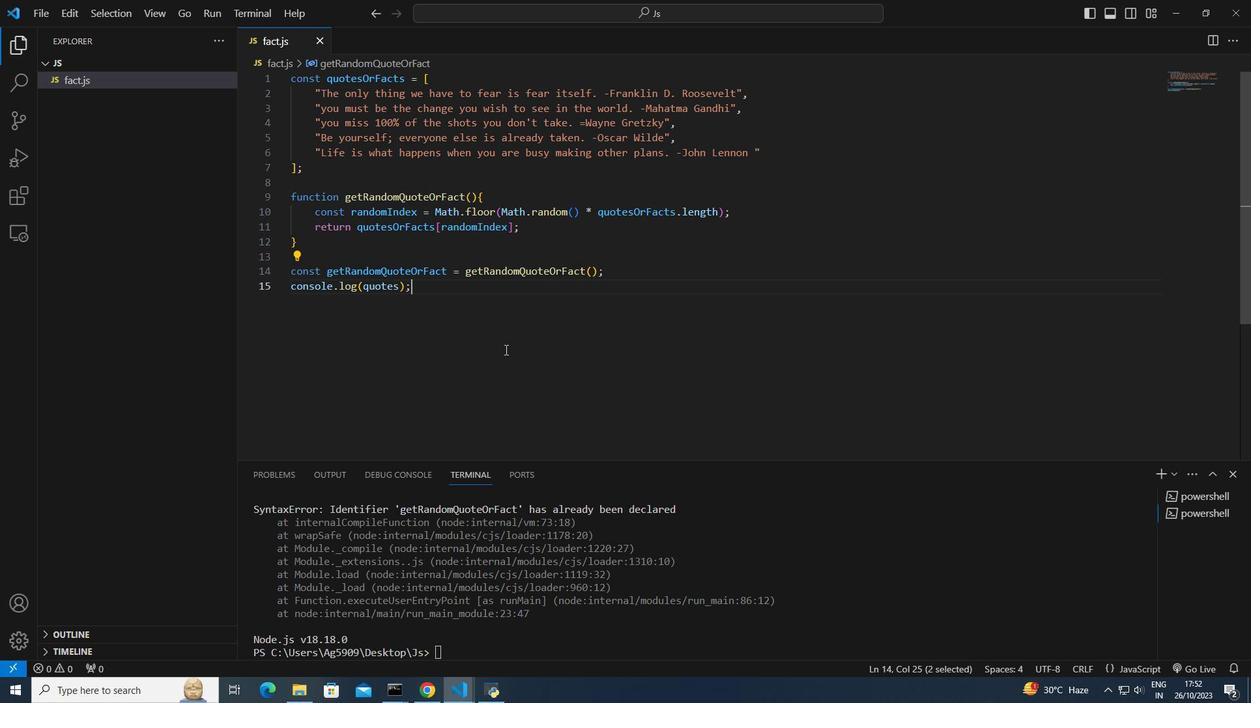 
Action: Mouse moved to (398, 284)
Screenshot: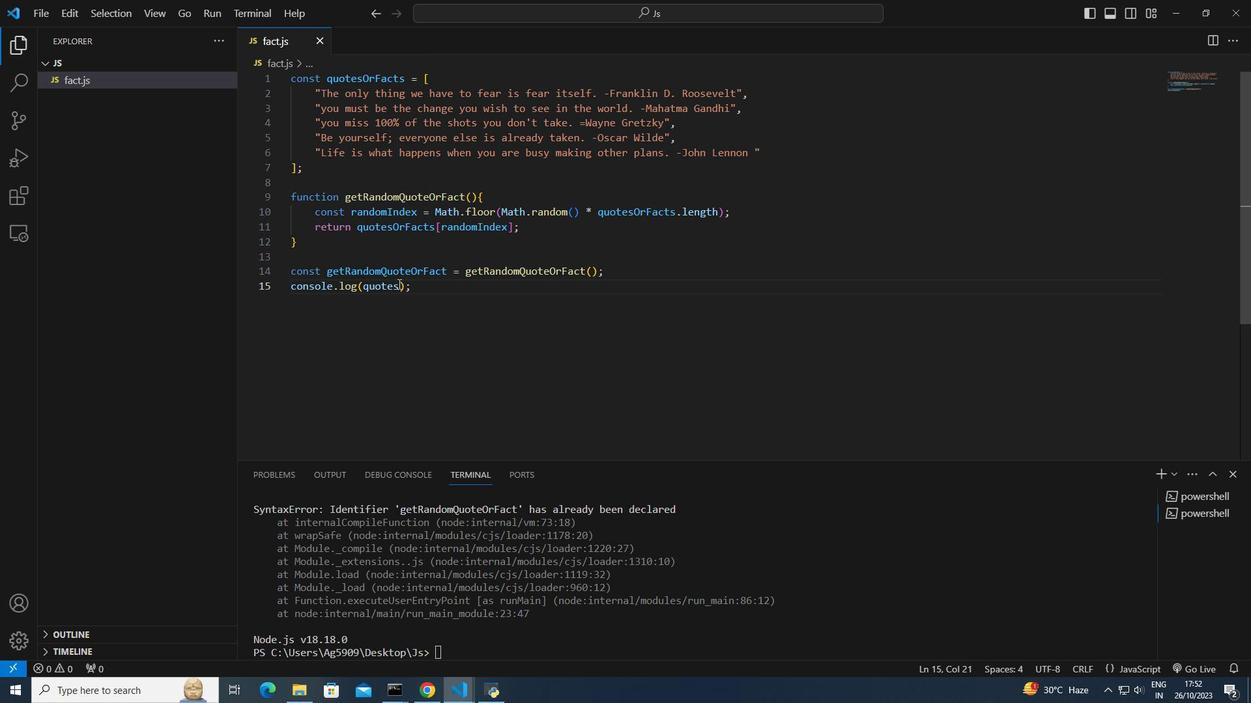 
Action: Mouse pressed left at (398, 284)
Screenshot: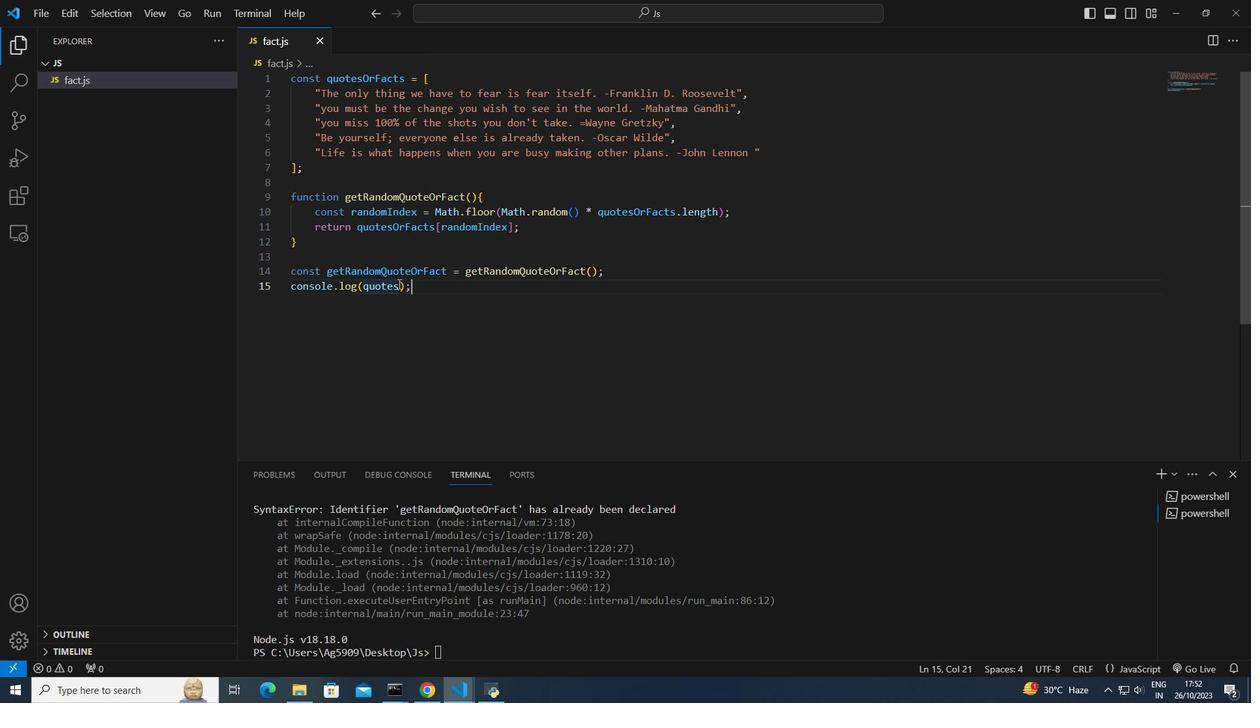 
Action: Key pressed <Key.backspace><Key.backspace><Key.backspace><Key.backspace><Key.backspace><Key.backspace>random<Key.shift><Key.shift><Key.shift>Quote<Key.shift>Or<Key.shift>Factctrl+S
Screenshot: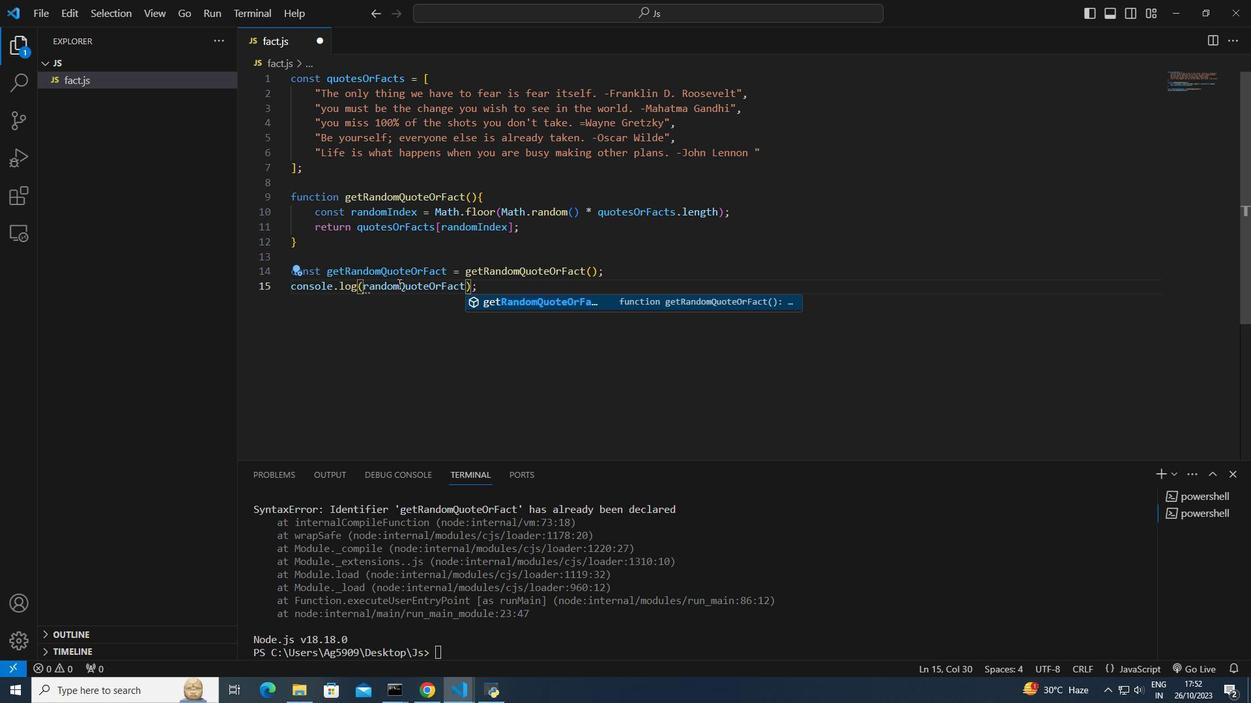 
Action: Mouse moved to (349, 336)
Screenshot: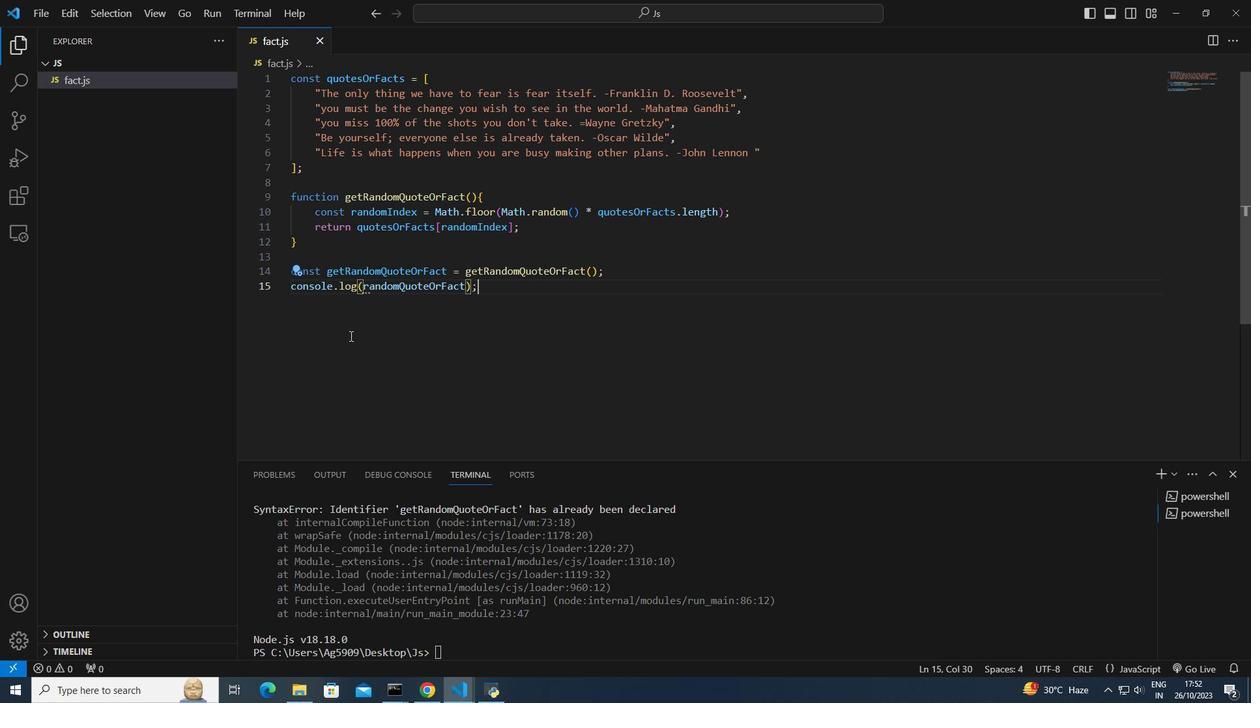 
Action: Mouse pressed left at (349, 336)
Screenshot: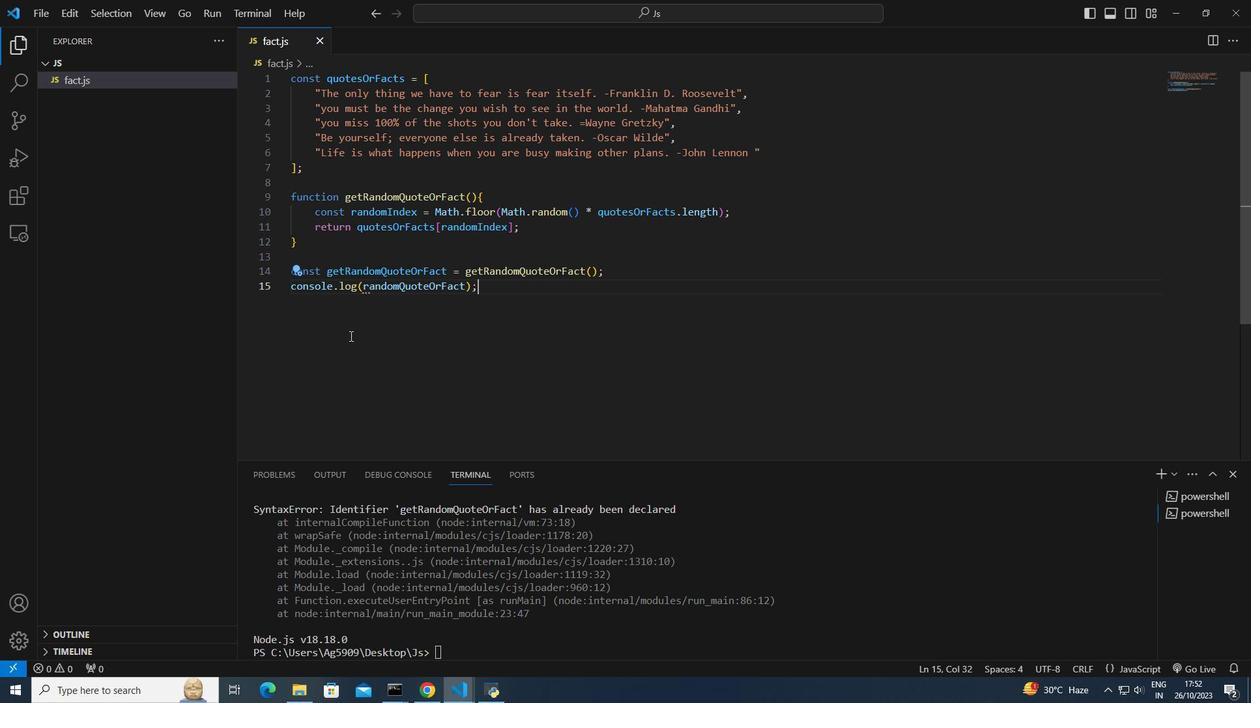 
Action: Mouse moved to (345, 272)
Screenshot: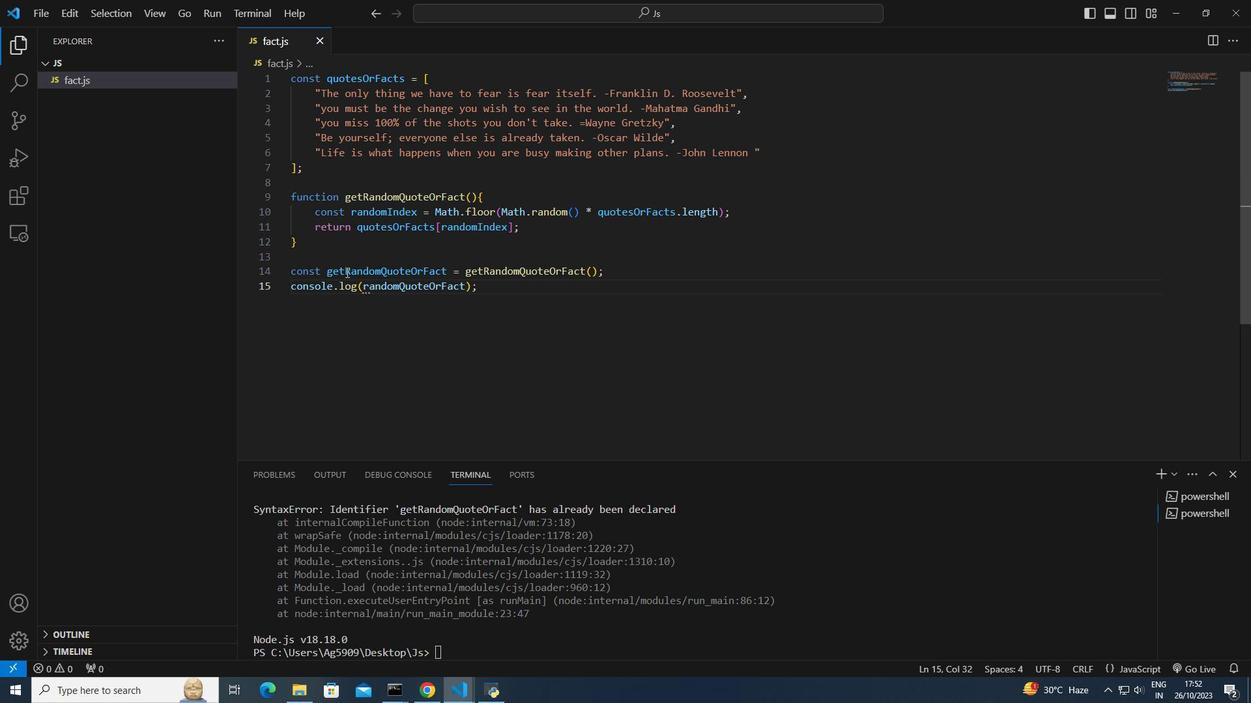 
Action: Mouse pressed left at (345, 272)
Screenshot: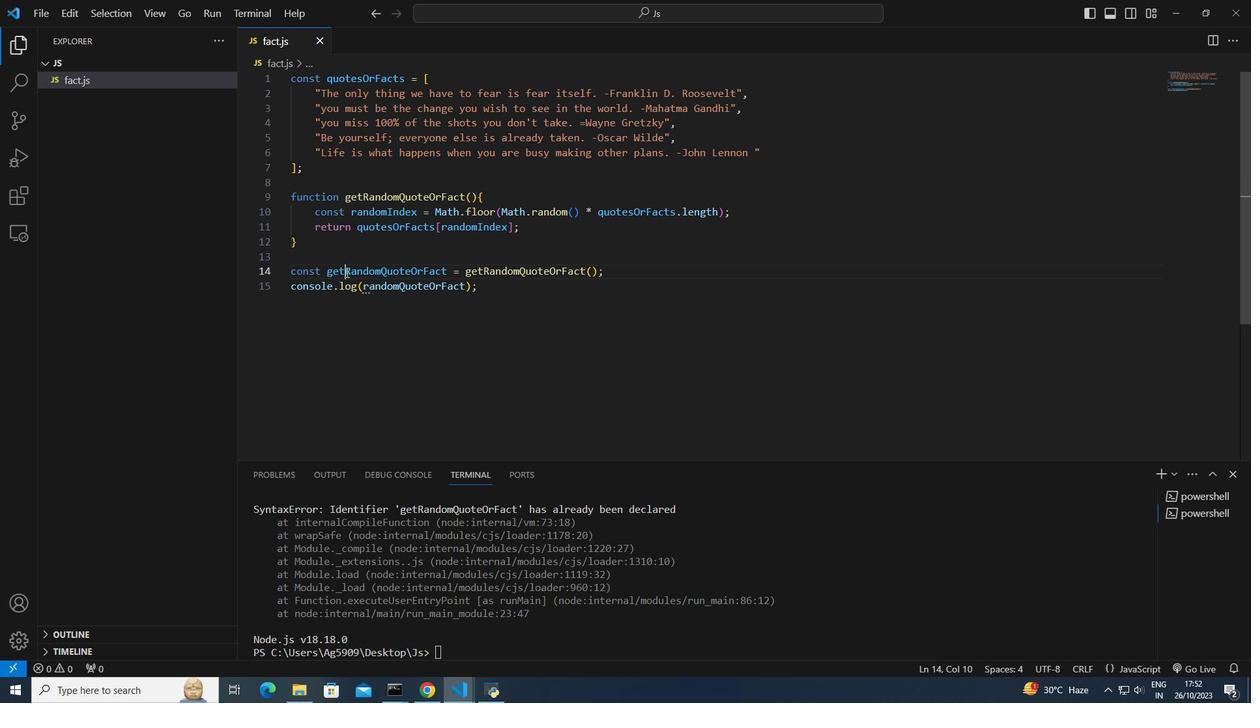
Action: Key pressed <Key.backspace><Key.backspace><Key.backspace>
Screenshot: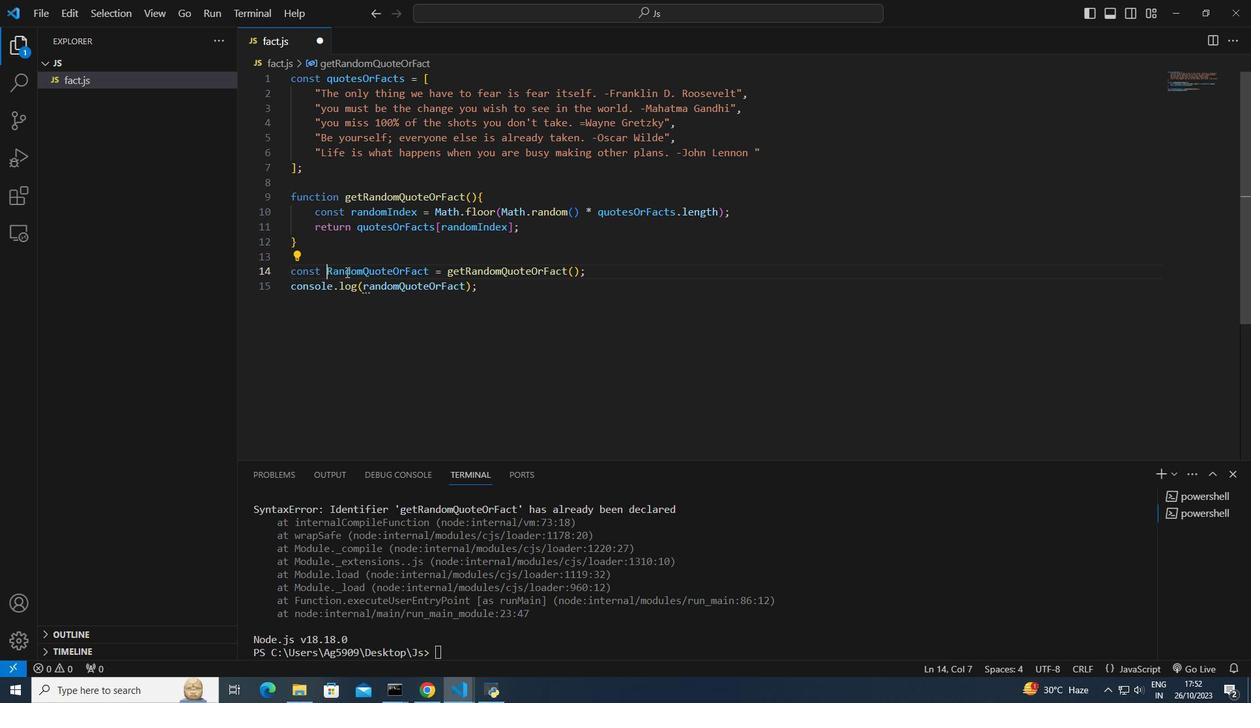 
Action: Mouse moved to (330, 270)
Screenshot: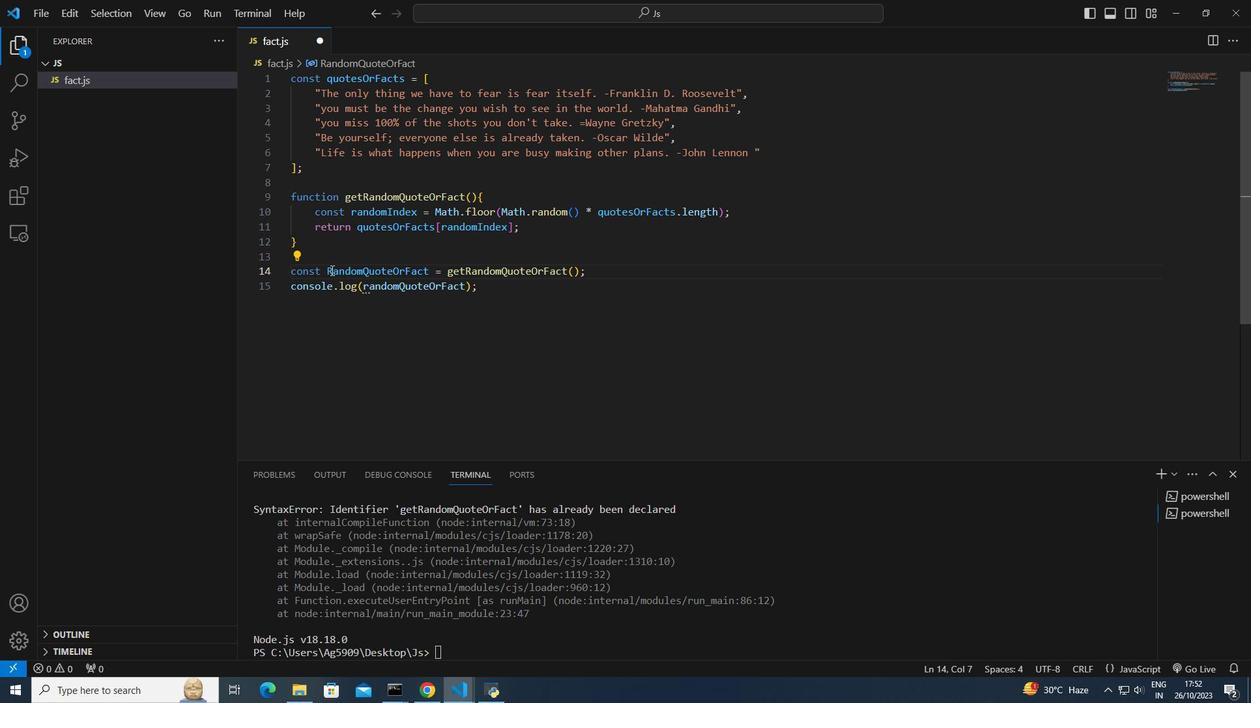 
Action: Mouse pressed left at (330, 270)
Screenshot: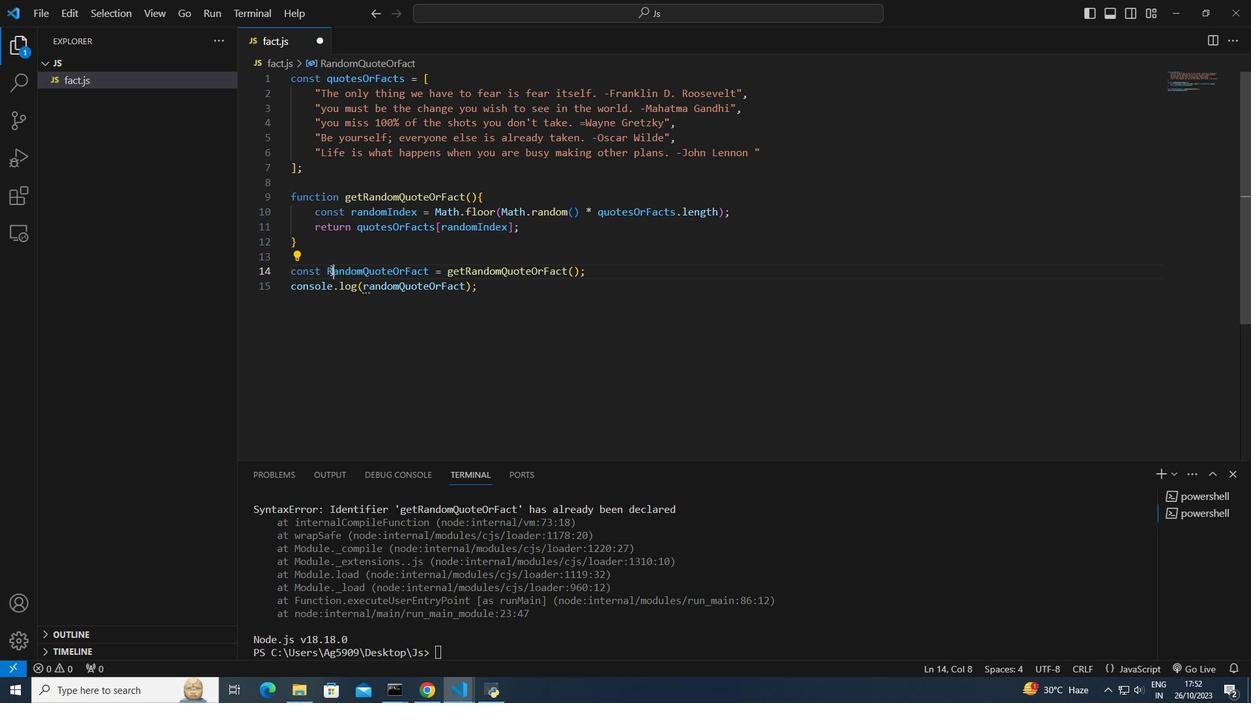 
Action: Key pressed <Key.backspace>r
Screenshot: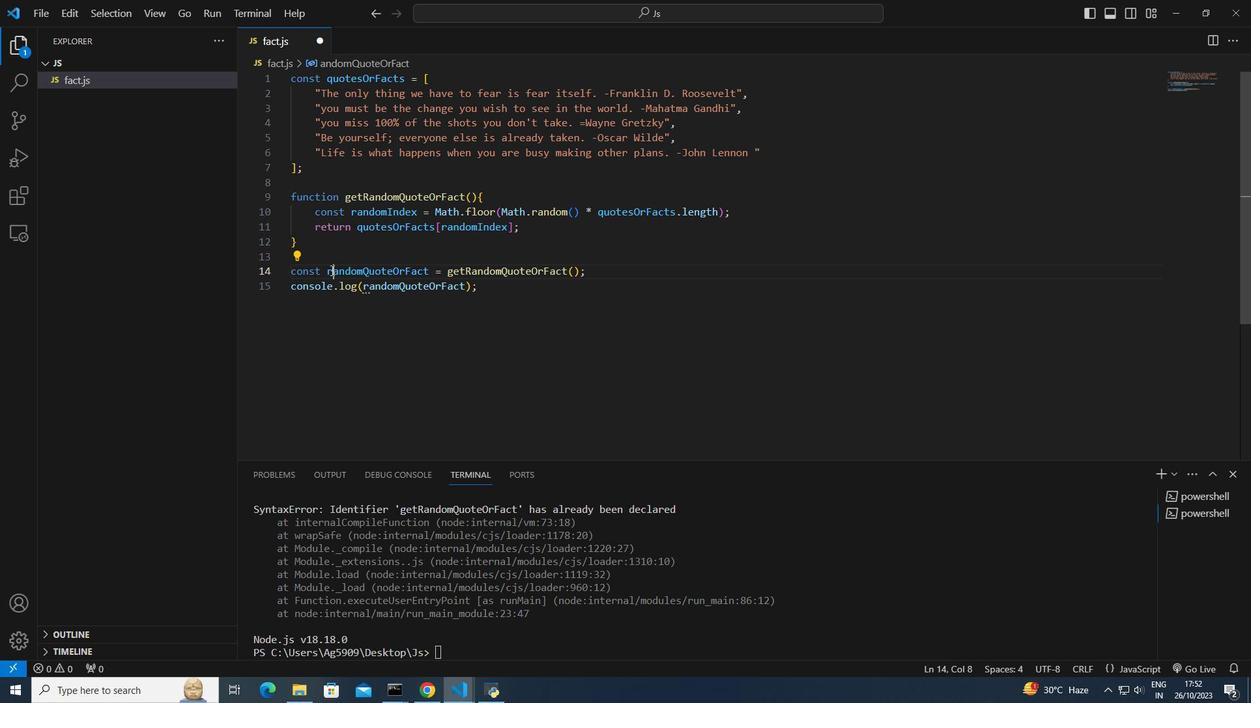 
Action: Mouse moved to (624, 252)
Screenshot: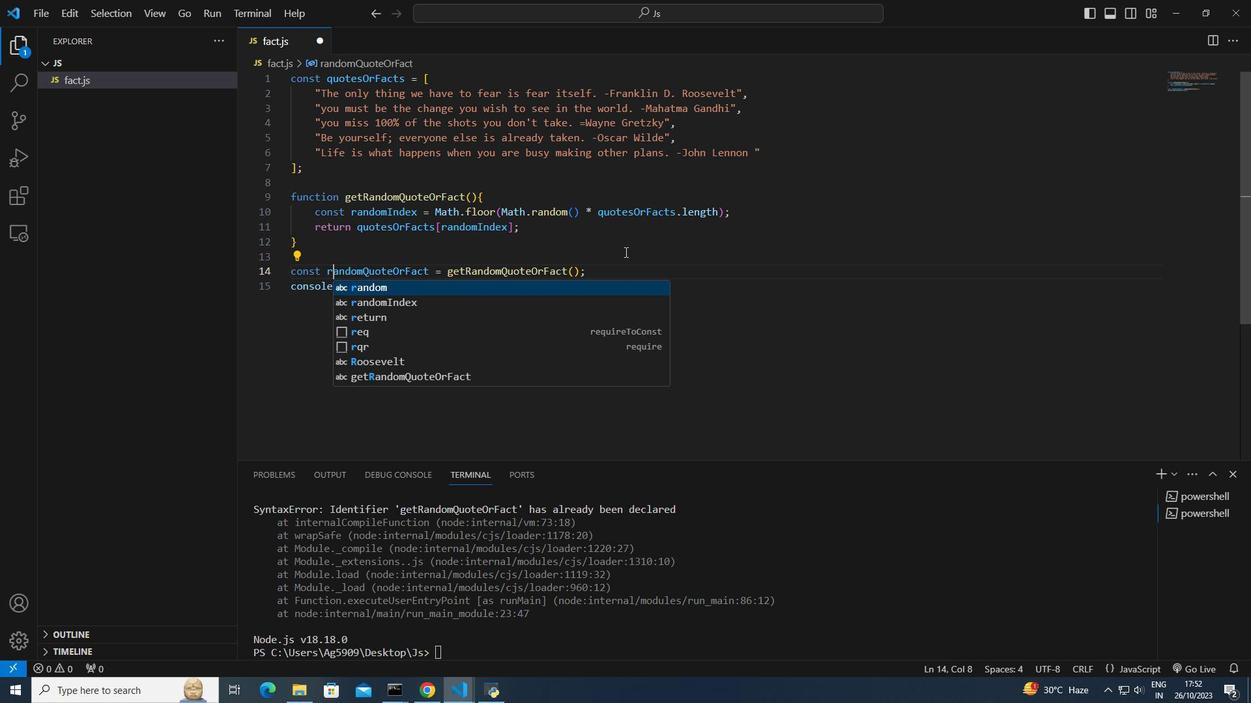 
Action: Mouse pressed left at (624, 252)
Screenshot: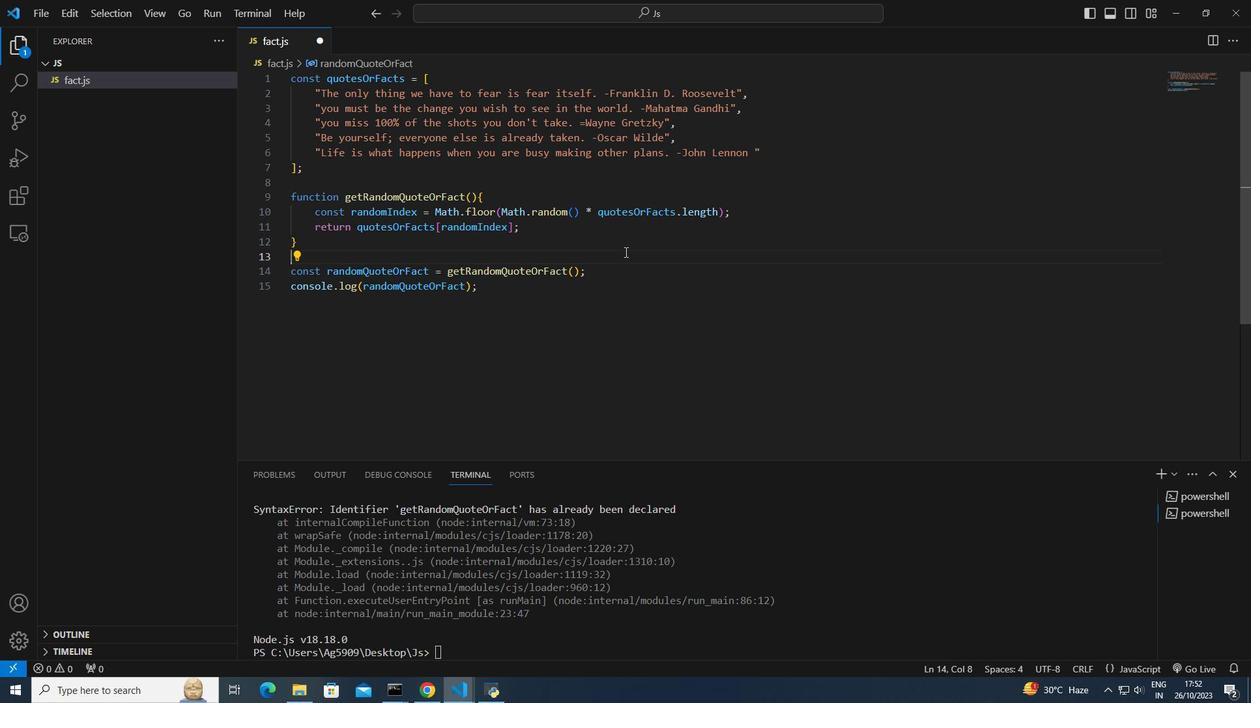 
Action: Key pressed ctrl+S
Screenshot: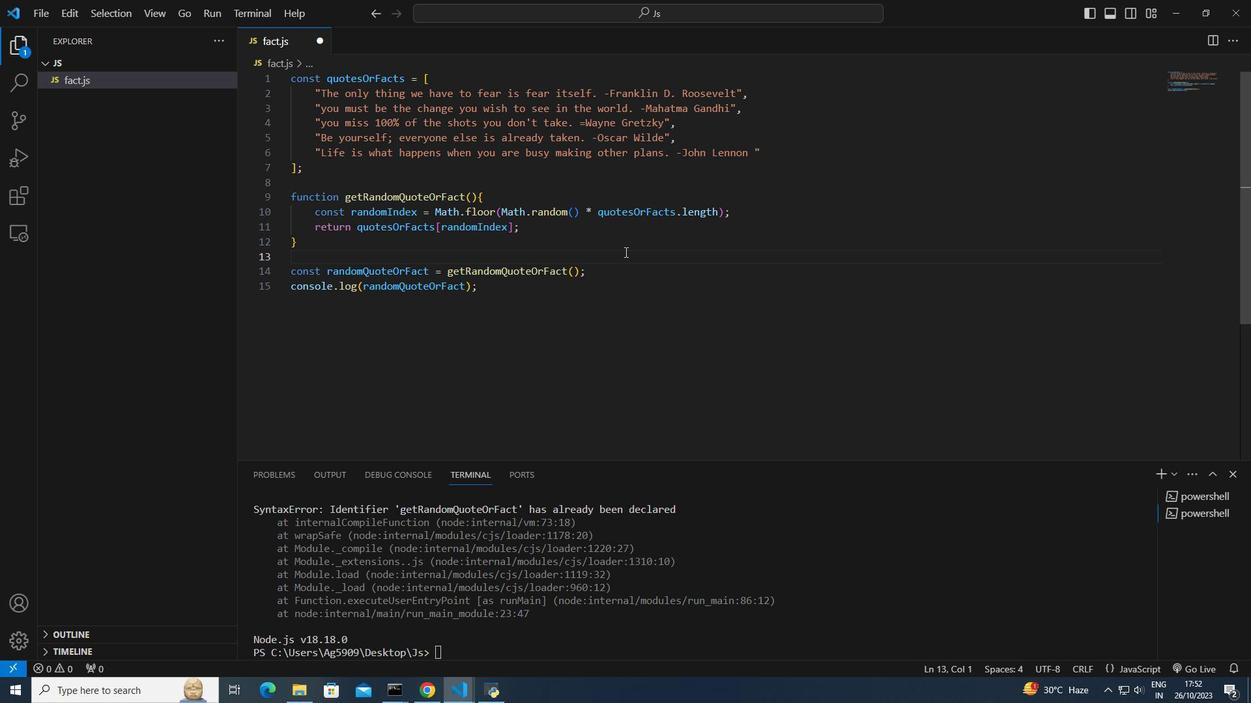 
Action: Mouse moved to (441, 652)
Screenshot: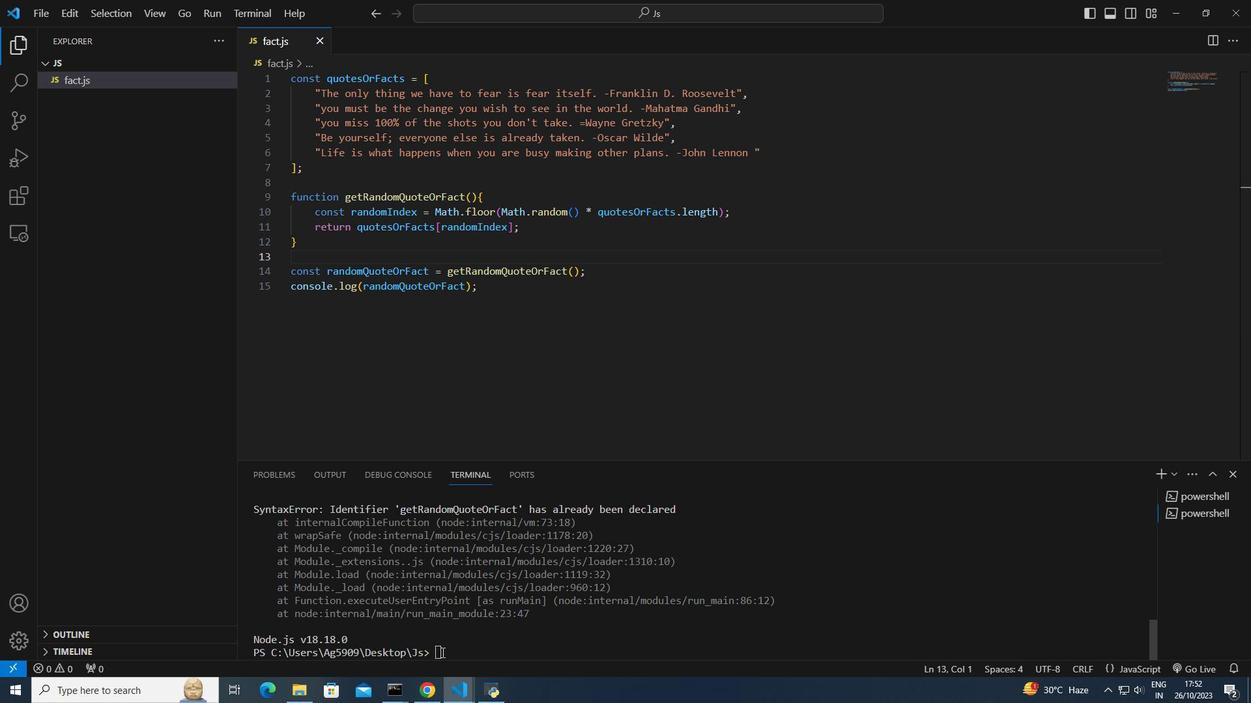 
Action: Mouse pressed left at (441, 652)
Screenshot: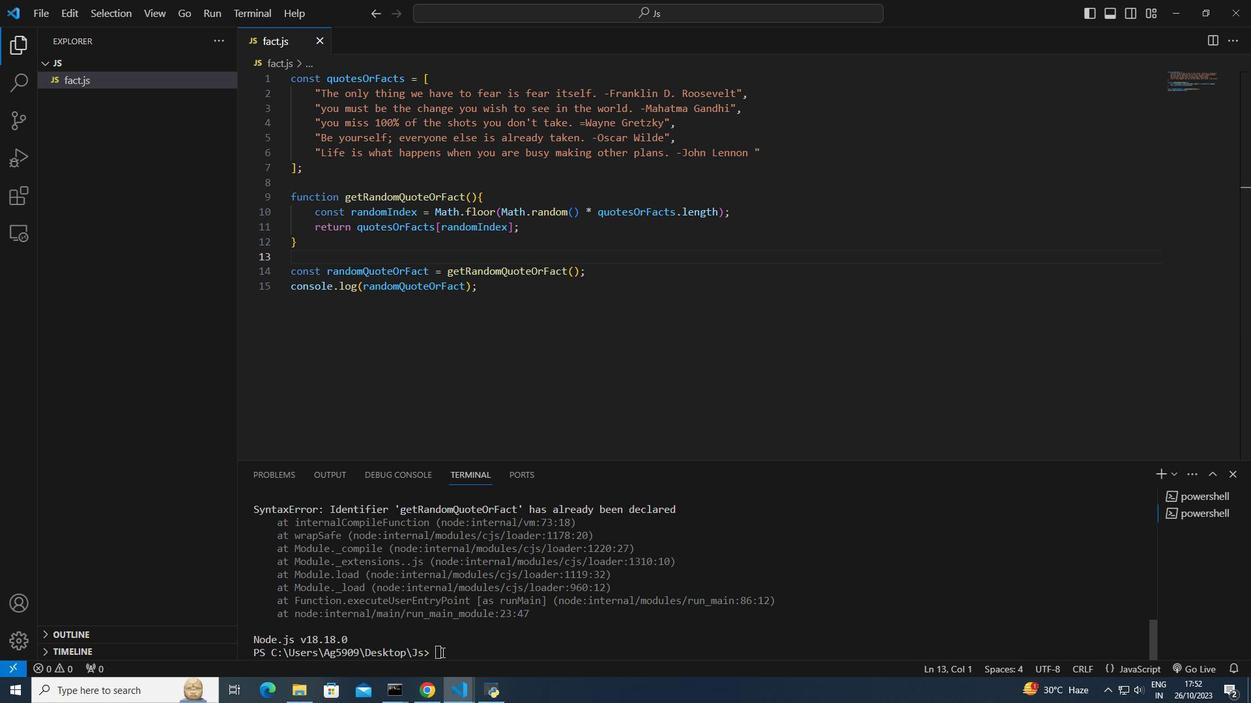 
Action: Key pressed <Key.up><Key.enter>
Screenshot: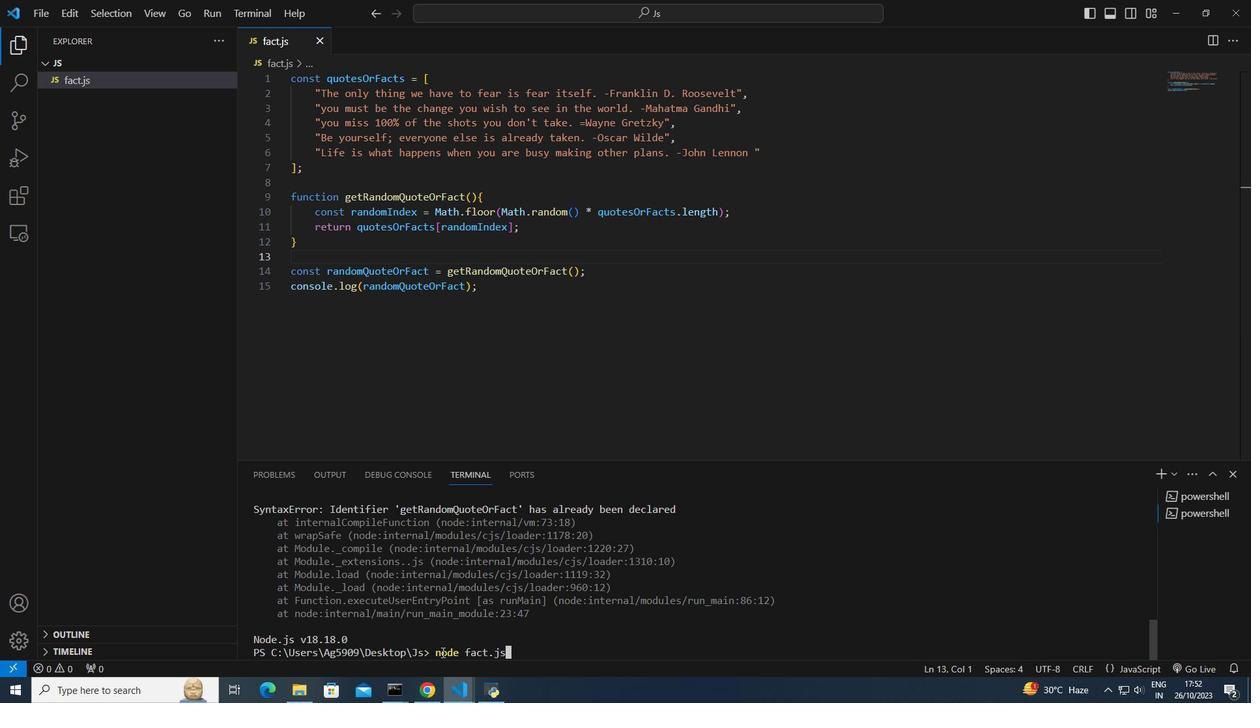 
Action: Mouse moved to (652, 577)
Screenshot: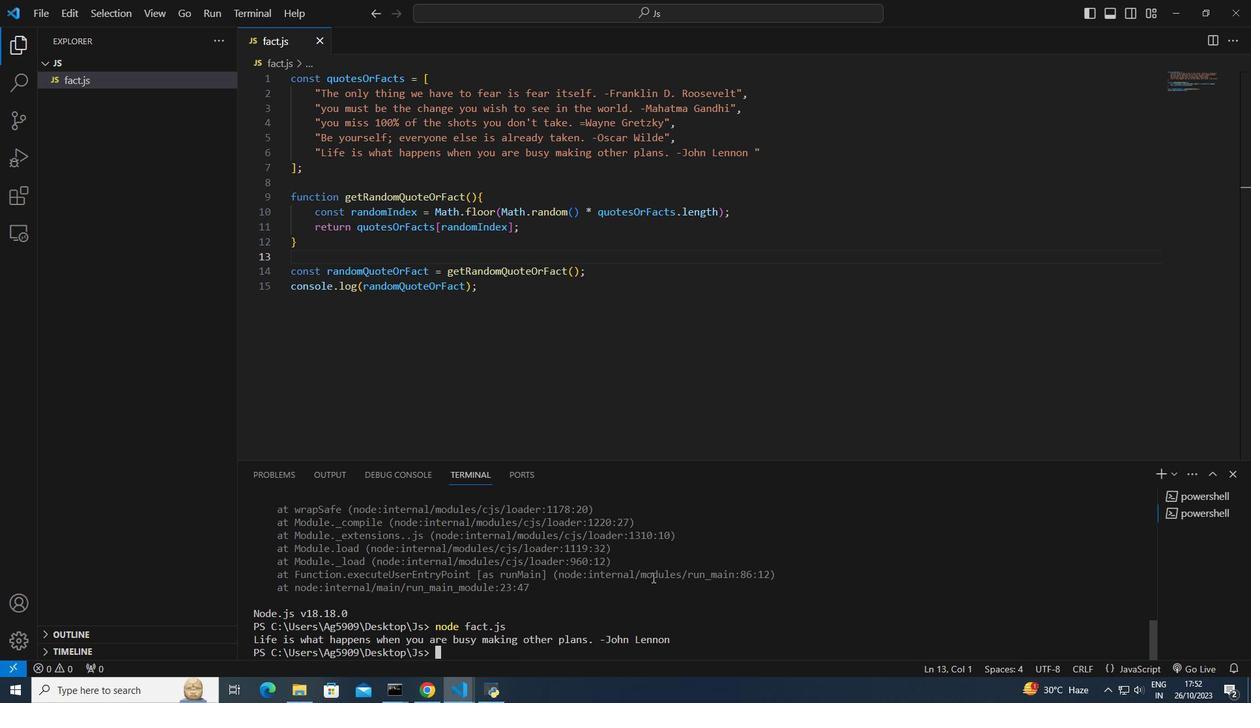 
Action: Key pressed <Key.up><Key.enter>
Screenshot: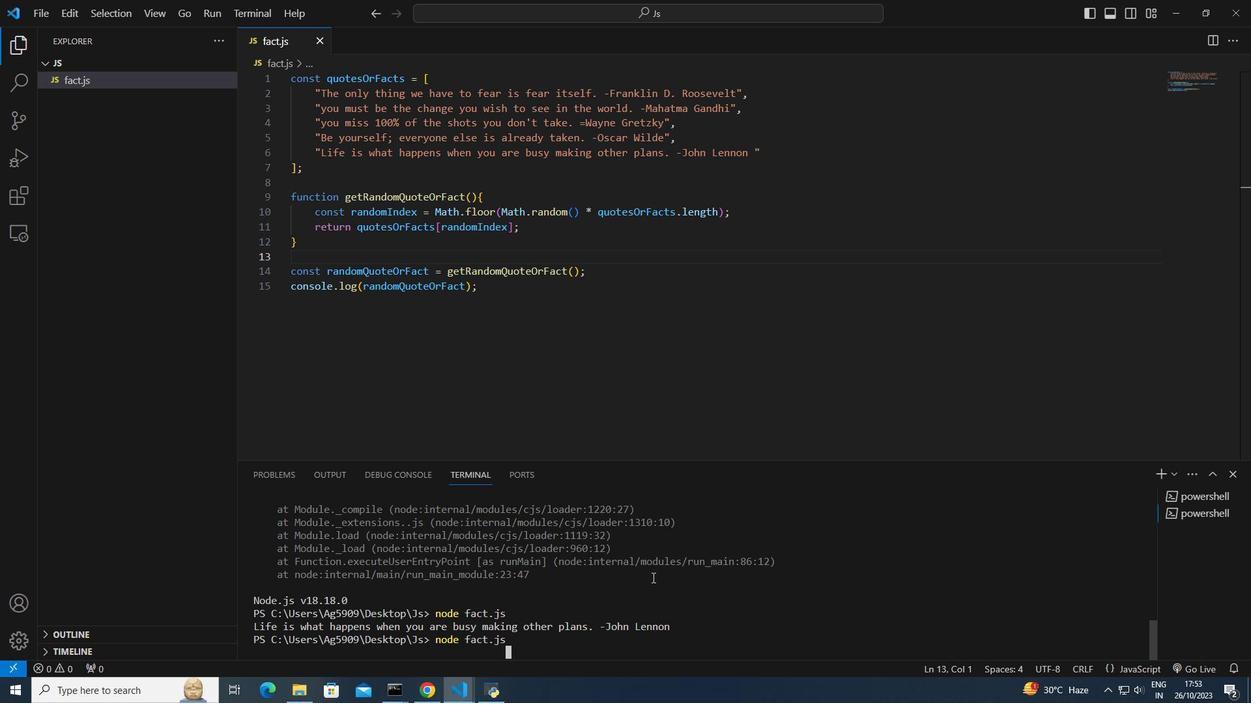
Action: Mouse moved to (617, 388)
Screenshot: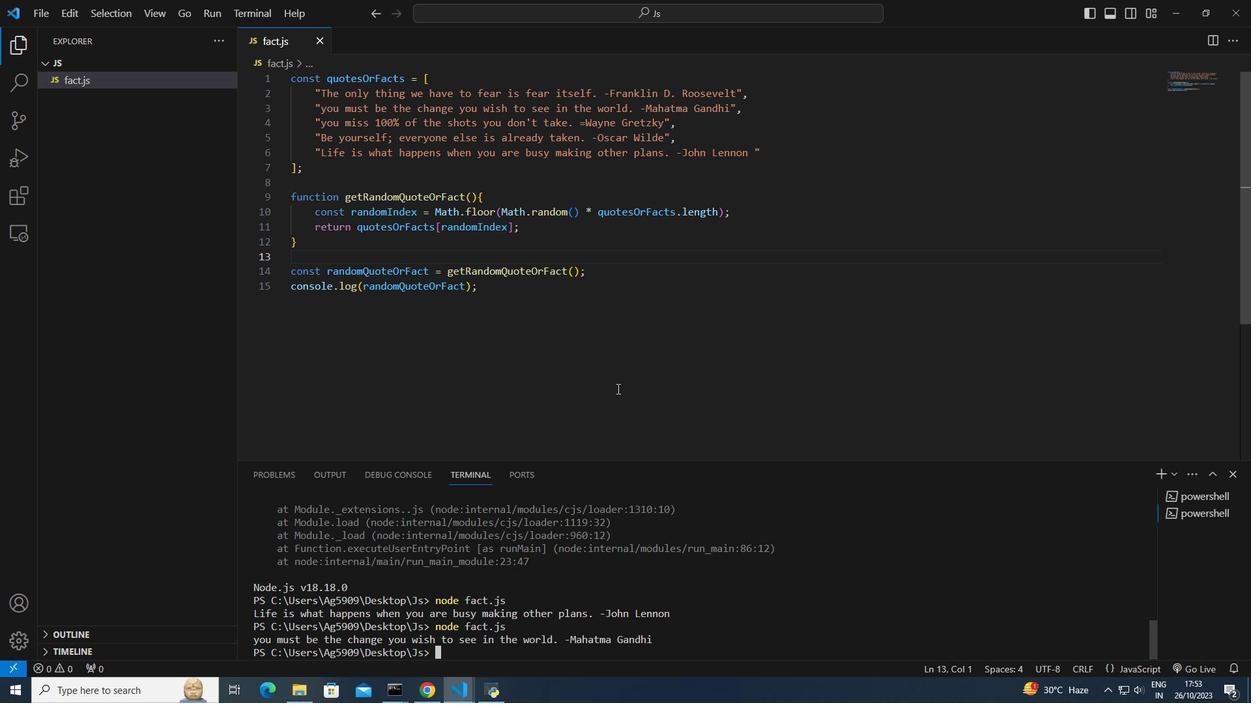 
